 Task: Look for space in West Gulfport, United States from 26th August, 2023 to 10th September, 2023 for 6 adults, 2 children in price range Rs.10000 to Rs.15000. Place can be entire place or shared room with 6 bedrooms having 6 beds and 6 bathrooms. Property type can be house, flat, guest house. Amenities needed are: wifi, TV, free parkinig on premises, gym, breakfast. Booking option can be shelf check-in. Required host language is English.
Action: Mouse moved to (525, 140)
Screenshot: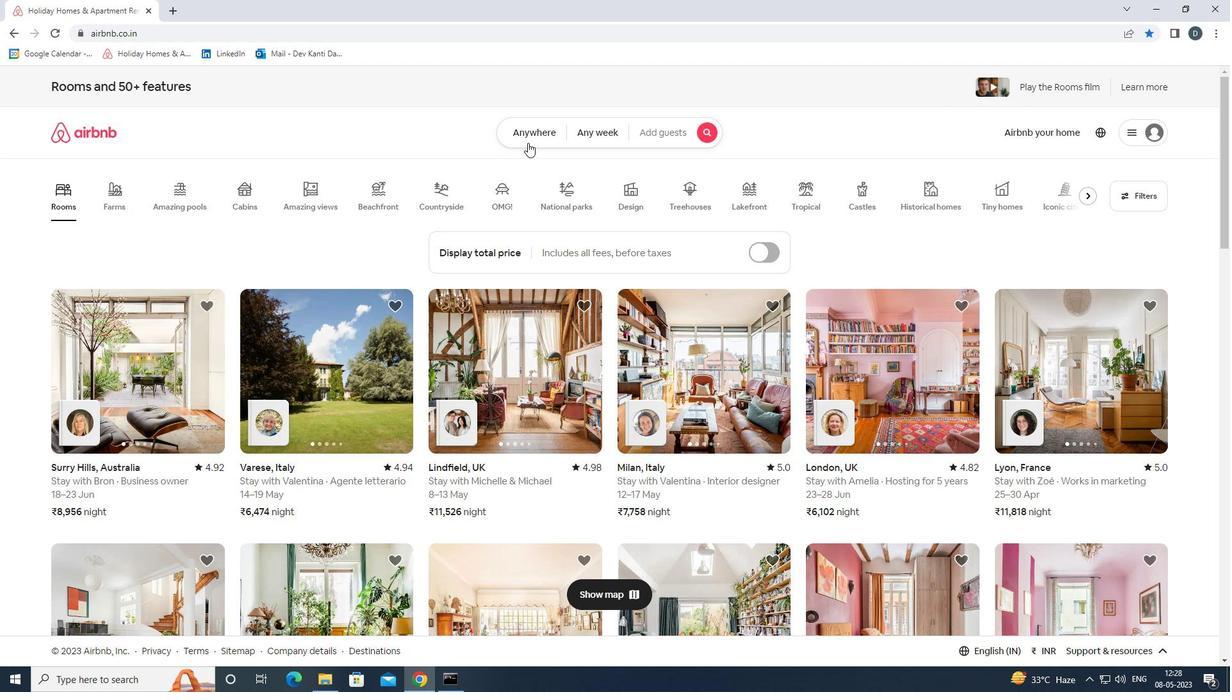 
Action: Mouse pressed left at (525, 140)
Screenshot: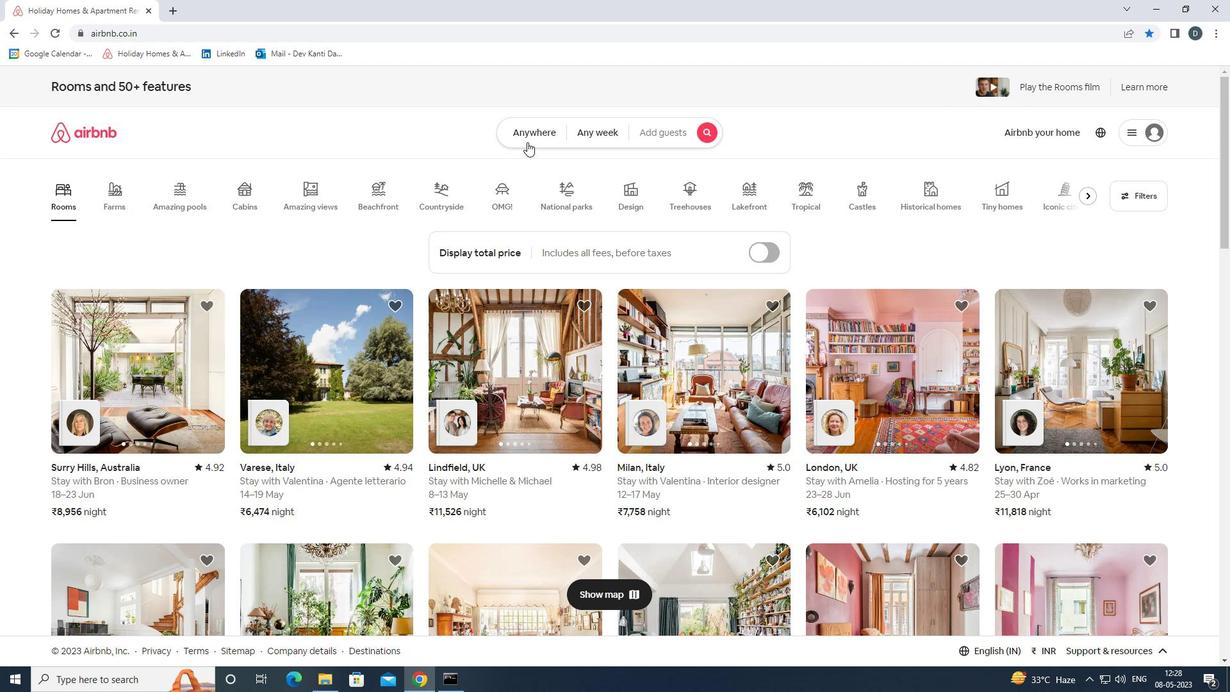 
Action: Mouse moved to (476, 188)
Screenshot: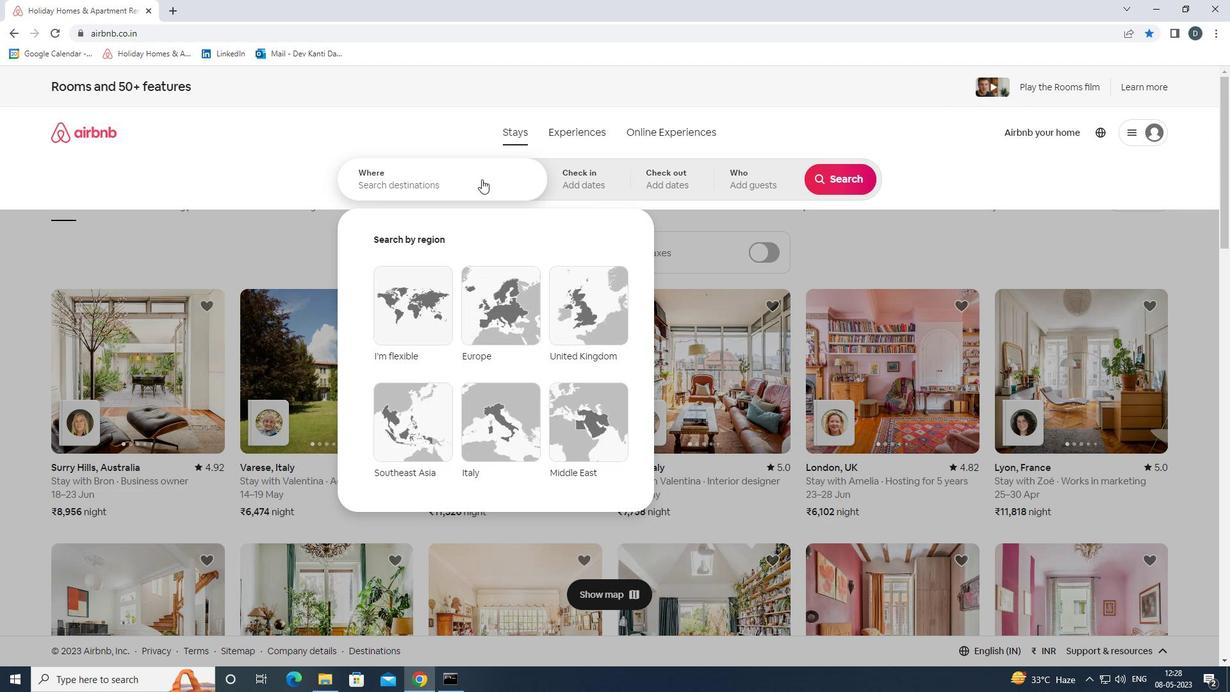 
Action: Mouse pressed left at (476, 188)
Screenshot: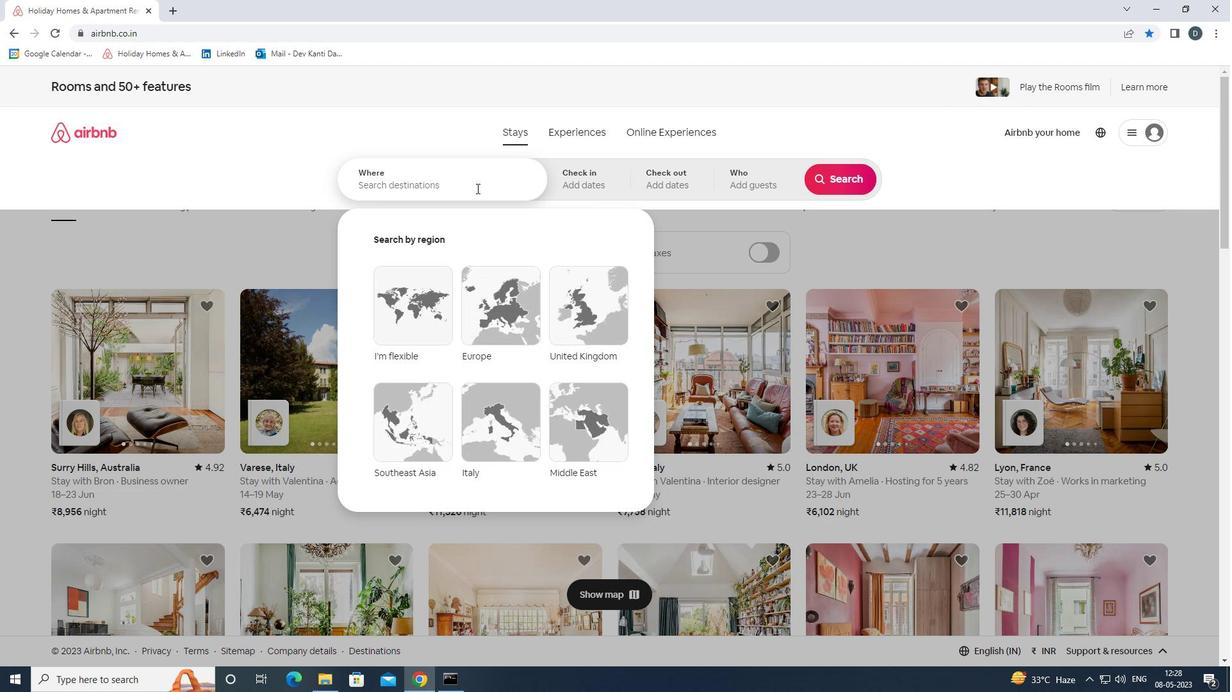 
Action: Key pressed <Key.shift><Key.shift><Key.shift><Key.shift><Key.shift><Key.shift><Key.shift><Key.shift><Key.shift><Key.shift><Key.shift><Key.shift><Key.shift><Key.shift><Key.shift><Key.shift><Key.shift><Key.shift><Key.shift><Key.shift><Key.shift><Key.shift><Key.shift><Key.shift><Key.shift><Key.shift>WEST<Key.space><Key.shift><Key.shift><Key.shift><Key.shift><Key.shift><Key.shift><Key.shift><Key.shift><Key.shift>GULFPORT,<Key.space><Key.shift><Key.shift><Key.shift><Key.shift><Key.shift><Key.shift><Key.shift><Key.shift>UNITED<Key.space><Key.shift>STATES<Key.enter>
Screenshot: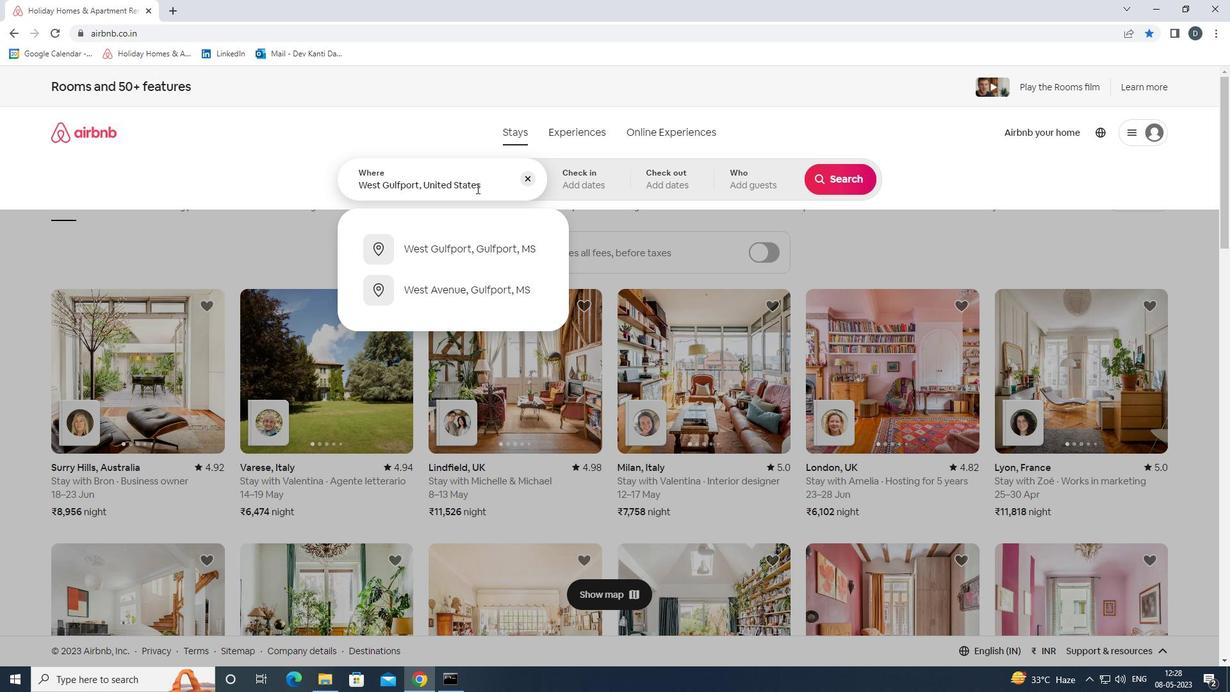 
Action: Mouse moved to (835, 288)
Screenshot: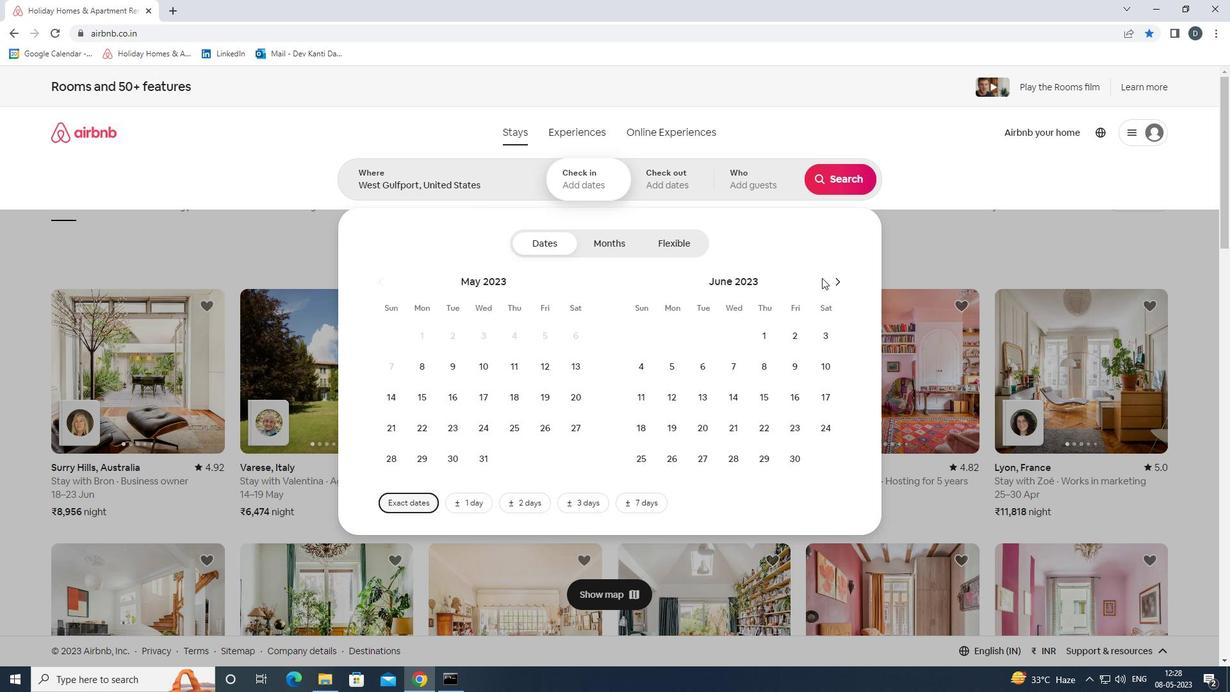 
Action: Mouse pressed left at (835, 288)
Screenshot: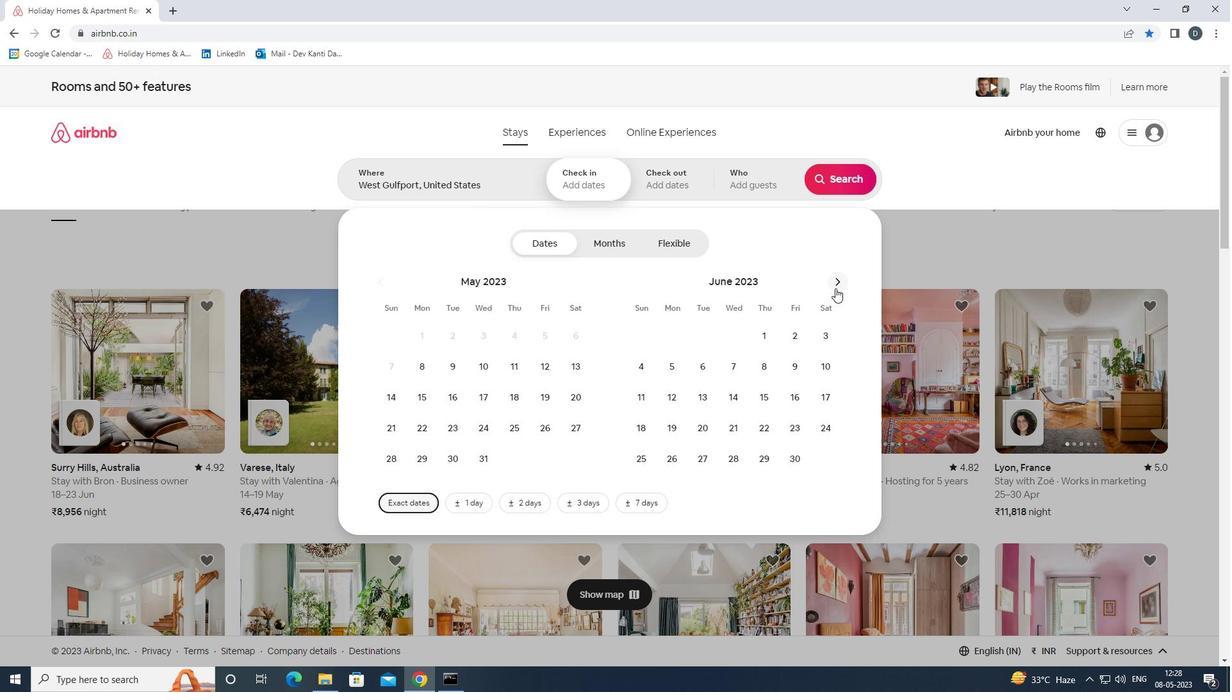 
Action: Mouse pressed left at (835, 288)
Screenshot: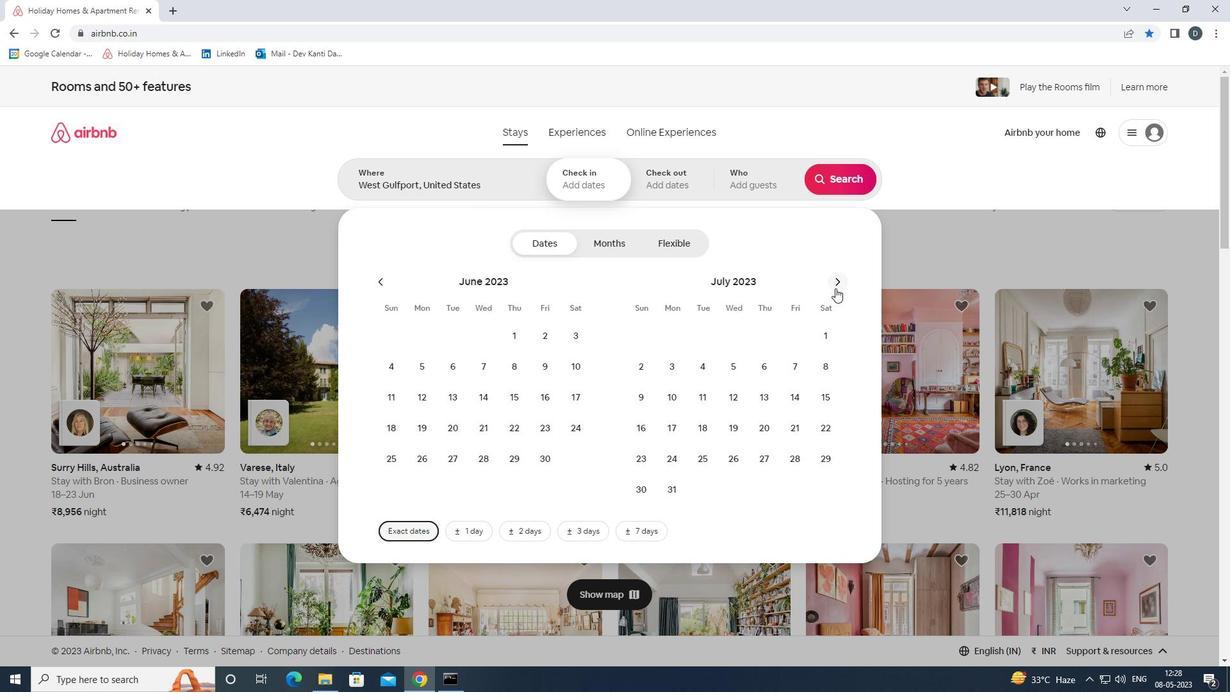 
Action: Mouse pressed left at (835, 288)
Screenshot: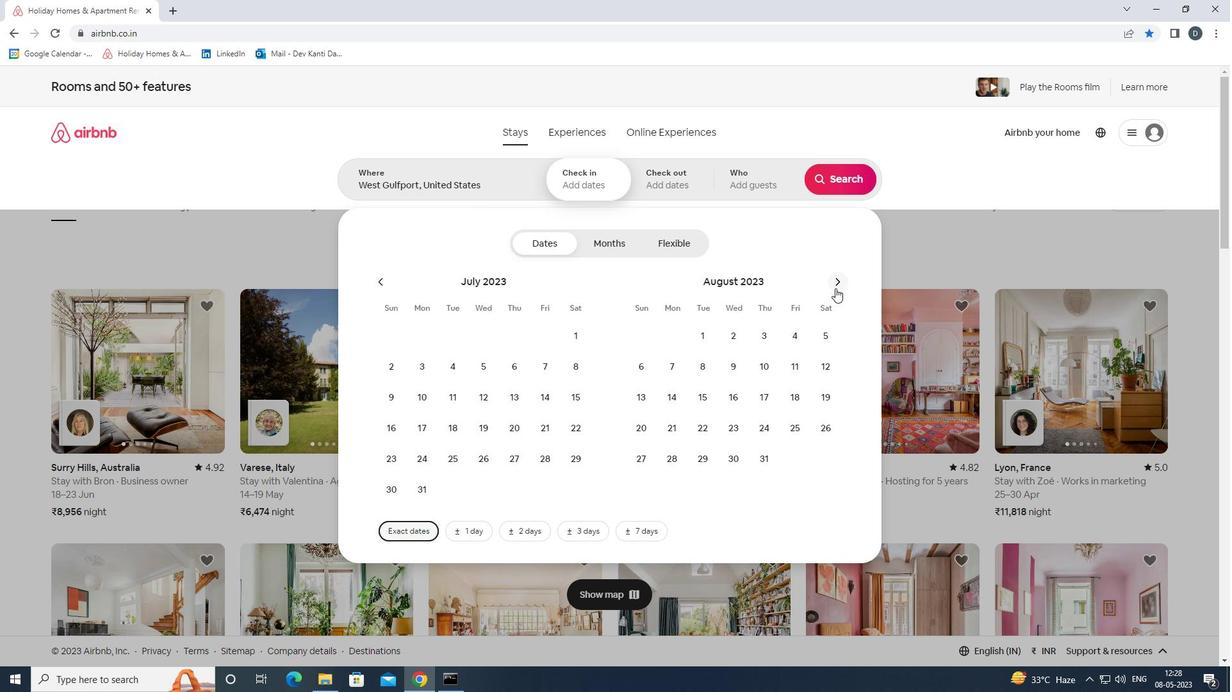
Action: Mouse moved to (575, 421)
Screenshot: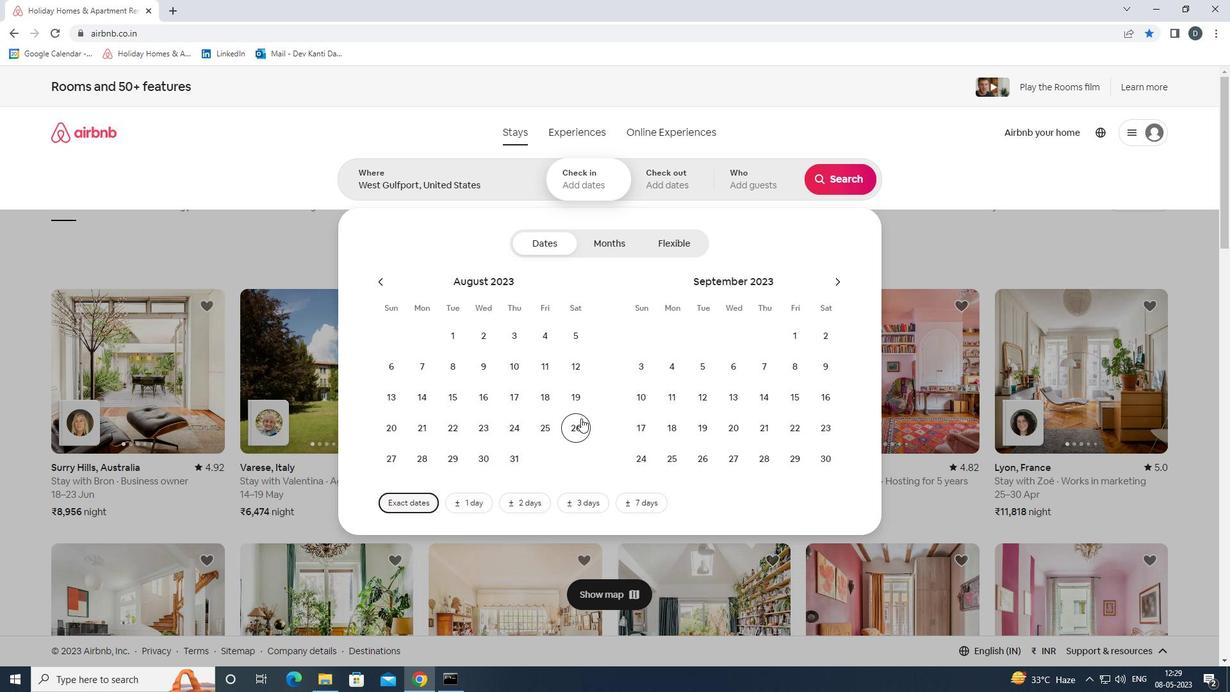 
Action: Mouse pressed left at (575, 421)
Screenshot: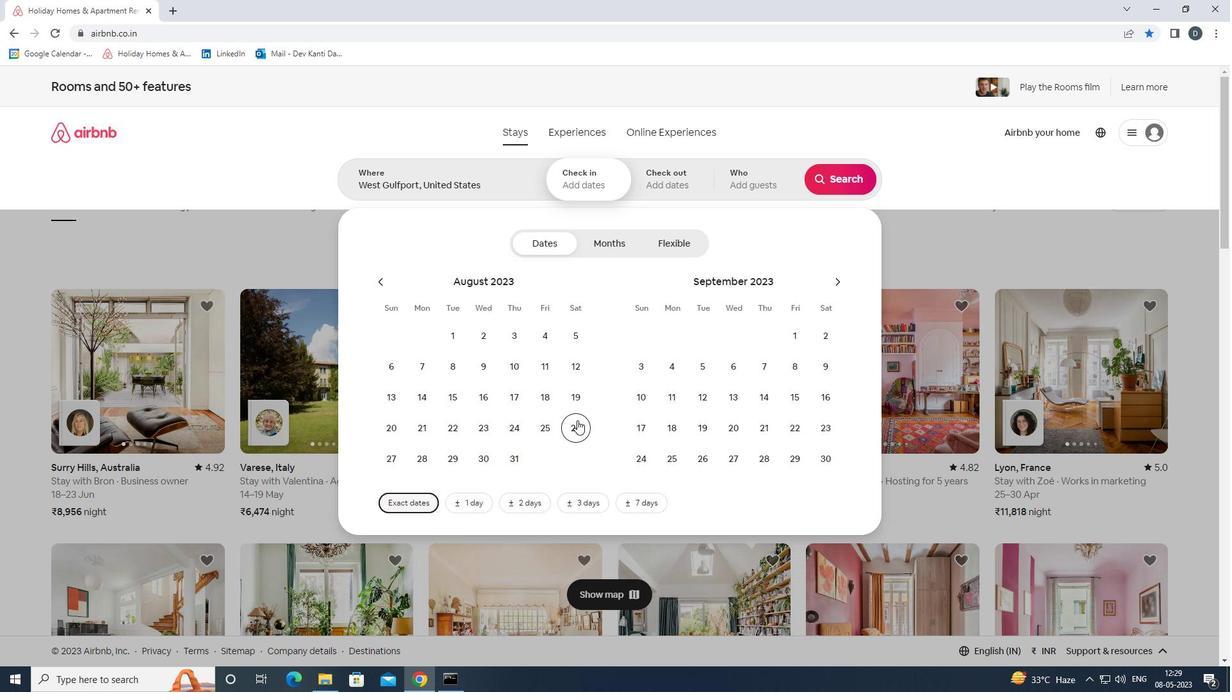 
Action: Mouse moved to (638, 394)
Screenshot: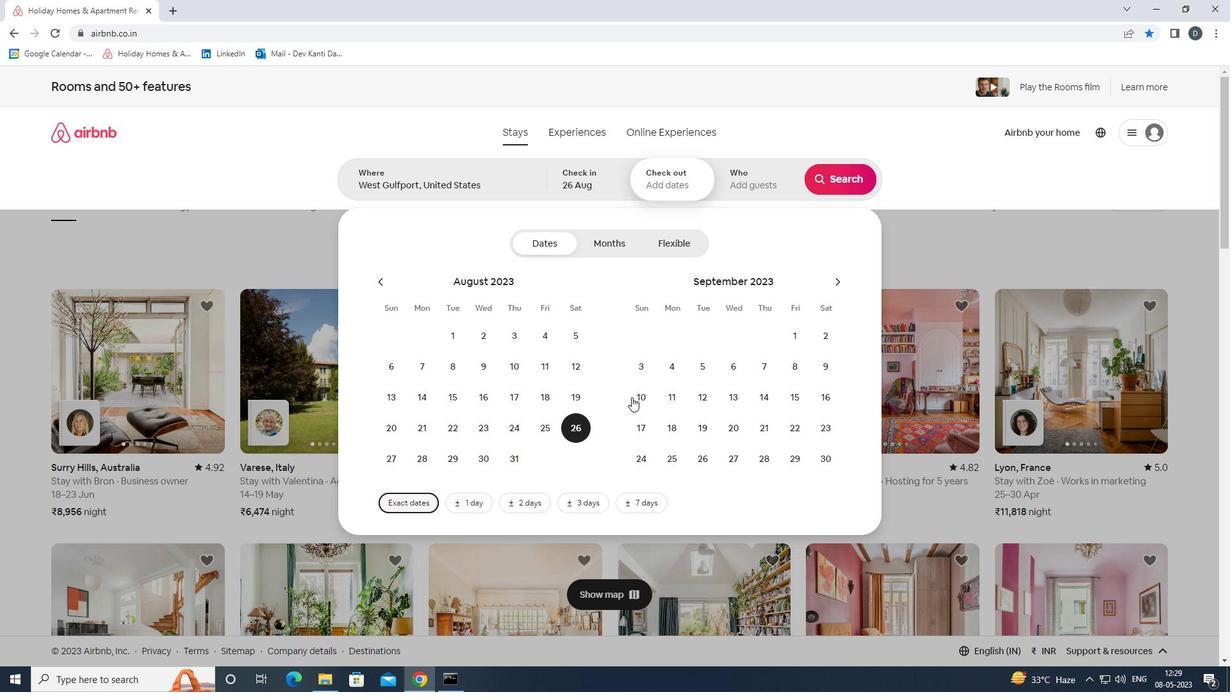 
Action: Mouse pressed left at (638, 394)
Screenshot: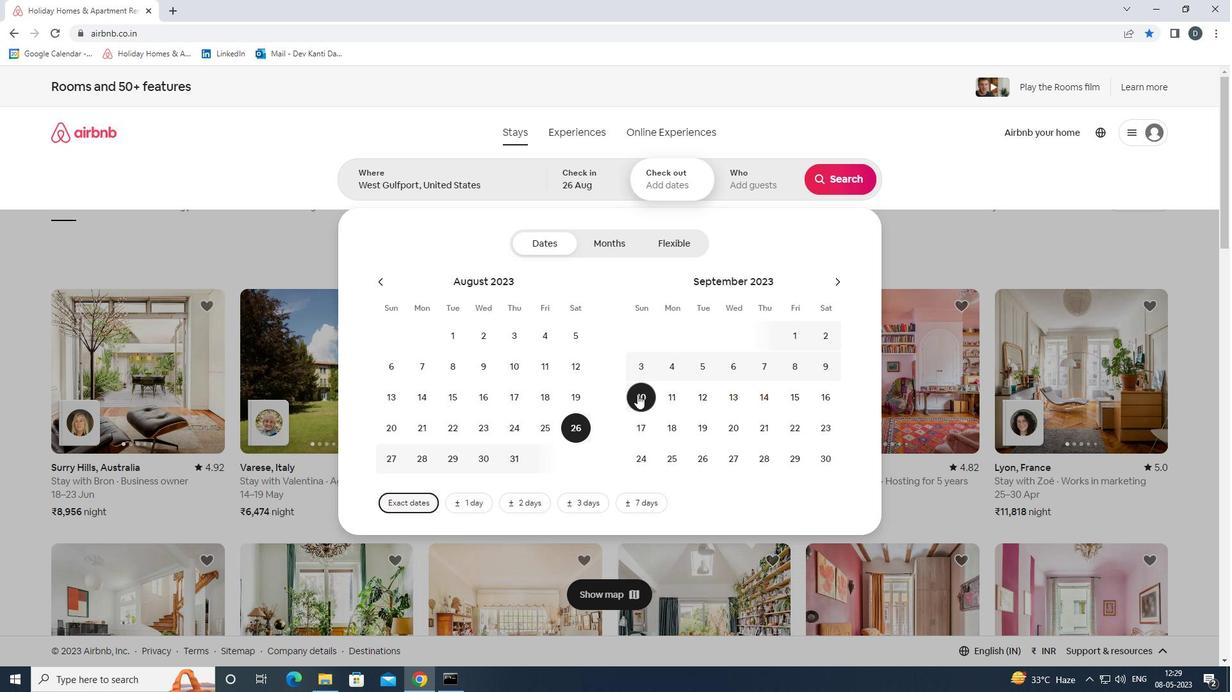 
Action: Mouse moved to (745, 185)
Screenshot: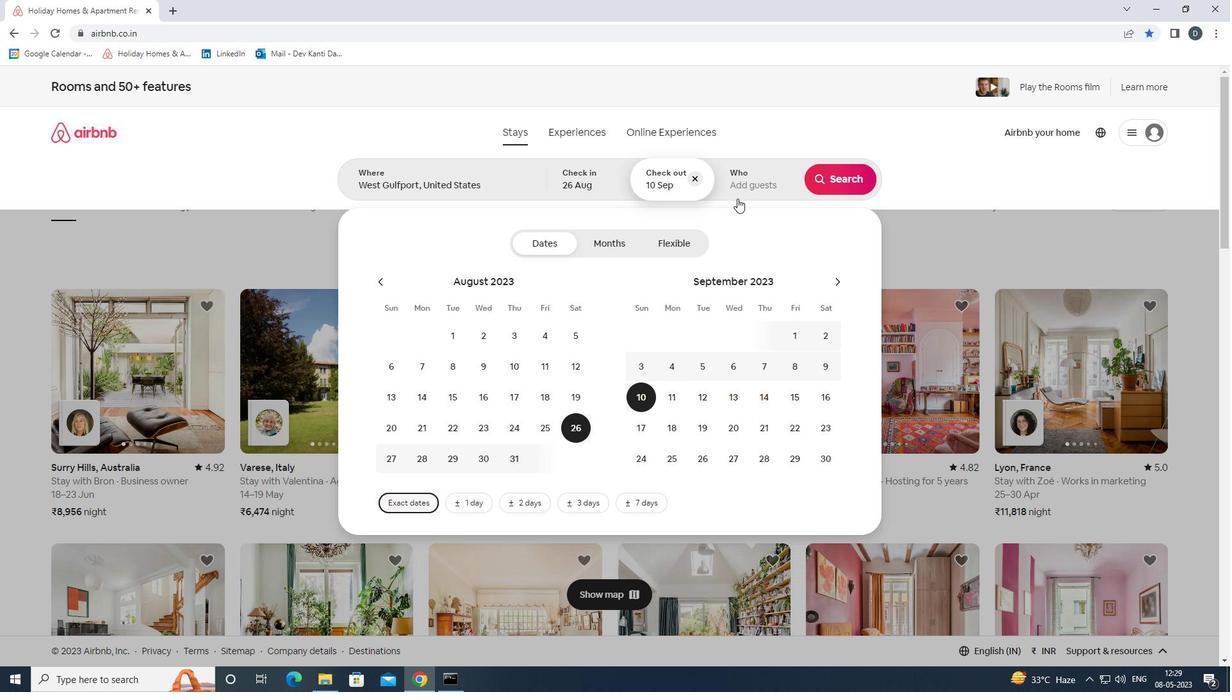 
Action: Mouse pressed left at (745, 185)
Screenshot: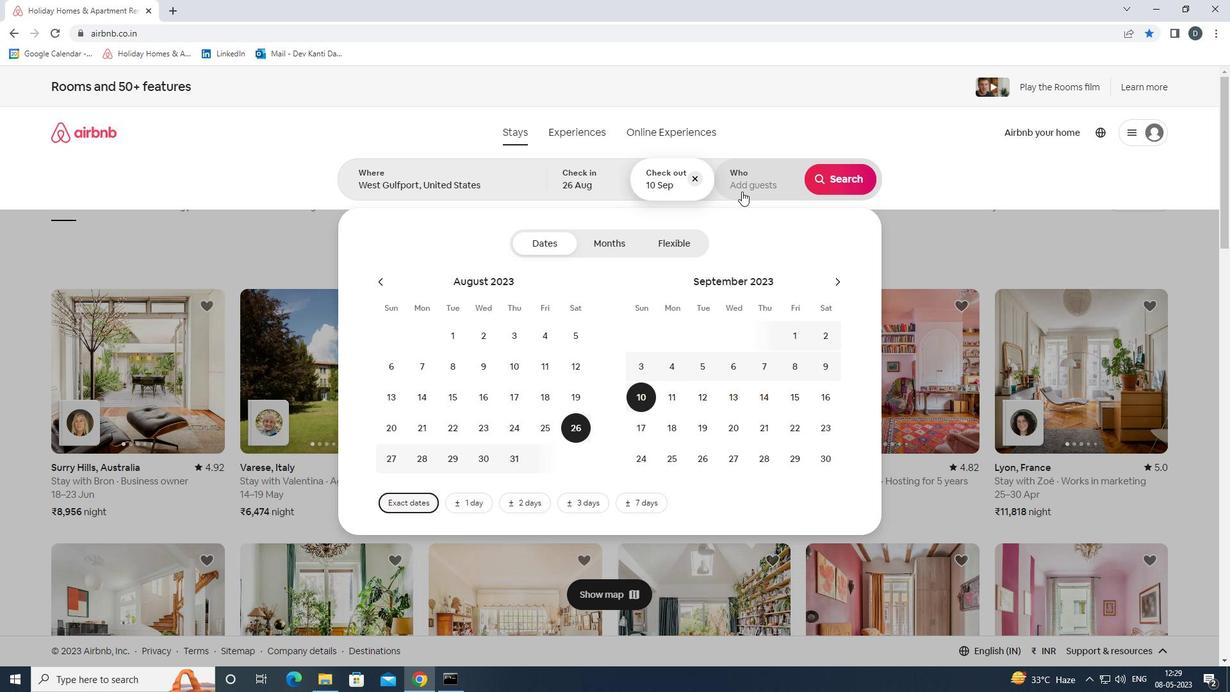
Action: Mouse moved to (842, 242)
Screenshot: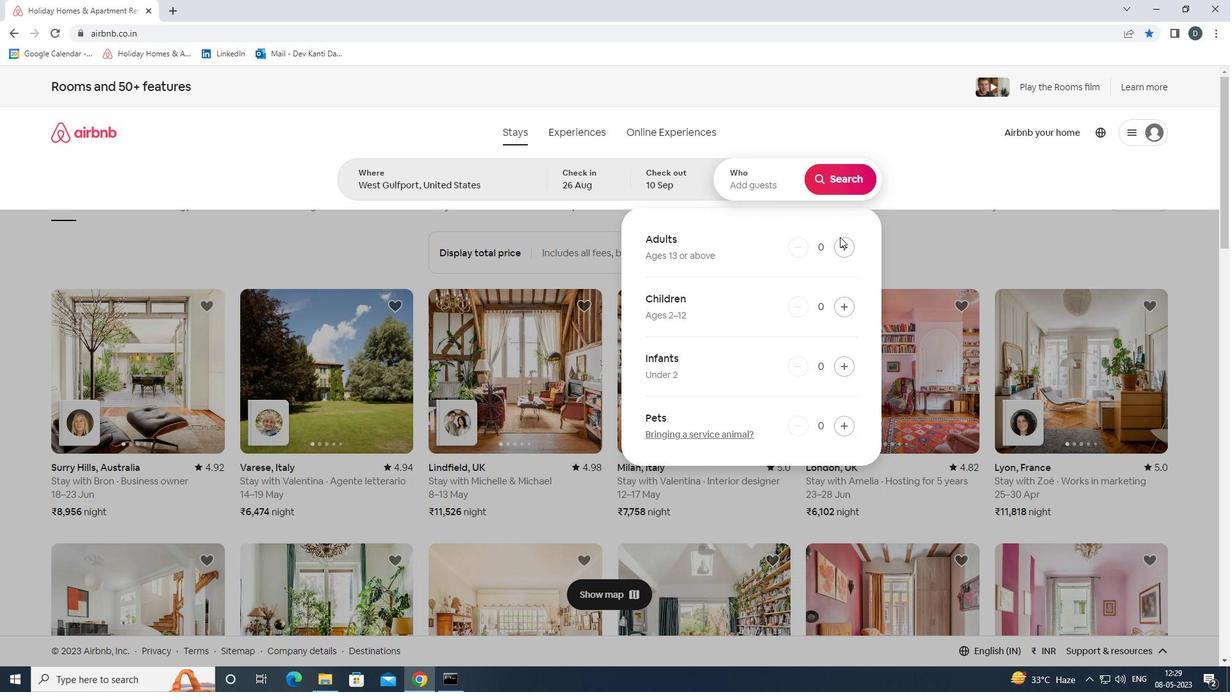 
Action: Mouse pressed left at (842, 242)
Screenshot: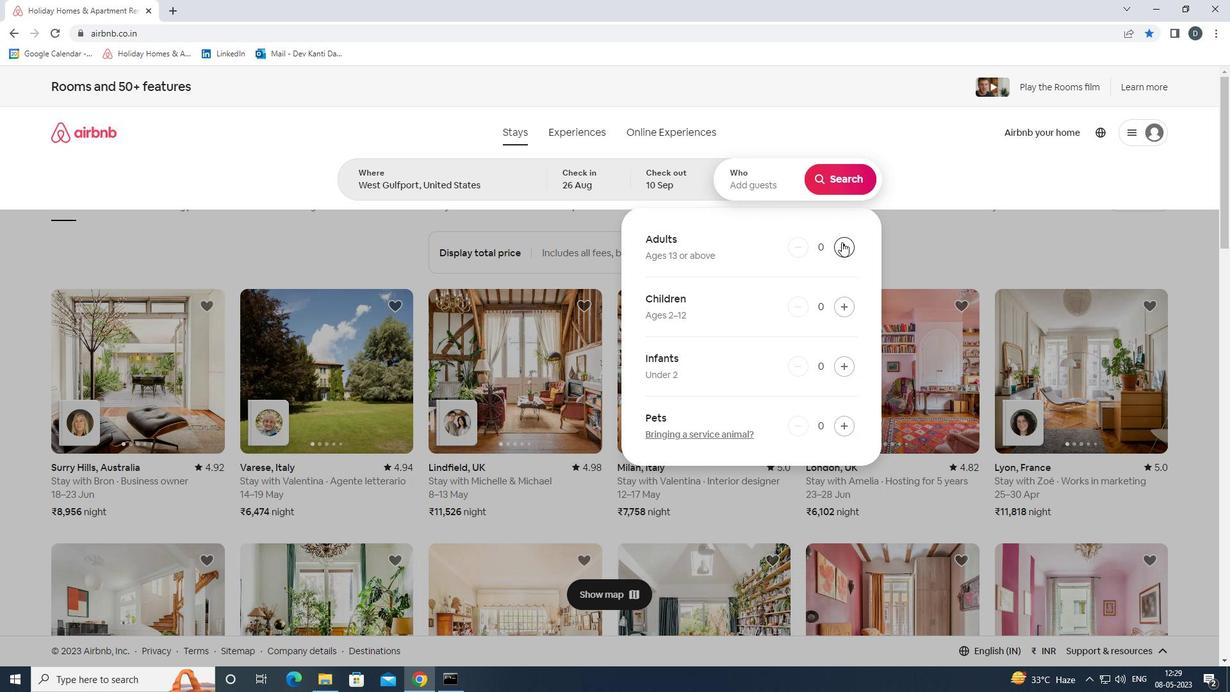
Action: Mouse pressed left at (842, 242)
Screenshot: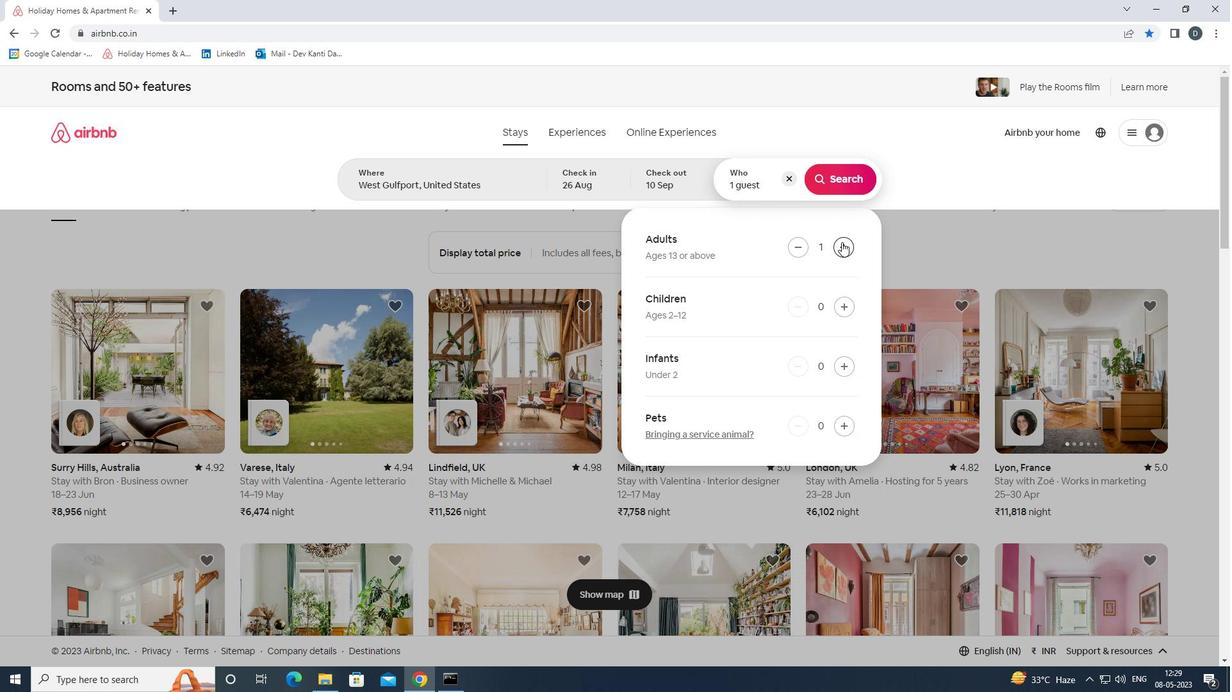 
Action: Mouse pressed left at (842, 242)
Screenshot: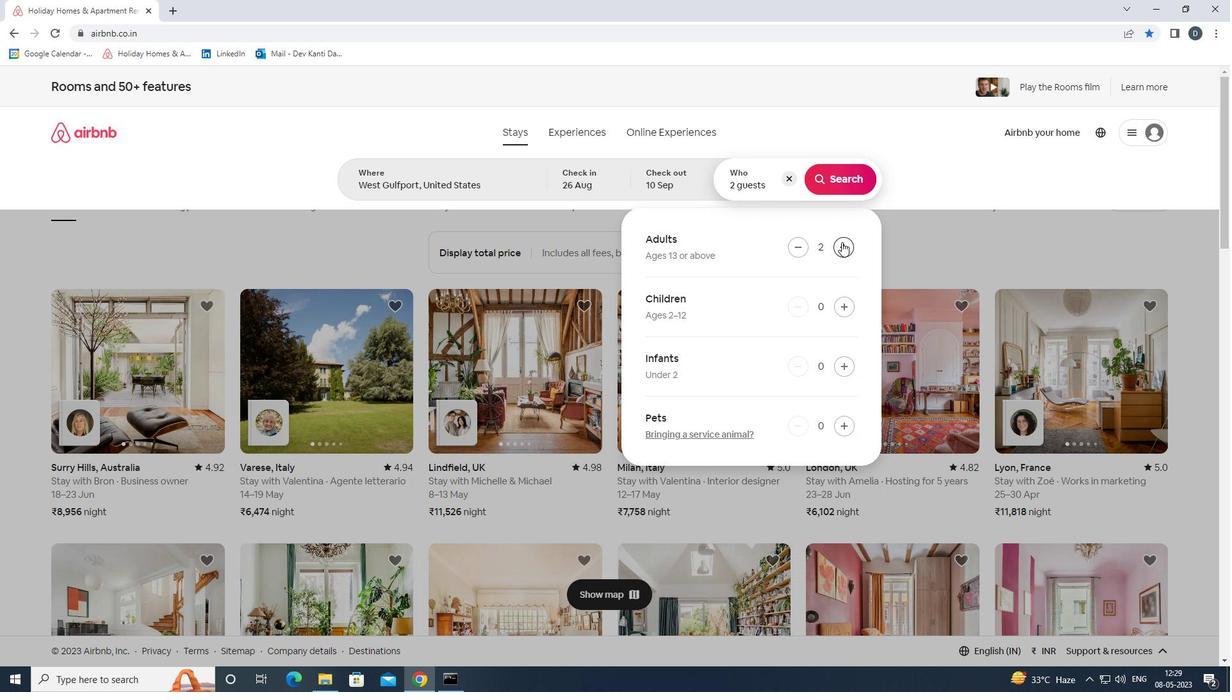 
Action: Mouse pressed left at (842, 242)
Screenshot: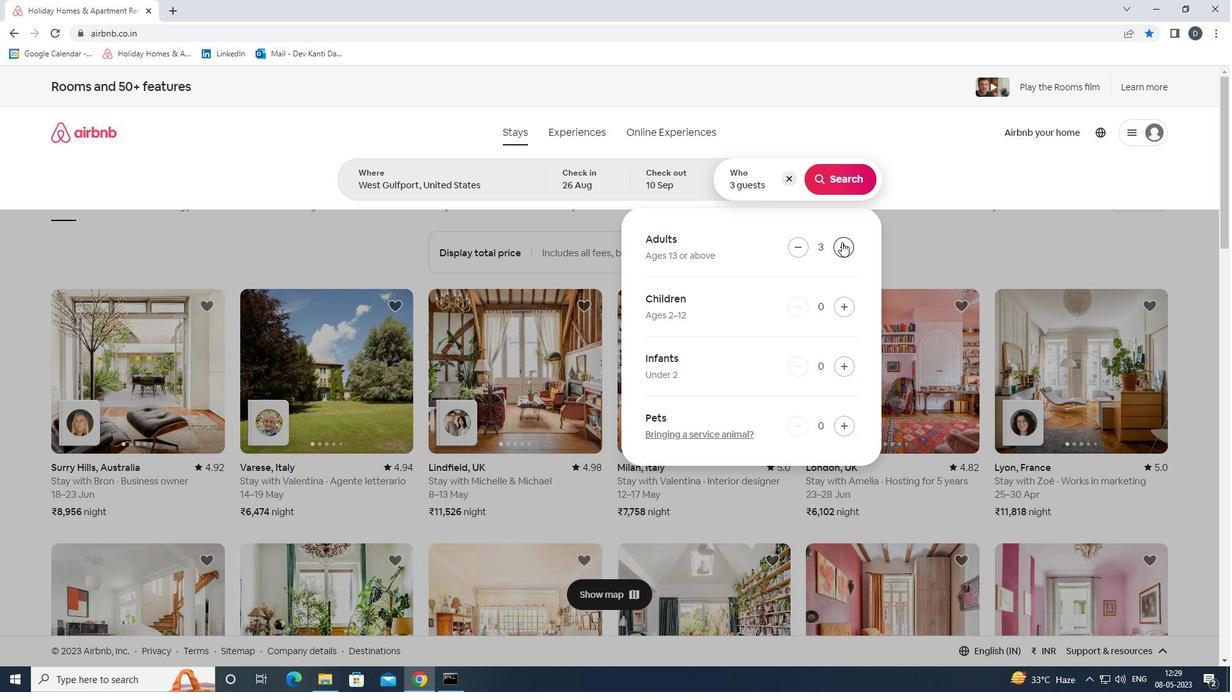 
Action: Mouse pressed left at (842, 242)
Screenshot: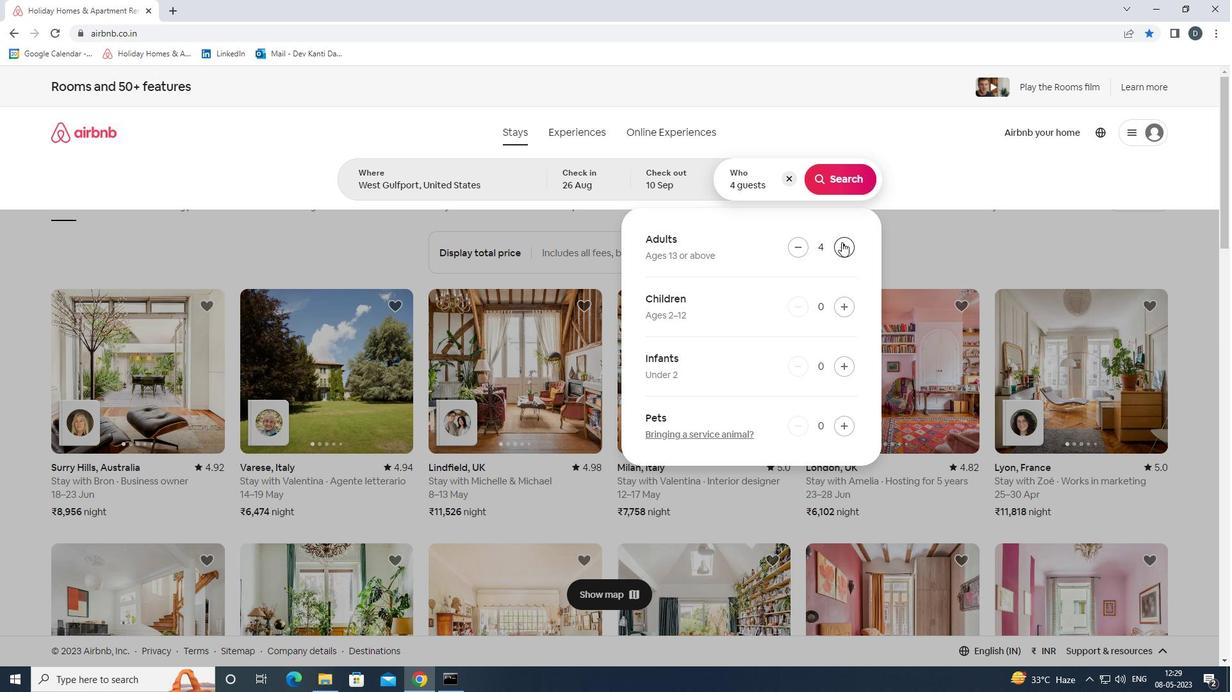 
Action: Mouse pressed left at (842, 242)
Screenshot: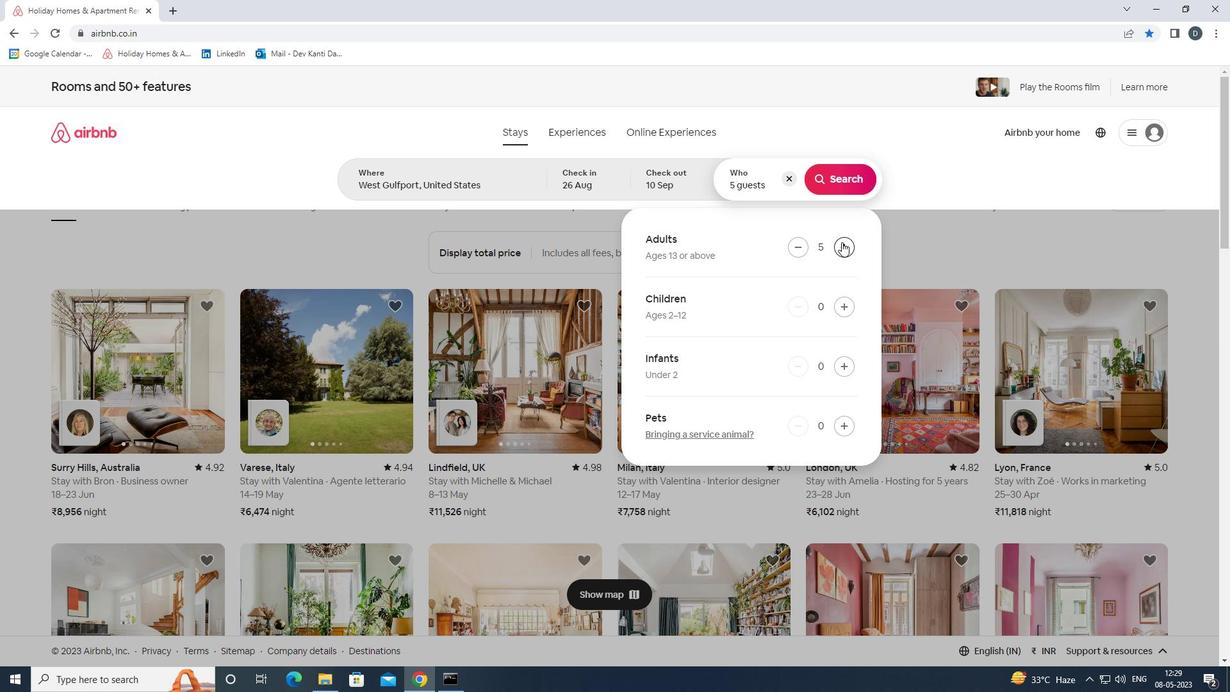 
Action: Mouse moved to (846, 299)
Screenshot: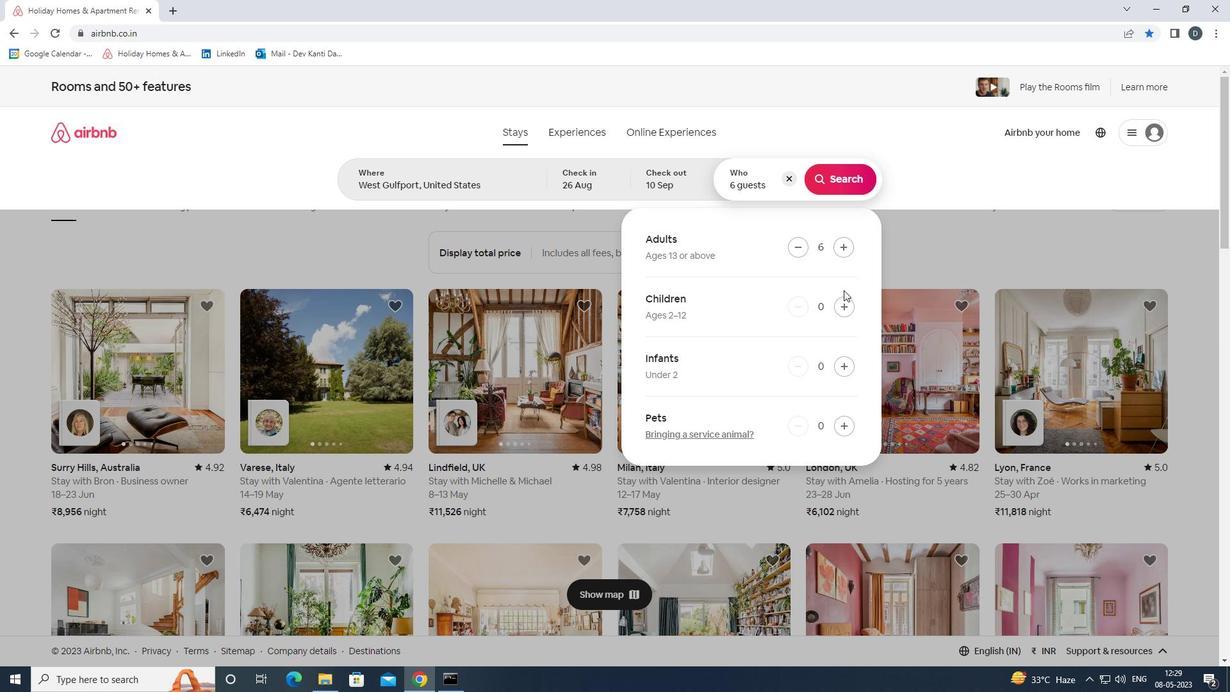 
Action: Mouse pressed left at (846, 299)
Screenshot: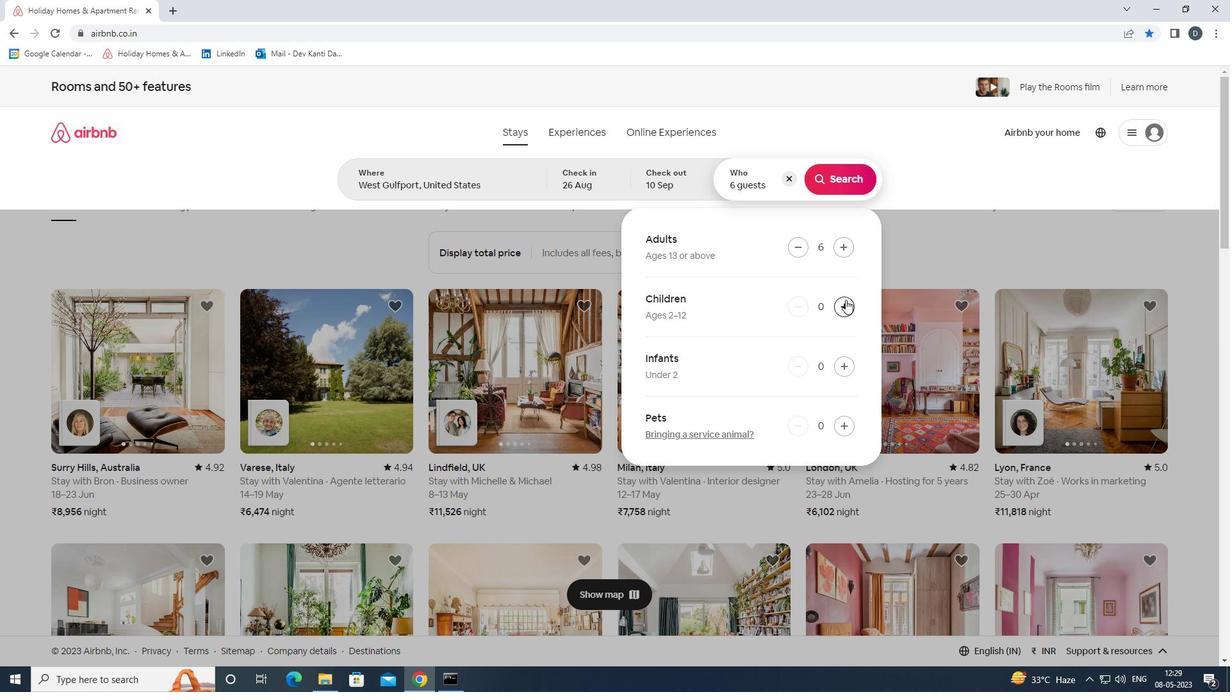
Action: Mouse pressed left at (846, 299)
Screenshot: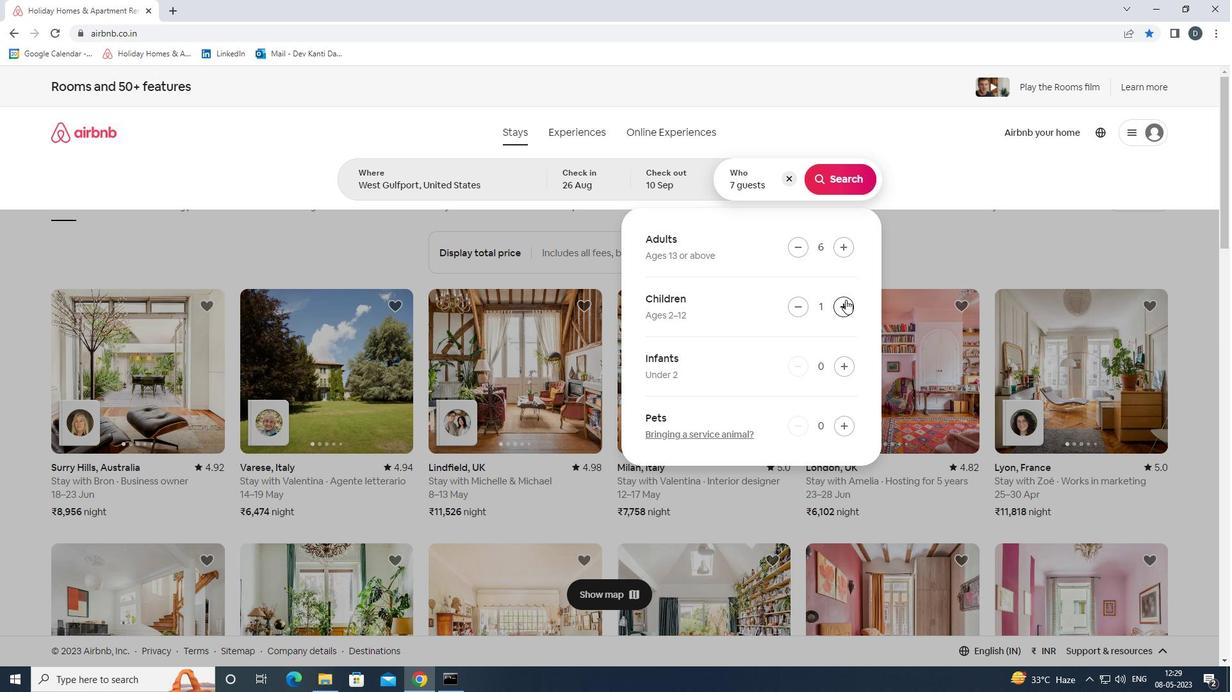 
Action: Mouse moved to (838, 182)
Screenshot: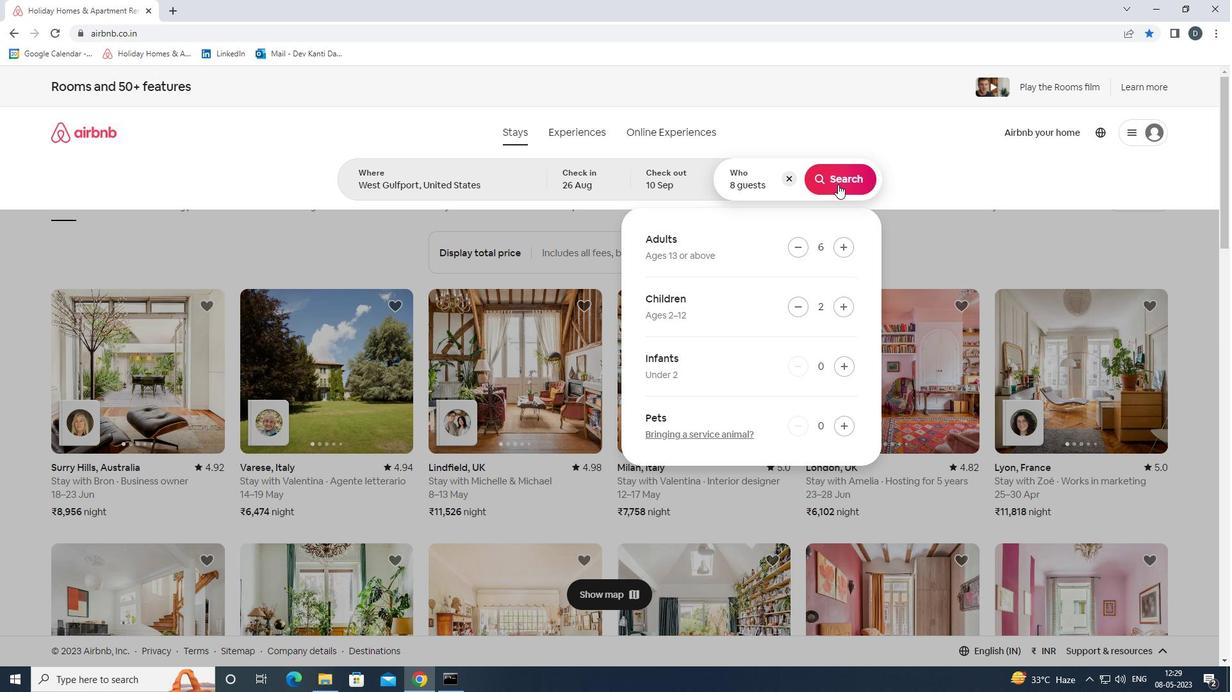 
Action: Mouse pressed left at (838, 182)
Screenshot: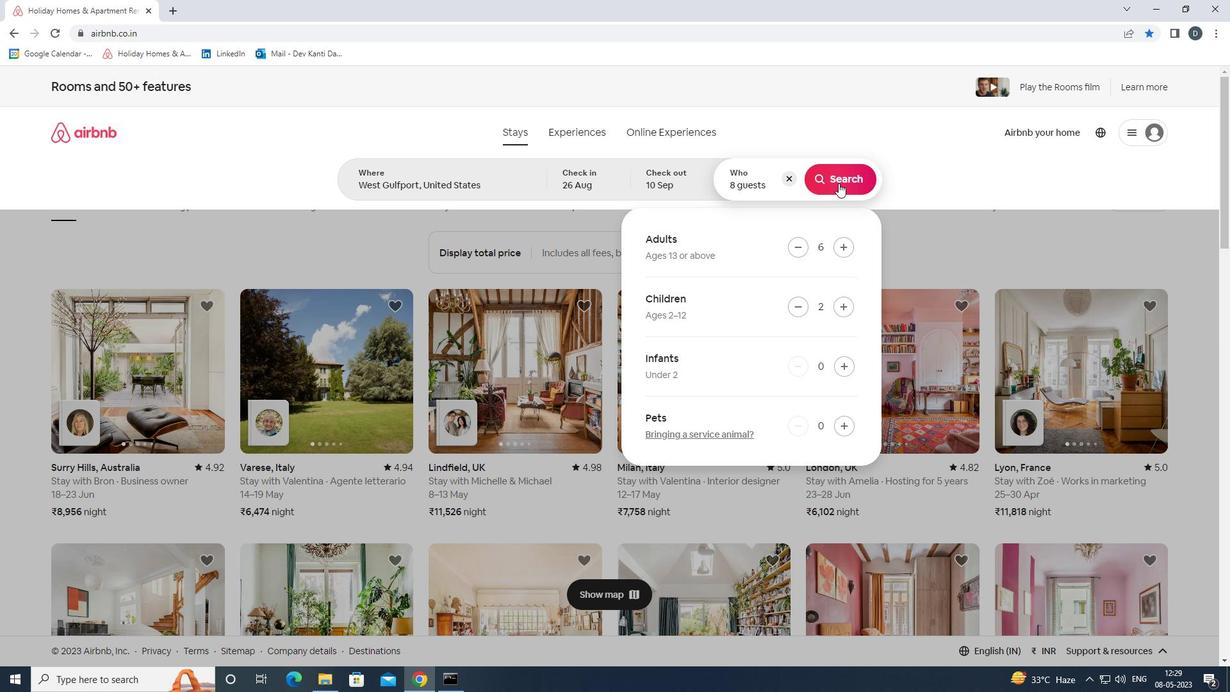 
Action: Mouse moved to (1167, 142)
Screenshot: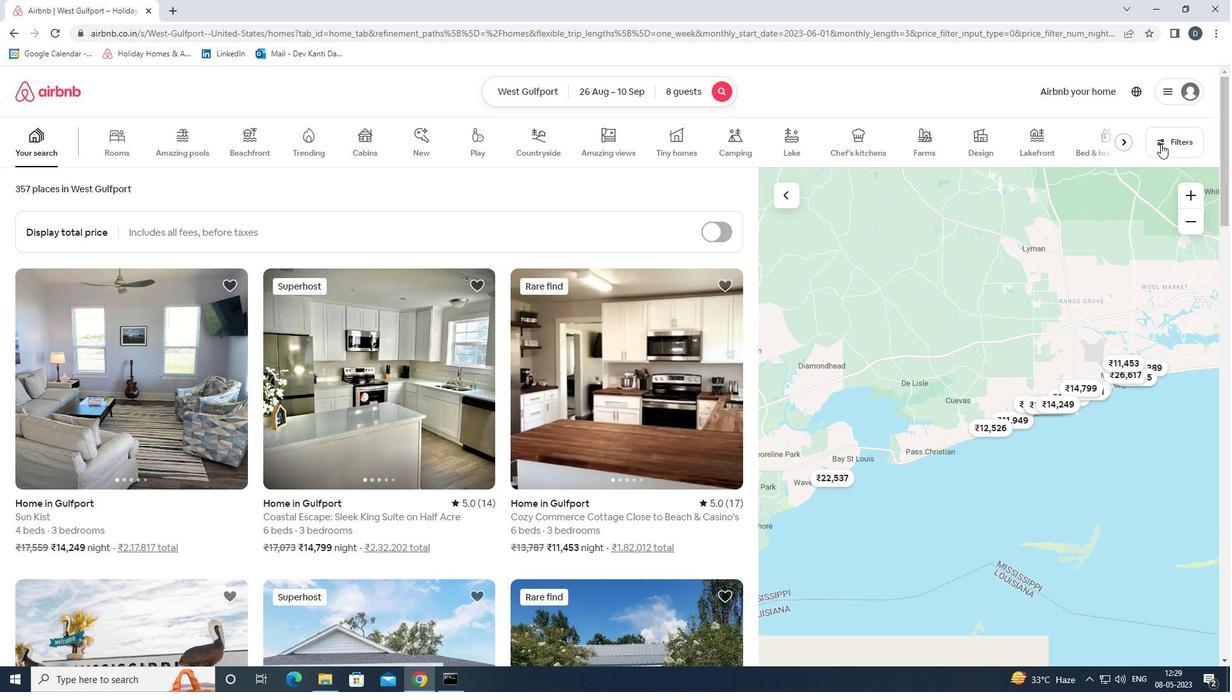 
Action: Mouse pressed left at (1167, 142)
Screenshot: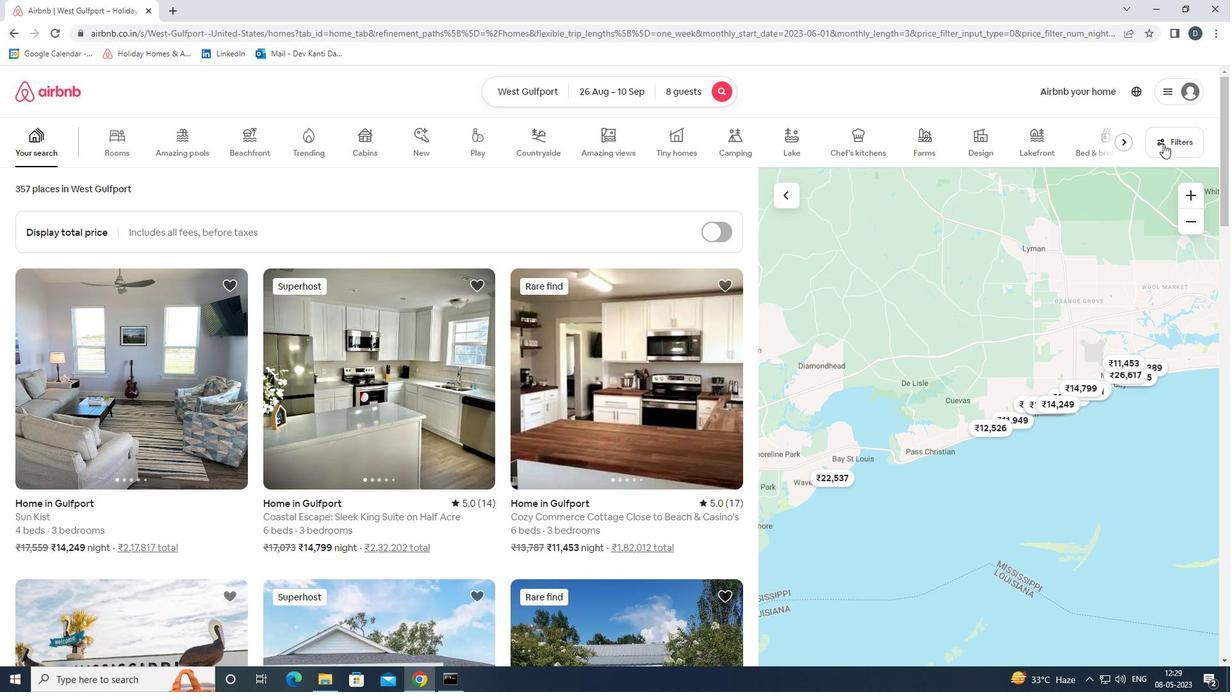 
Action: Mouse moved to (514, 458)
Screenshot: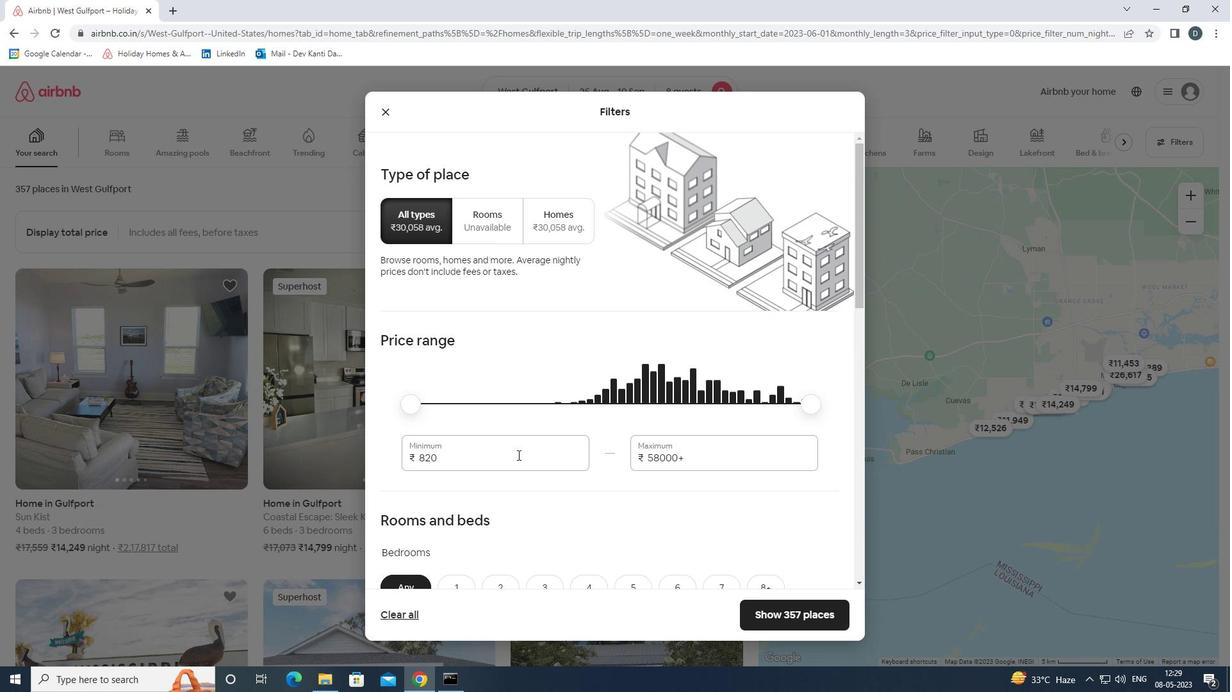
Action: Mouse pressed left at (514, 458)
Screenshot: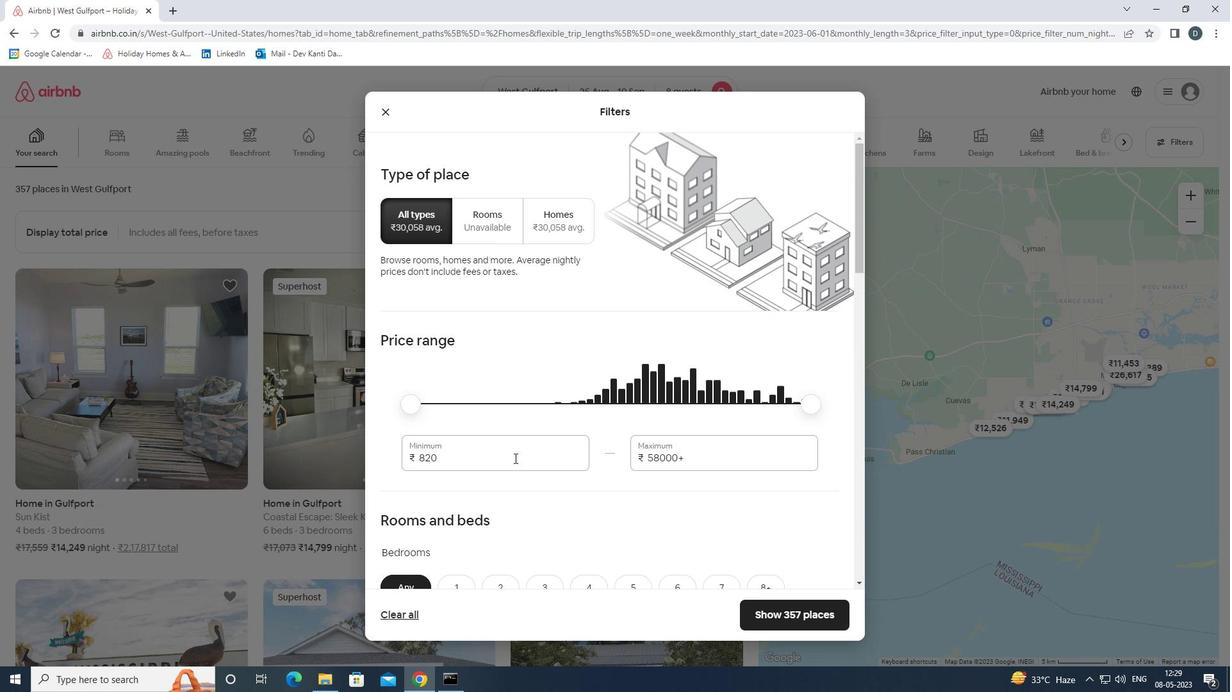 
Action: Mouse pressed left at (514, 458)
Screenshot: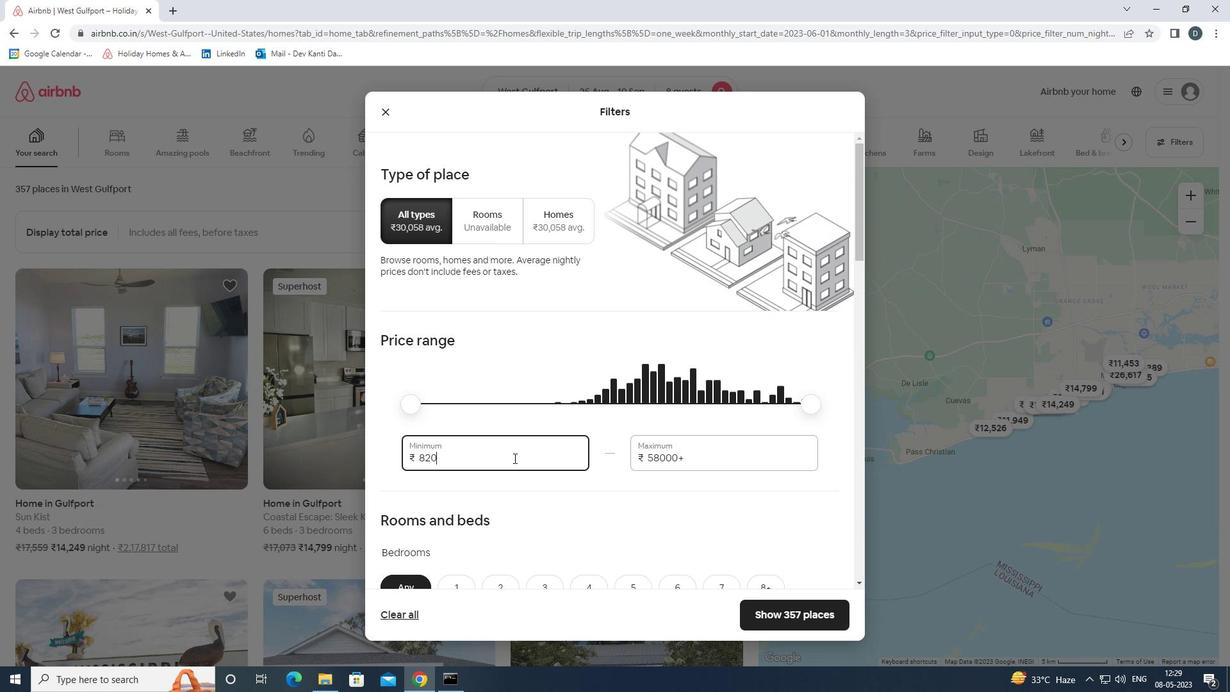 
Action: Mouse moved to (514, 457)
Screenshot: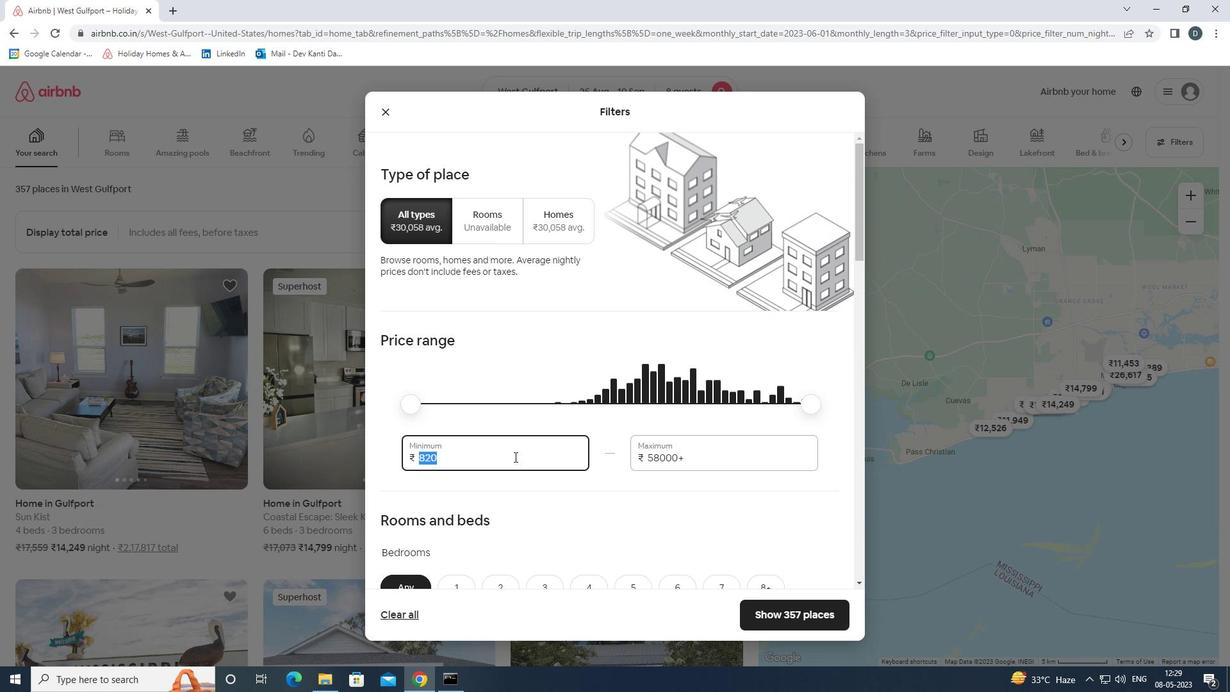 
Action: Key pressed 1
Screenshot: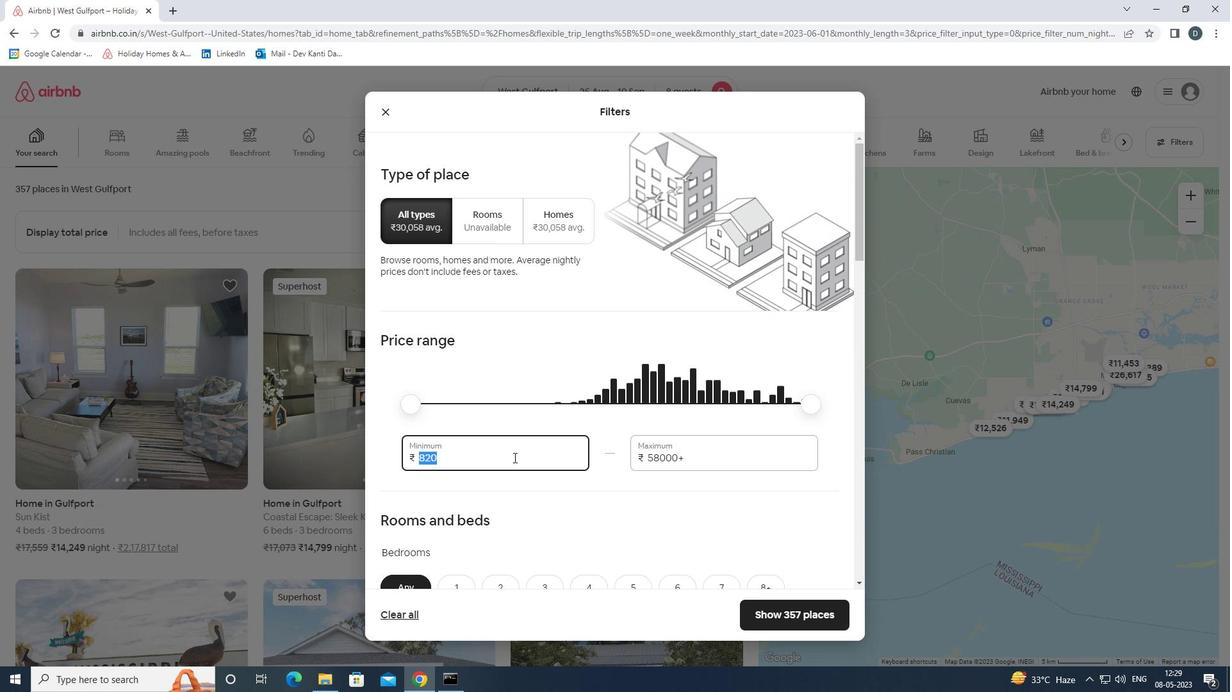 
Action: Mouse moved to (513, 458)
Screenshot: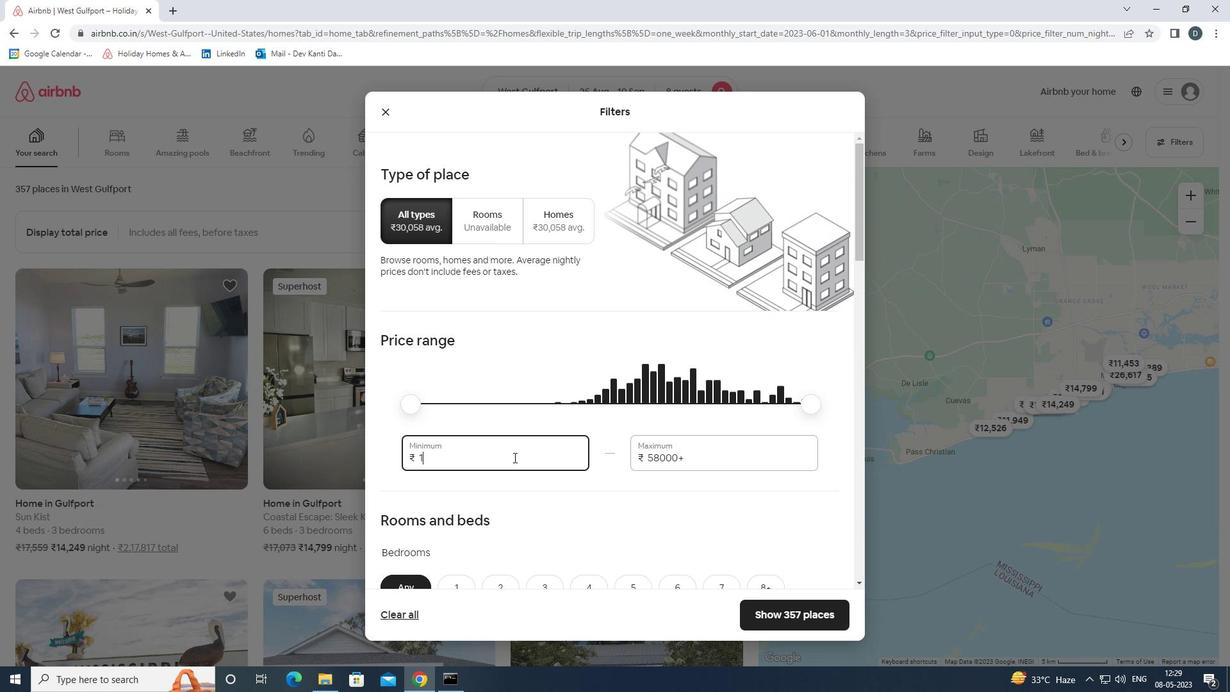 
Action: Key pressed 0000<Key.tab>15000
Screenshot: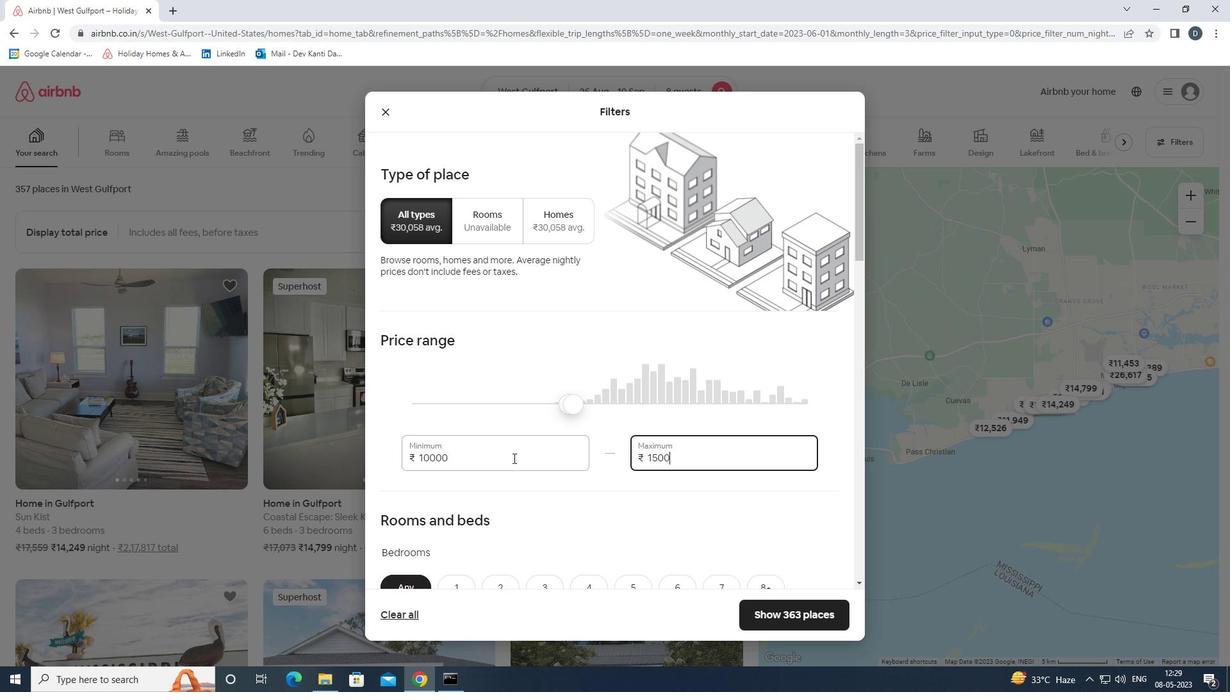 
Action: Mouse scrolled (513, 457) with delta (0, 0)
Screenshot: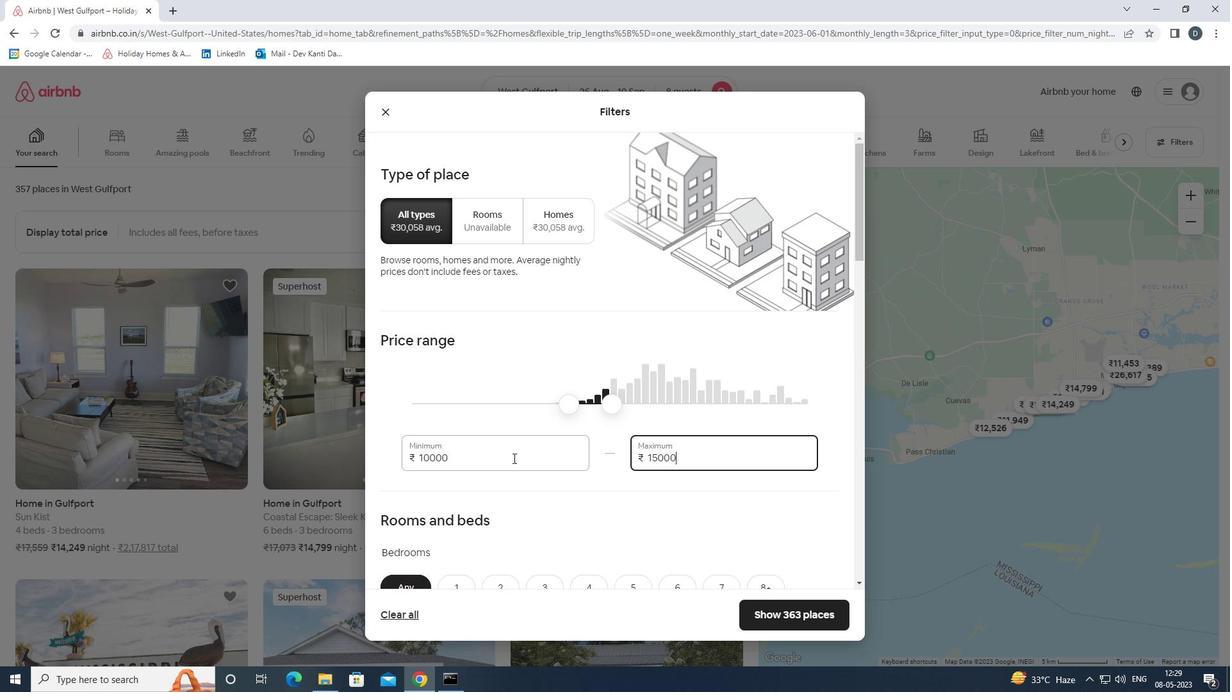 
Action: Mouse scrolled (513, 457) with delta (0, 0)
Screenshot: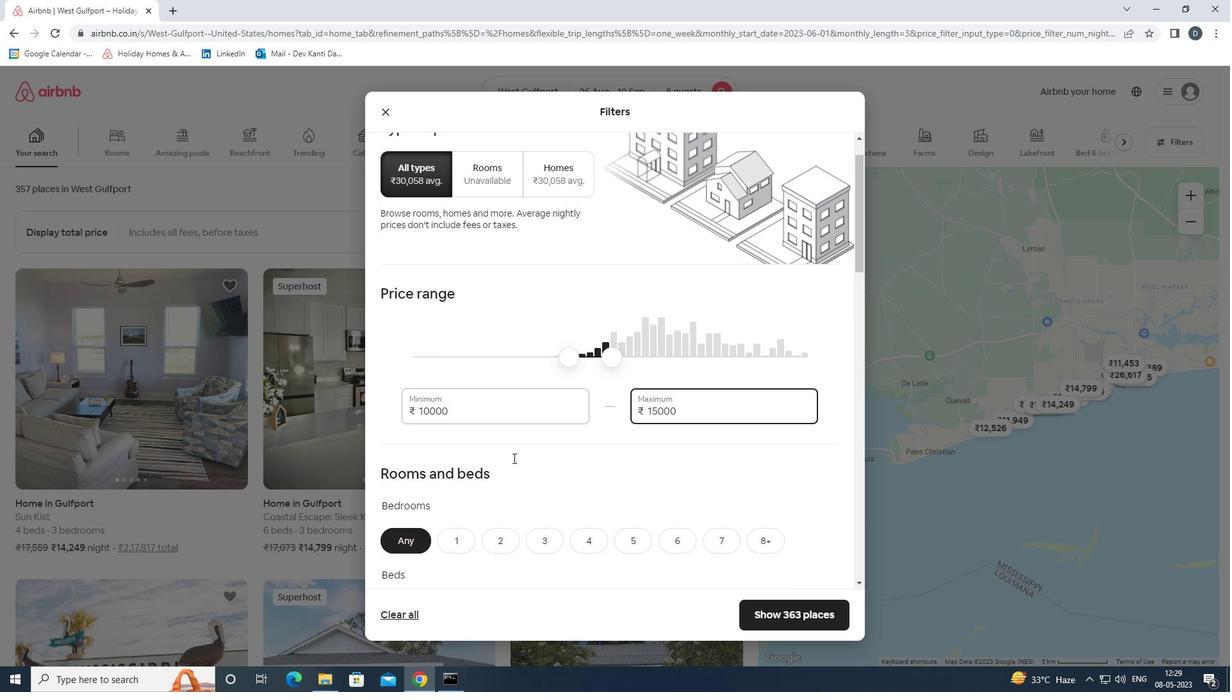 
Action: Mouse moved to (519, 457)
Screenshot: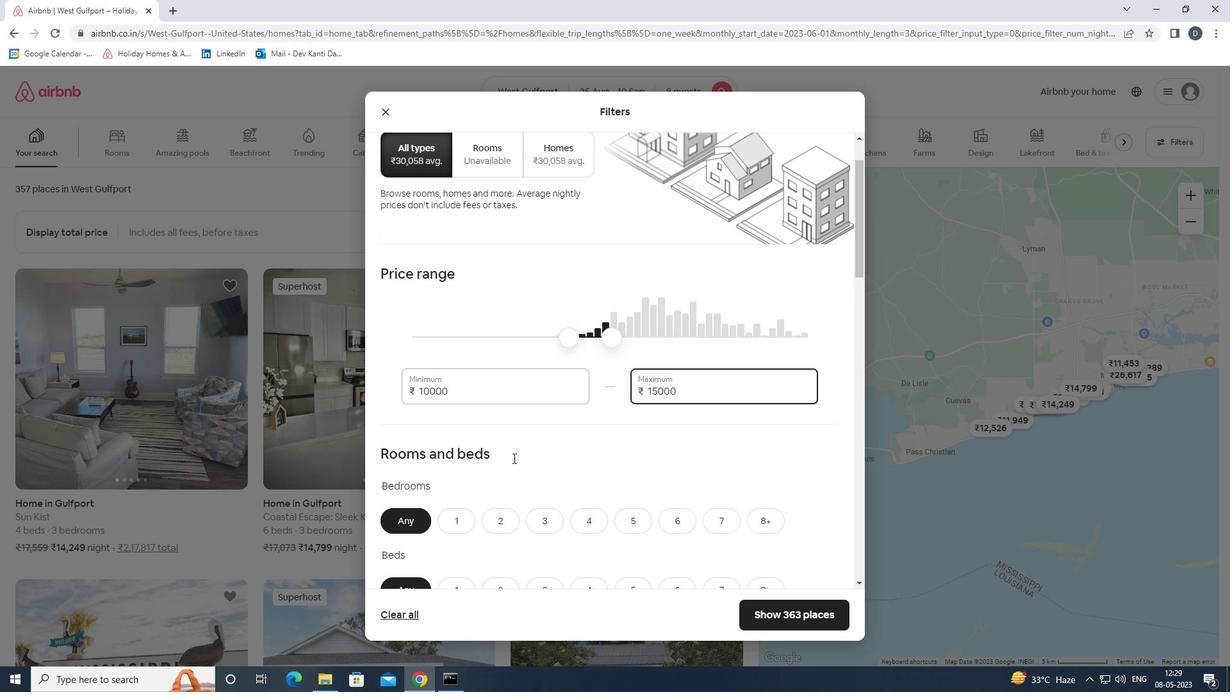 
Action: Mouse scrolled (519, 456) with delta (0, 0)
Screenshot: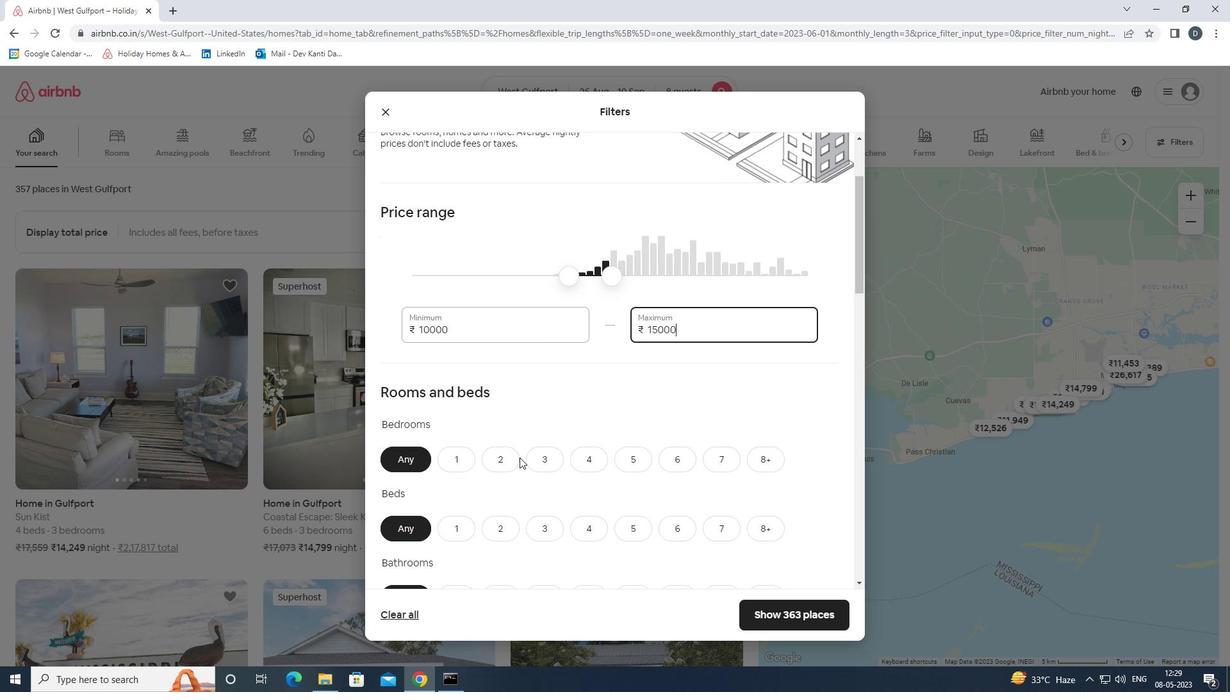 
Action: Mouse moved to (521, 458)
Screenshot: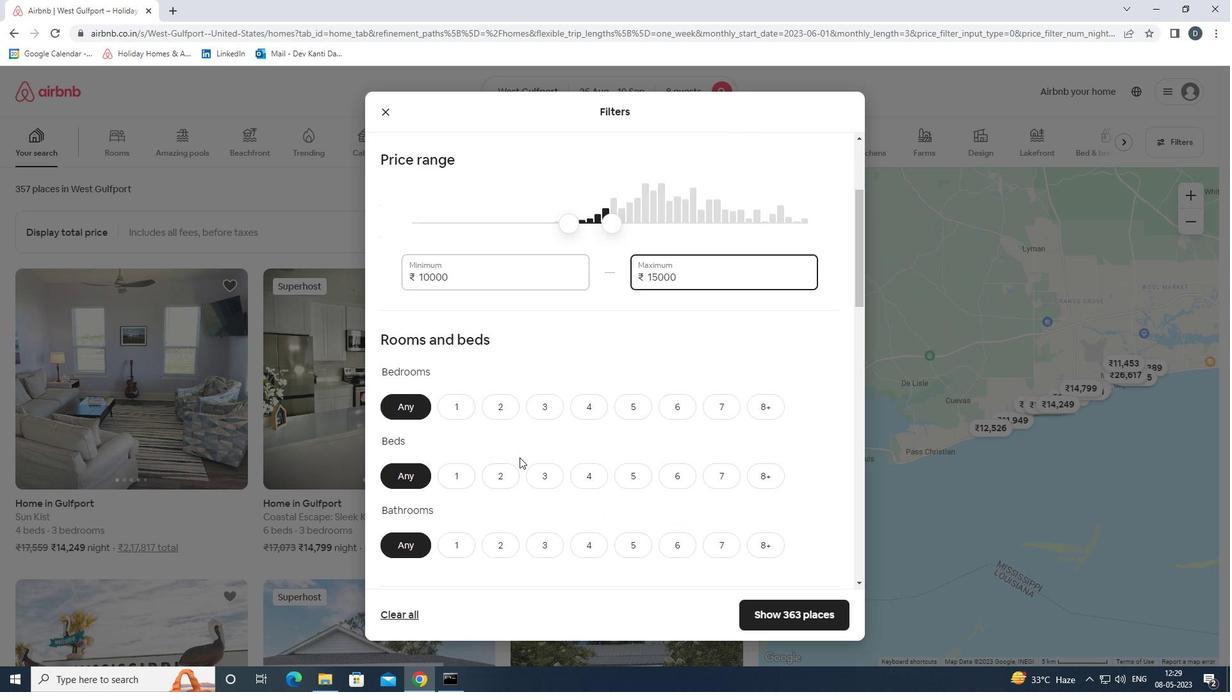 
Action: Mouse scrolled (521, 458) with delta (0, 0)
Screenshot: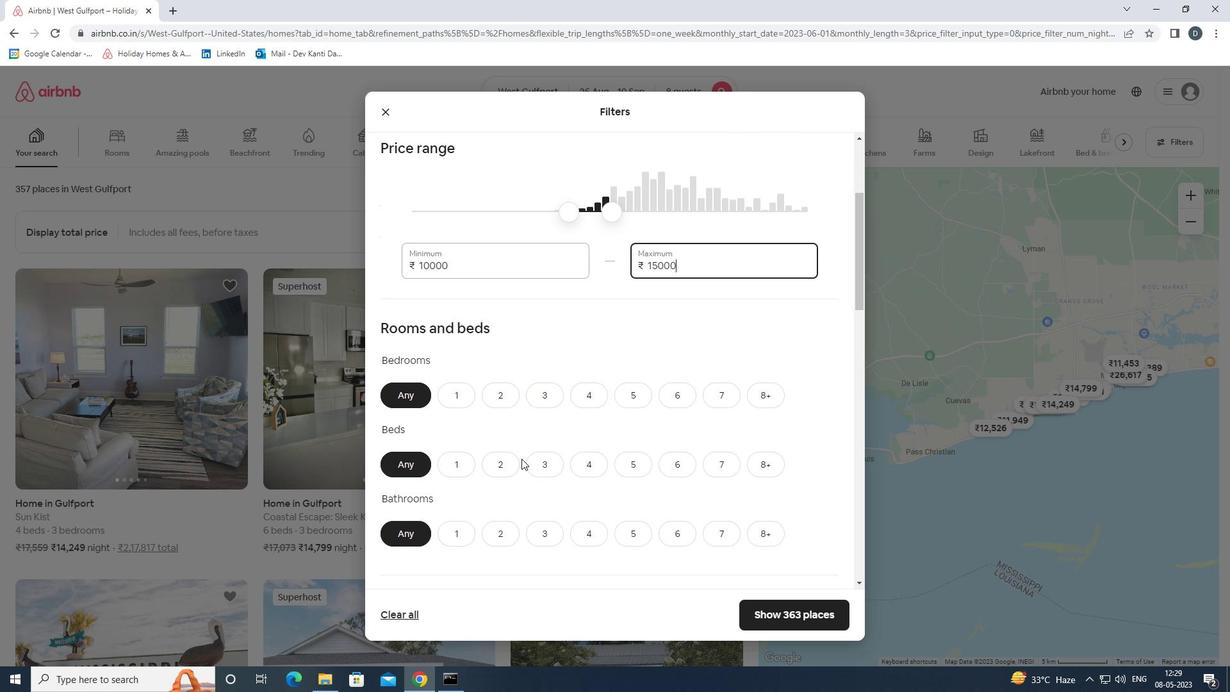 
Action: Mouse moved to (672, 338)
Screenshot: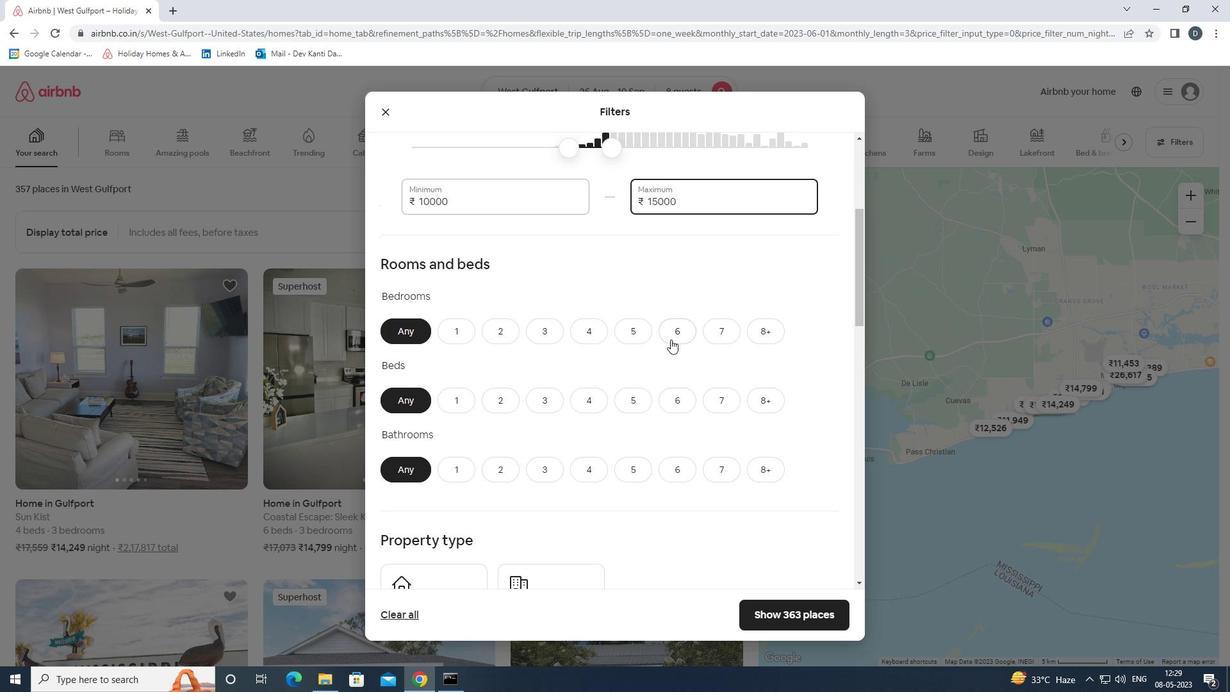 
Action: Mouse pressed left at (672, 338)
Screenshot: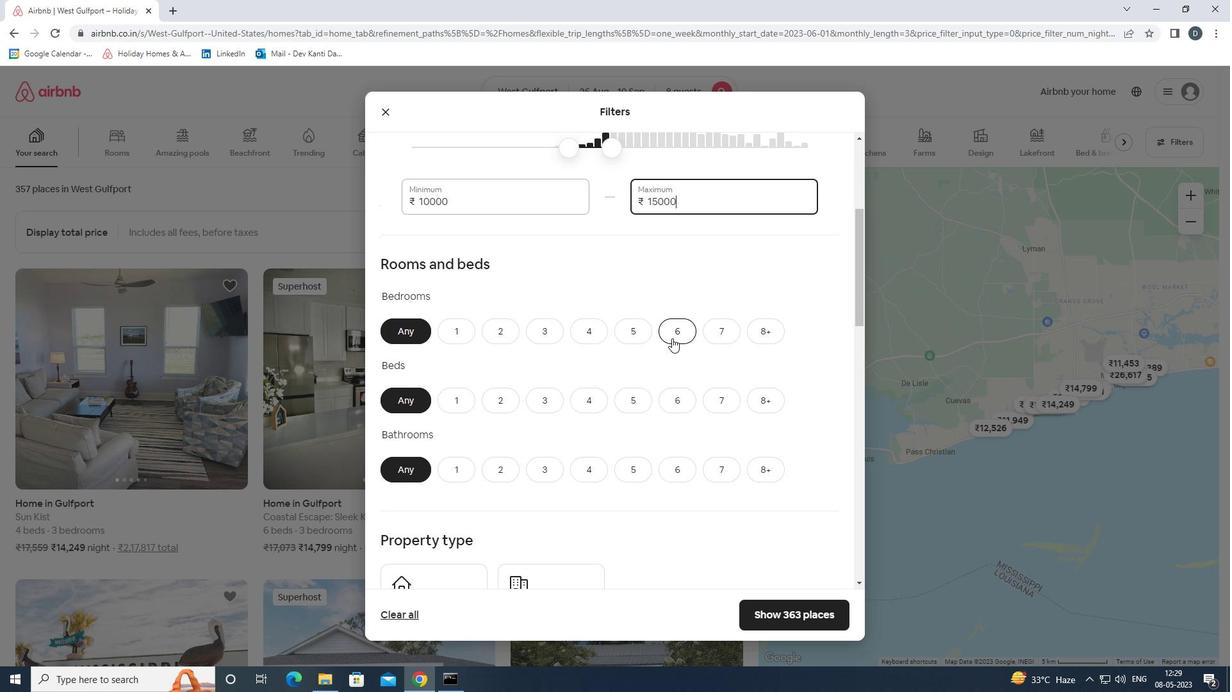 
Action: Mouse moved to (678, 394)
Screenshot: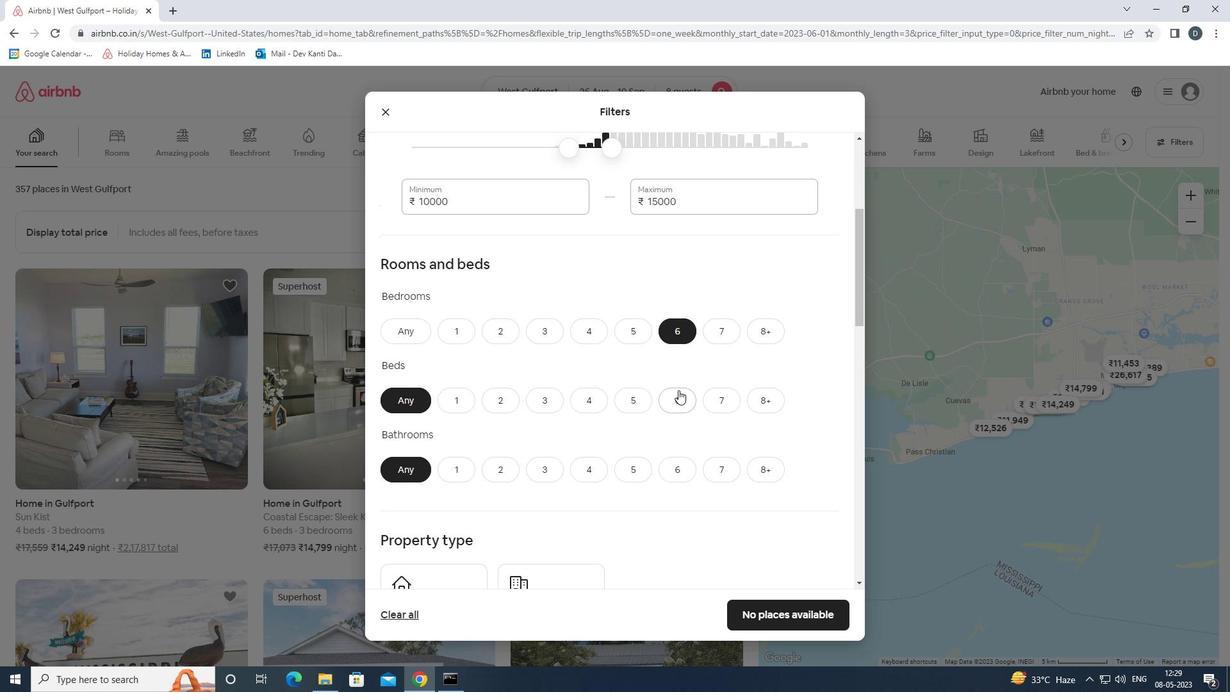 
Action: Mouse pressed left at (678, 394)
Screenshot: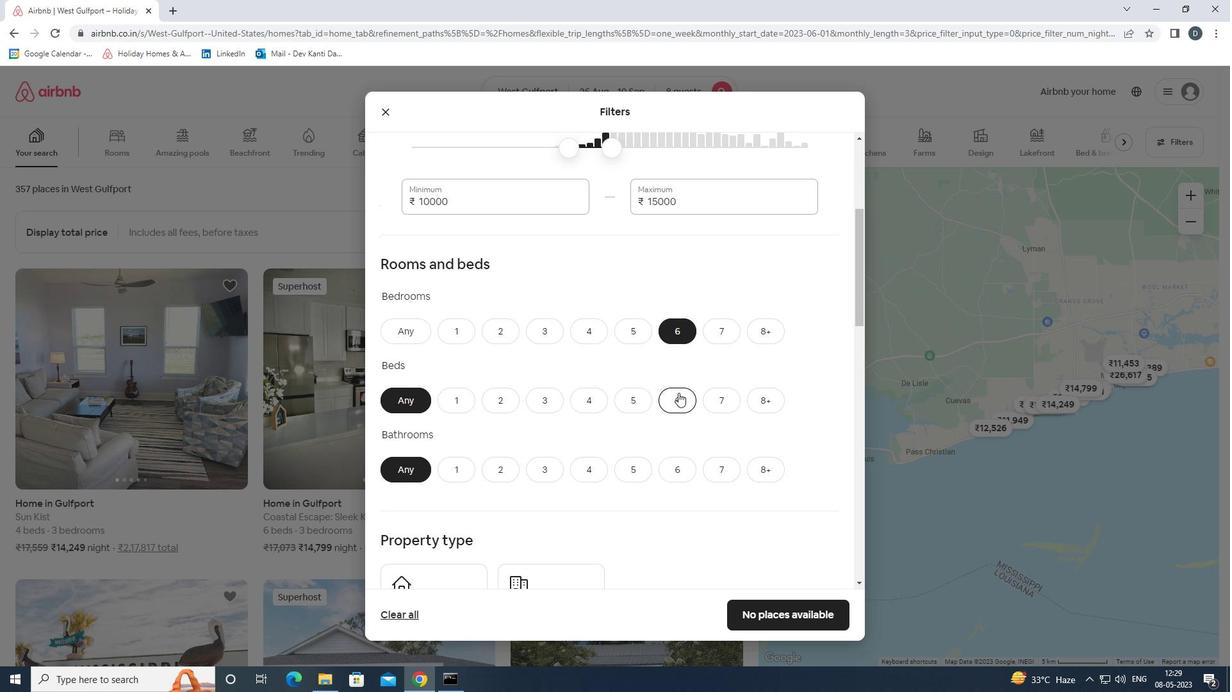 
Action: Mouse moved to (679, 462)
Screenshot: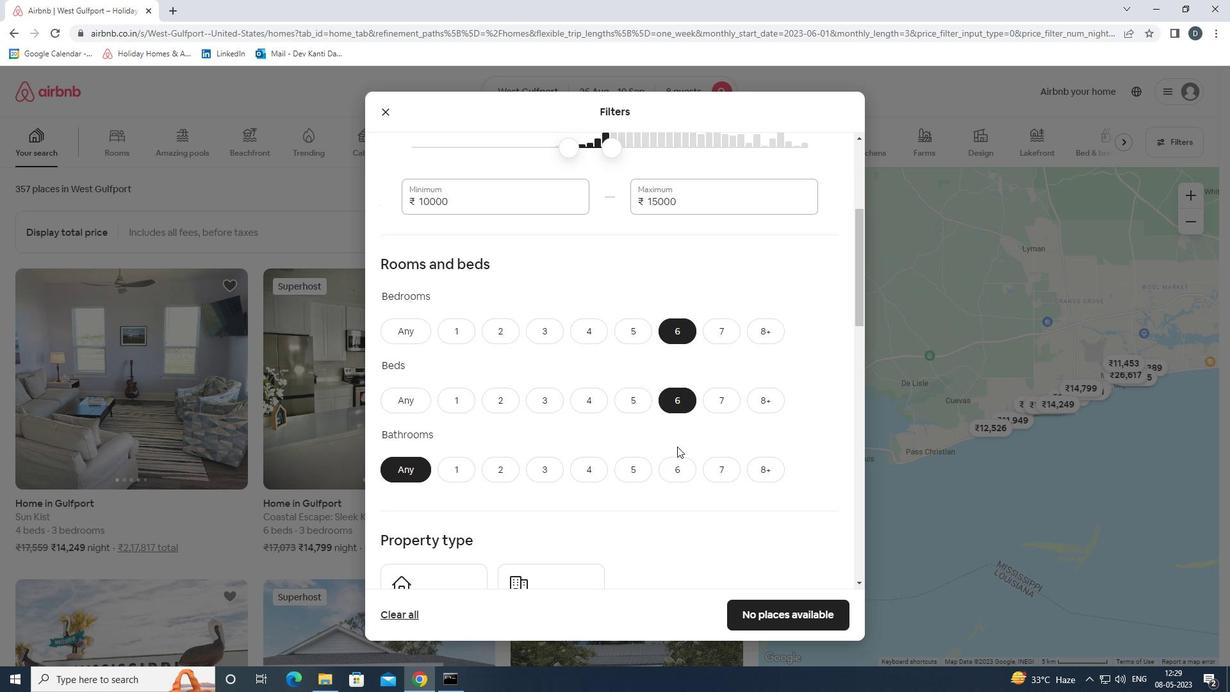 
Action: Mouse pressed left at (679, 462)
Screenshot: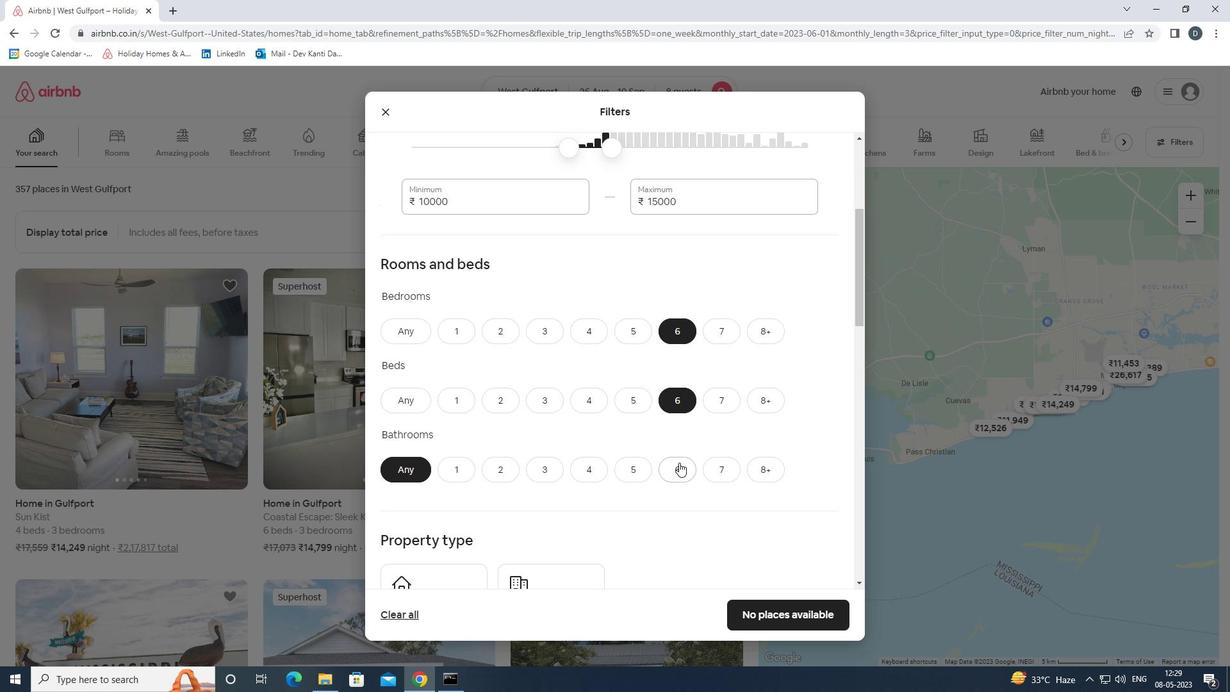 
Action: Mouse scrolled (679, 462) with delta (0, 0)
Screenshot: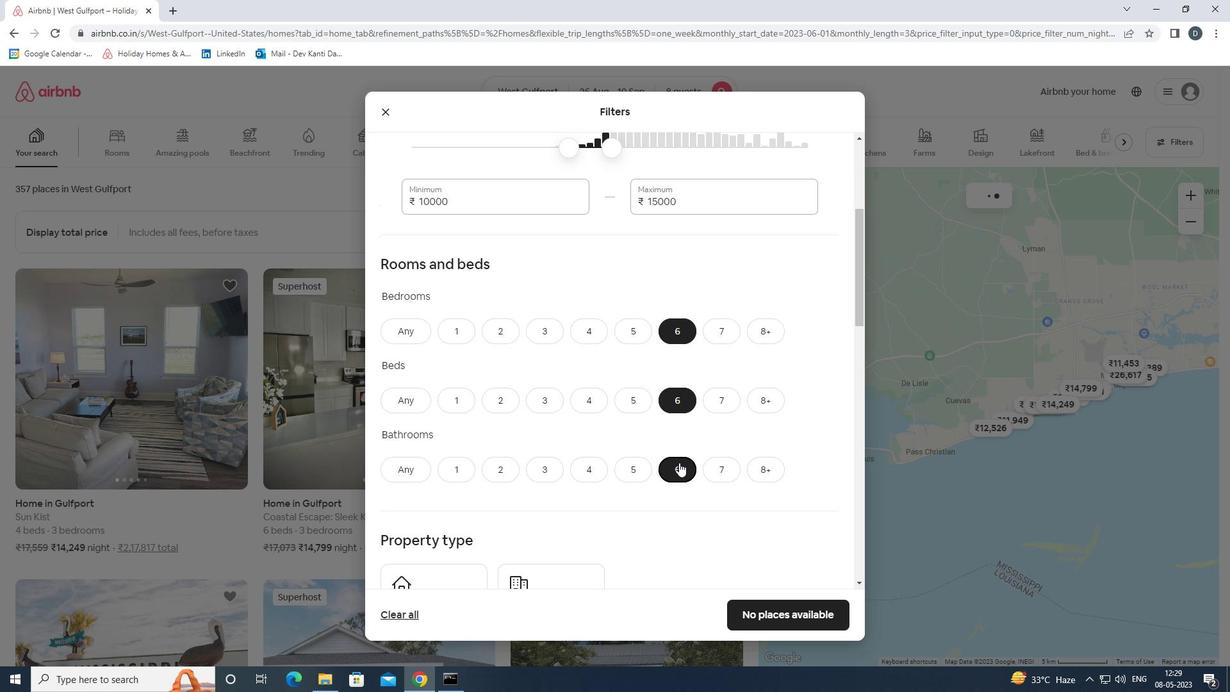 
Action: Mouse scrolled (679, 462) with delta (0, 0)
Screenshot: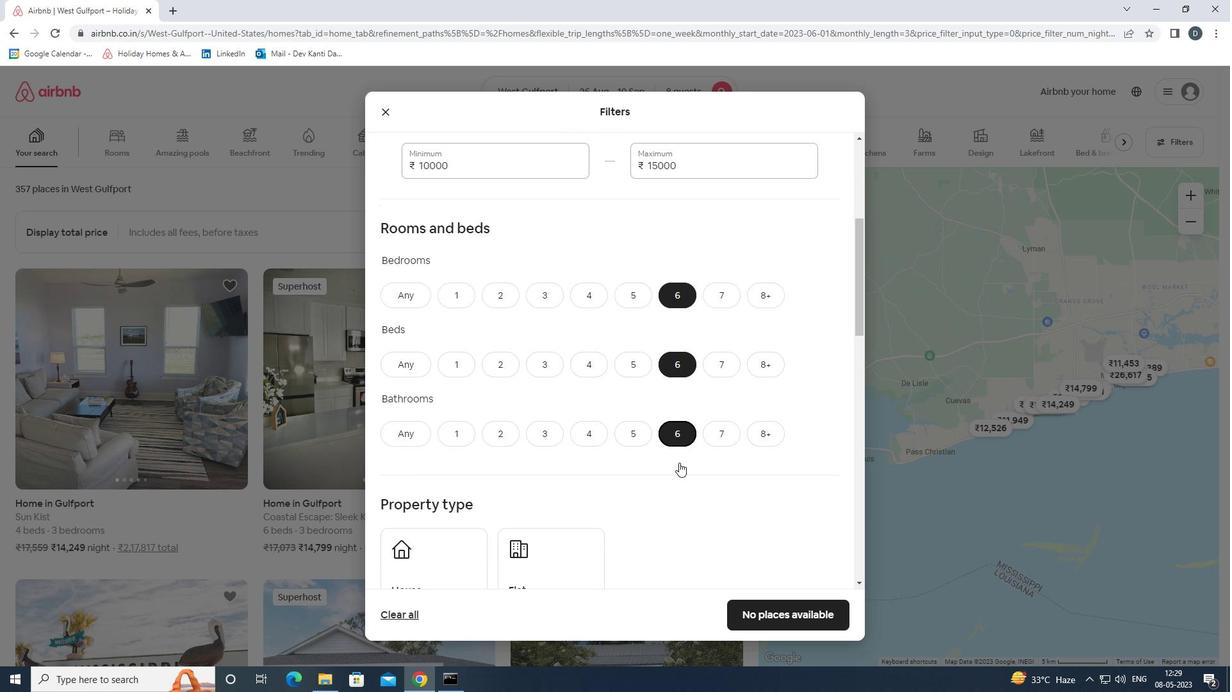 
Action: Mouse moved to (461, 467)
Screenshot: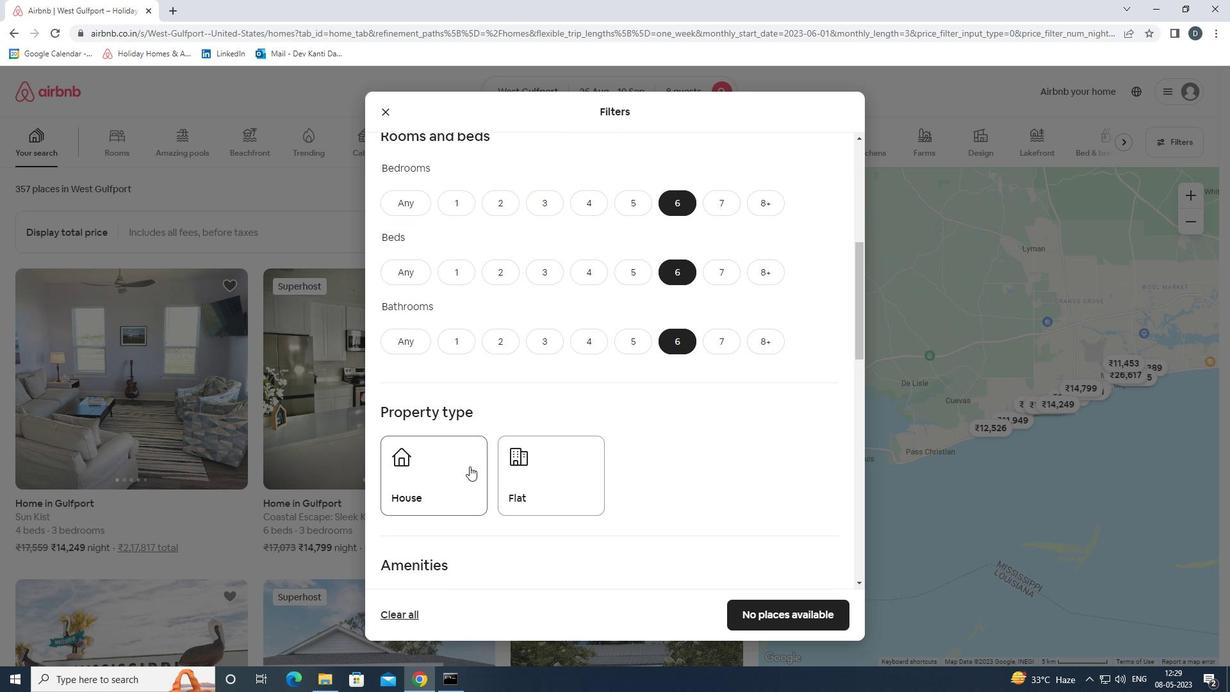 
Action: Mouse pressed left at (461, 467)
Screenshot: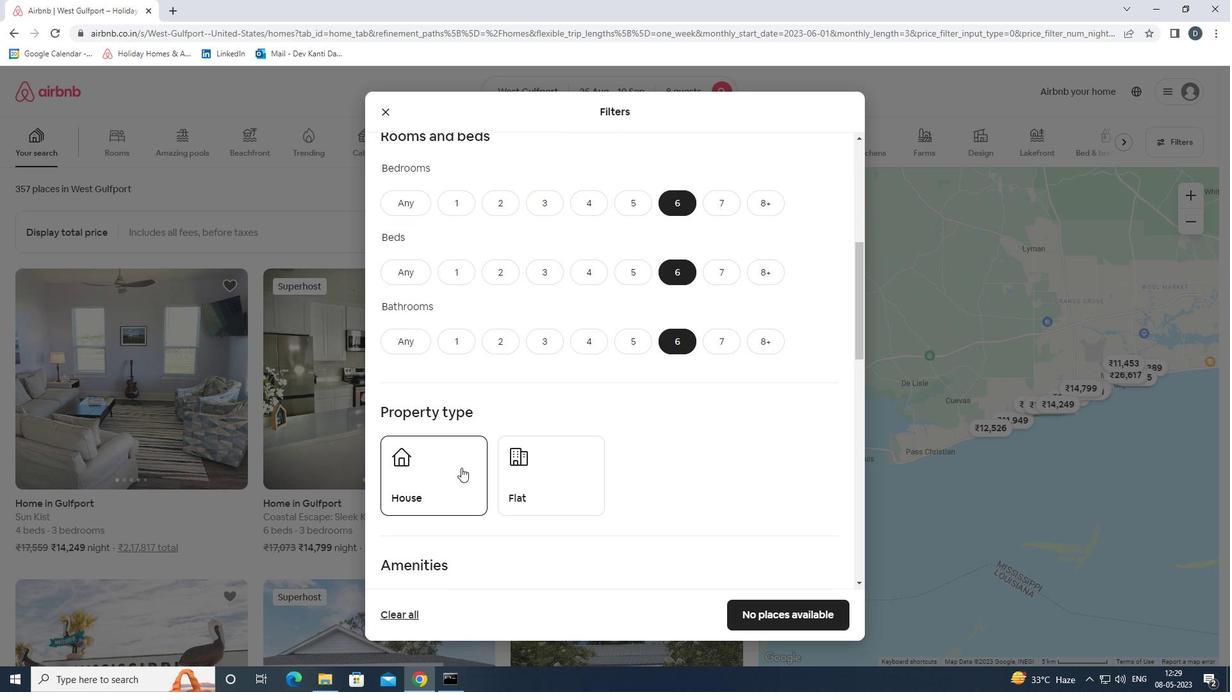 
Action: Mouse moved to (538, 467)
Screenshot: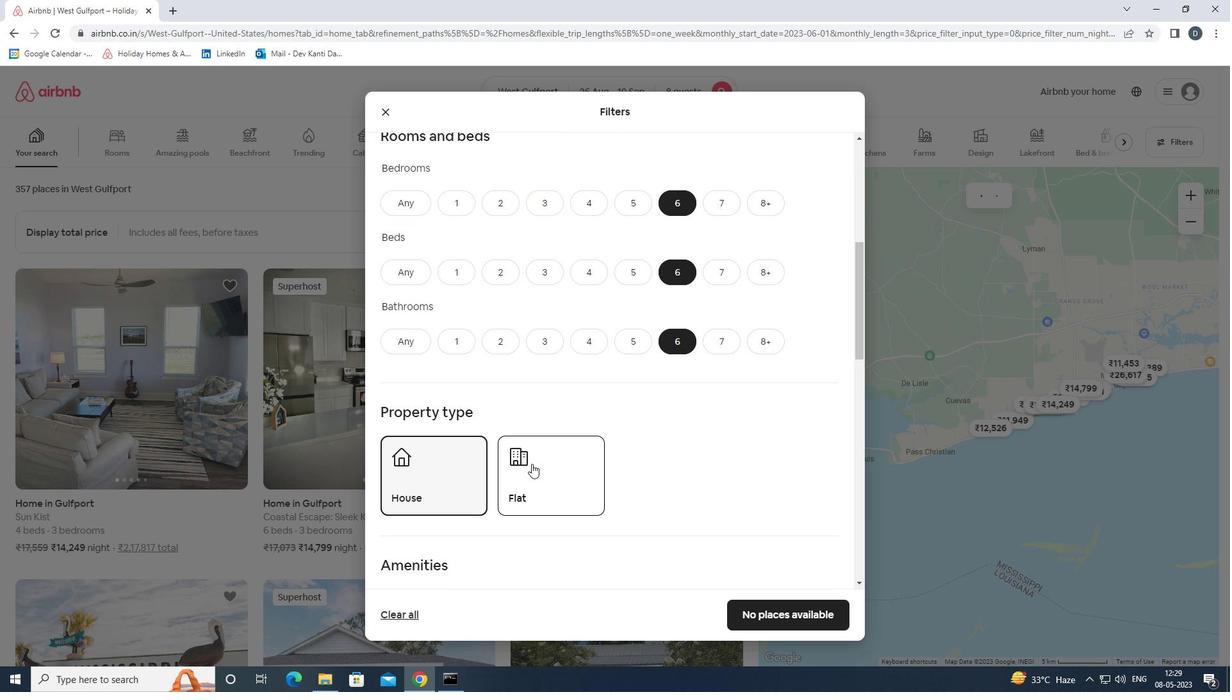 
Action: Mouse pressed left at (538, 467)
Screenshot: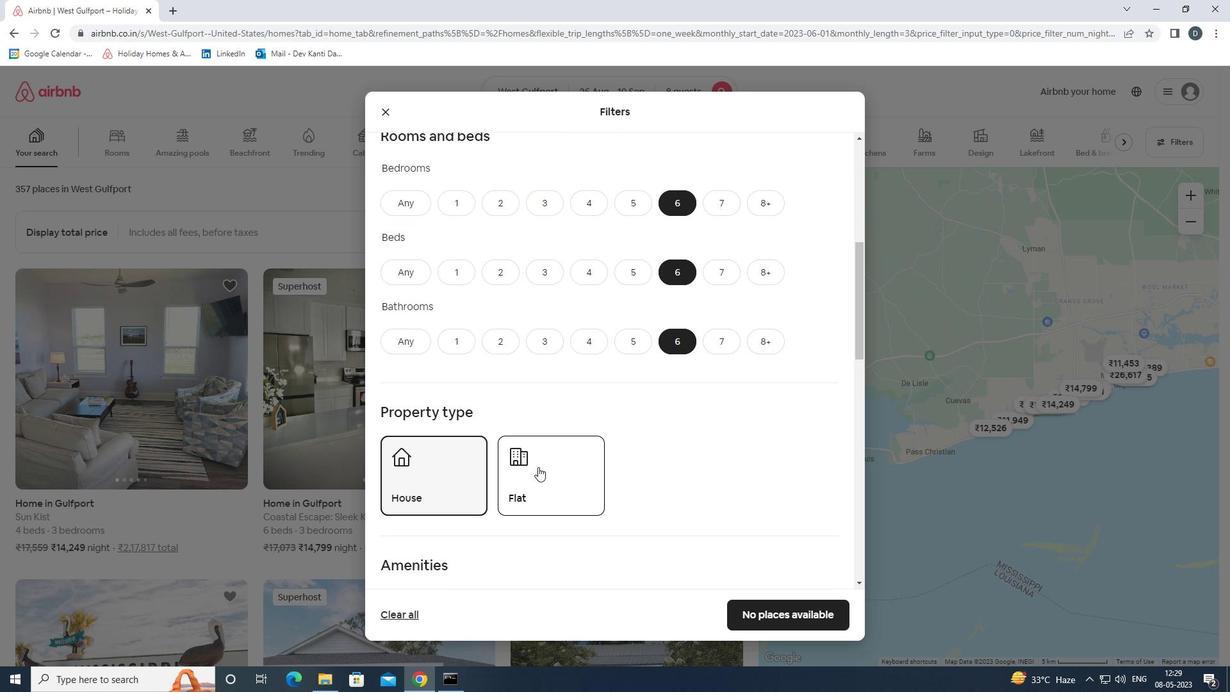 
Action: Mouse moved to (627, 465)
Screenshot: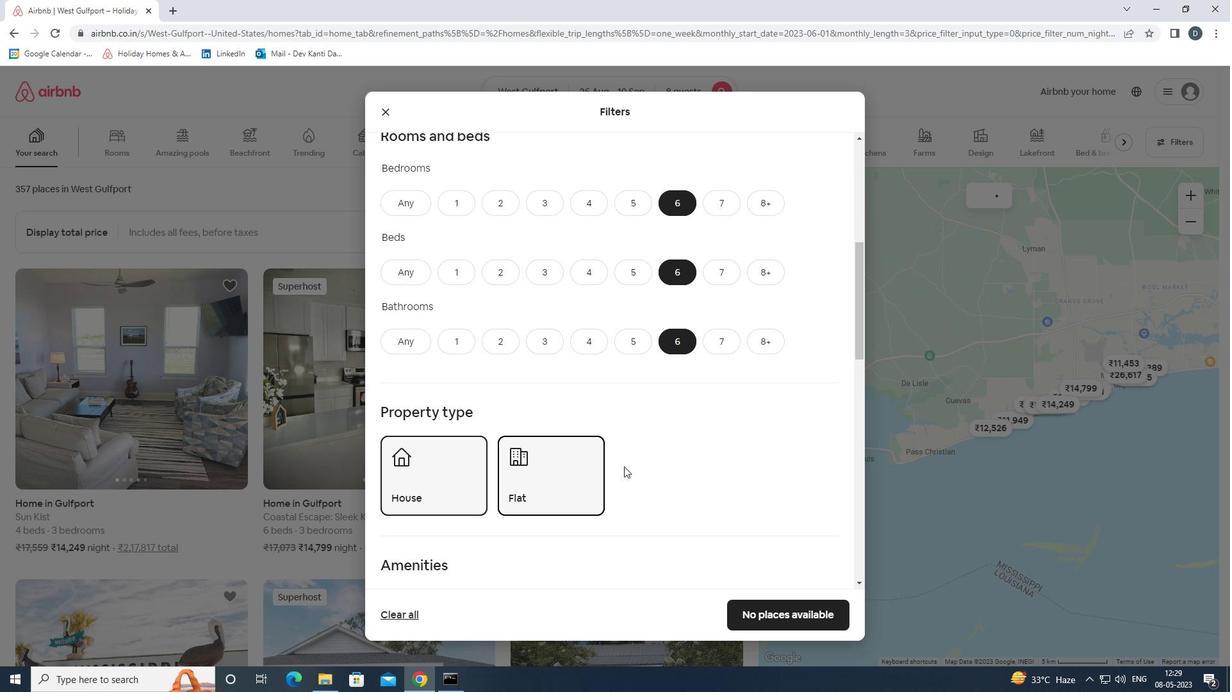 
Action: Mouse scrolled (627, 465) with delta (0, 0)
Screenshot: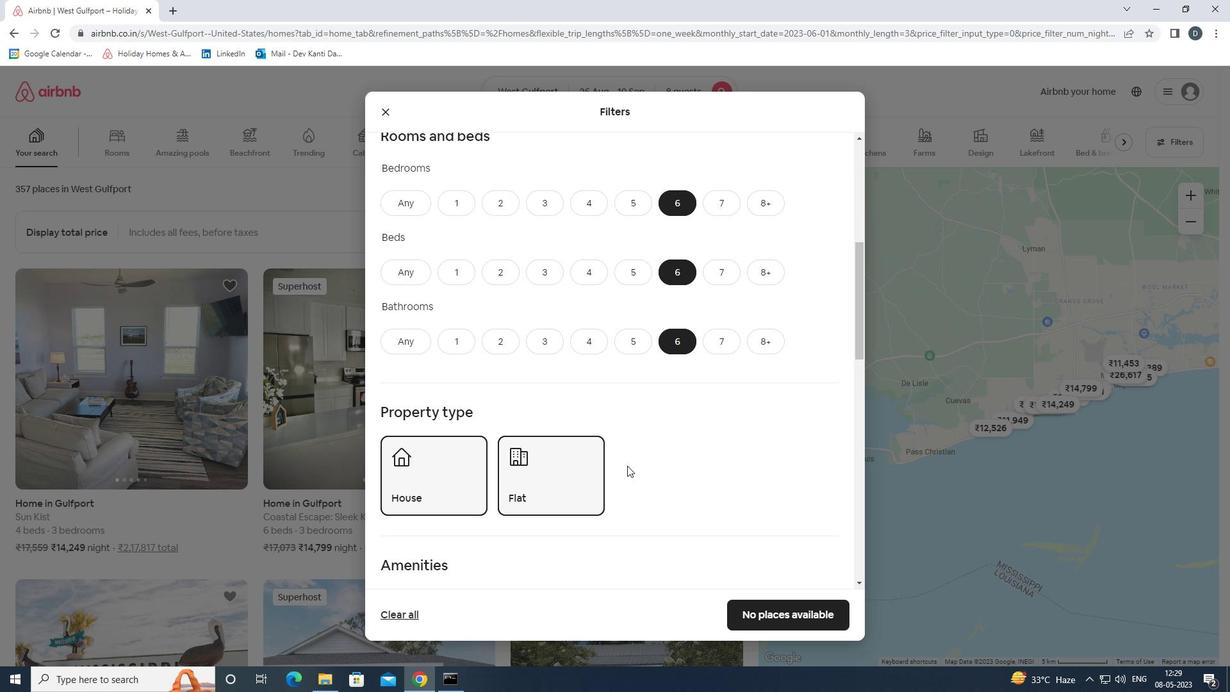 
Action: Mouse scrolled (627, 465) with delta (0, 0)
Screenshot: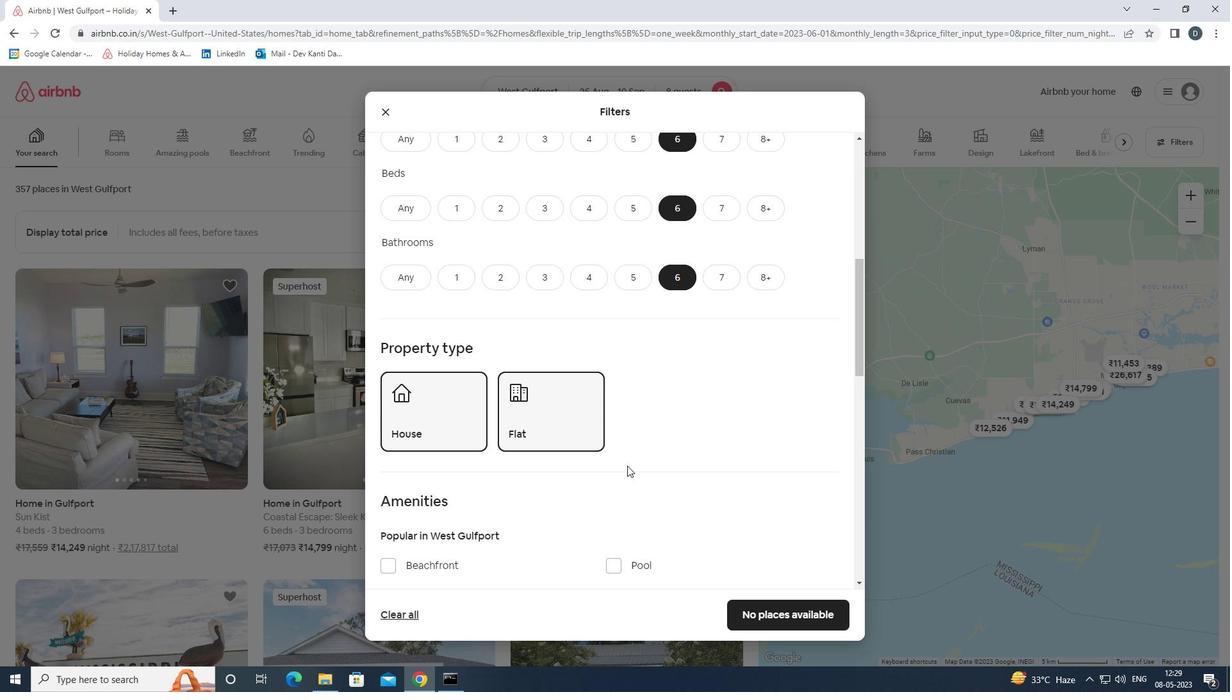 
Action: Mouse scrolled (627, 465) with delta (0, 0)
Screenshot: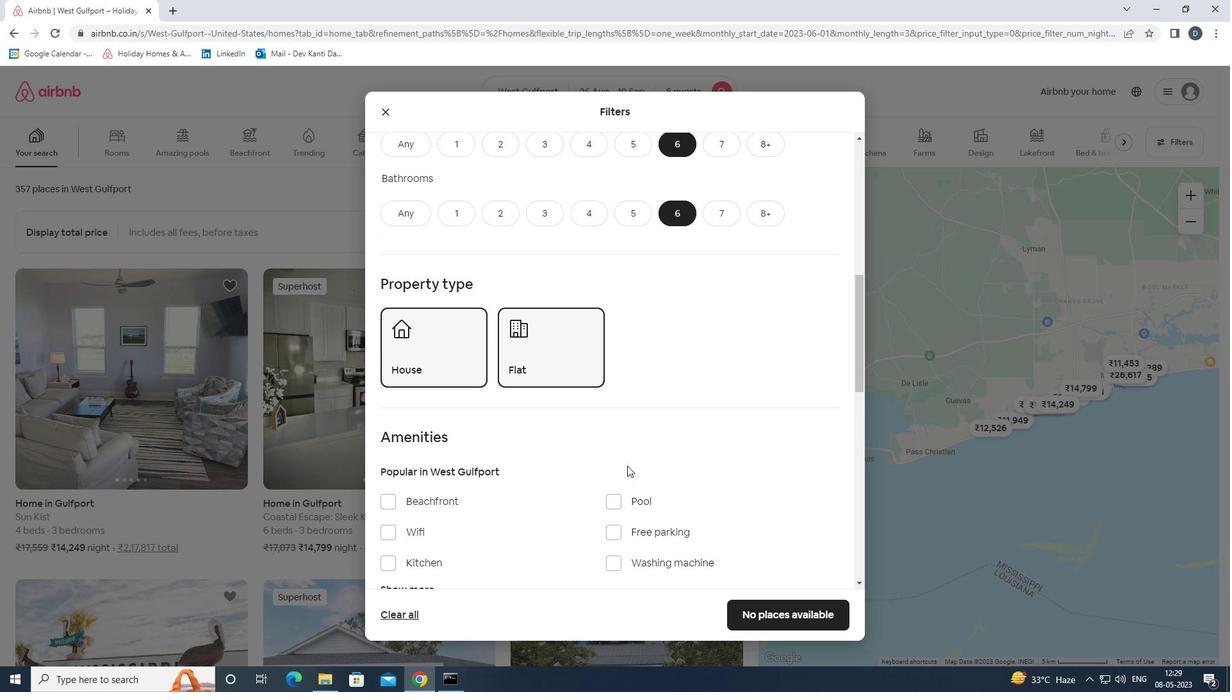
Action: Mouse moved to (622, 464)
Screenshot: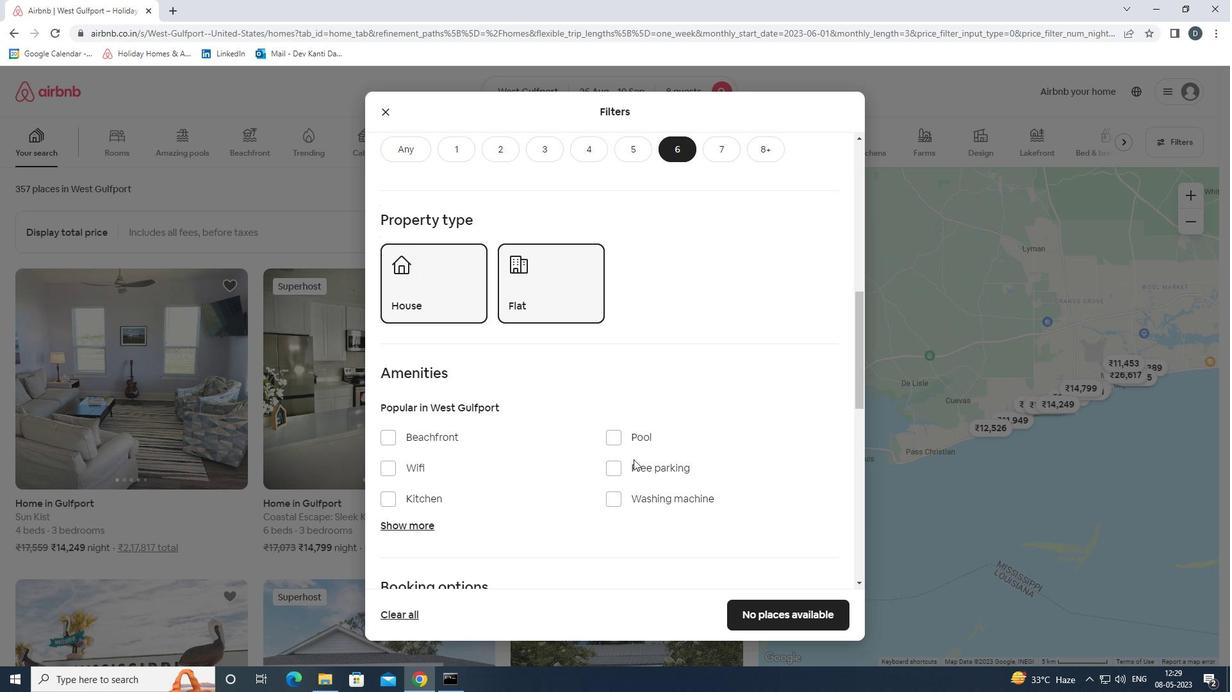 
Action: Mouse pressed left at (622, 464)
Screenshot: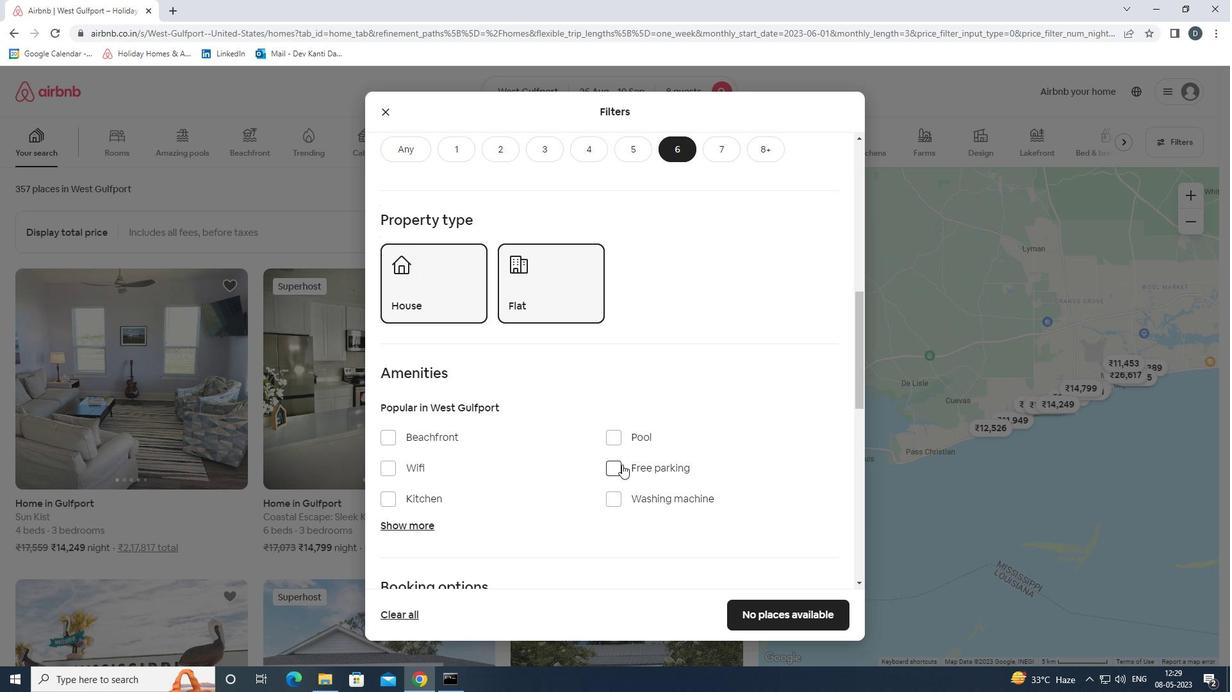 
Action: Mouse moved to (426, 464)
Screenshot: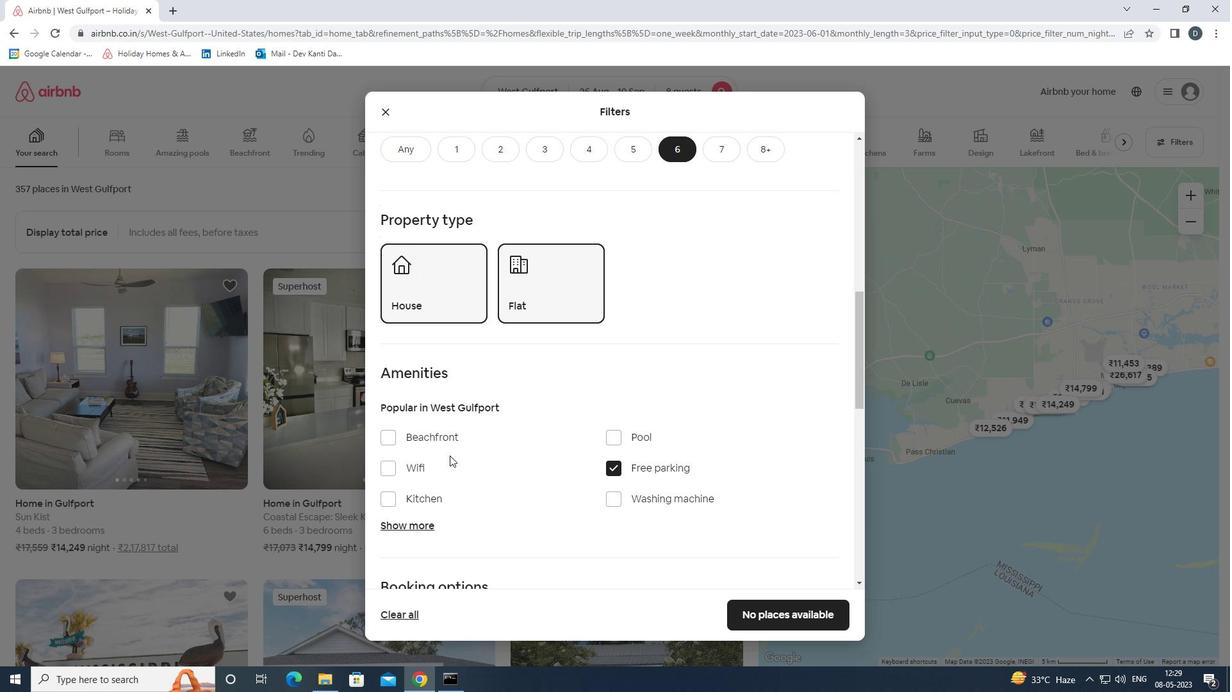 
Action: Mouse pressed left at (426, 464)
Screenshot: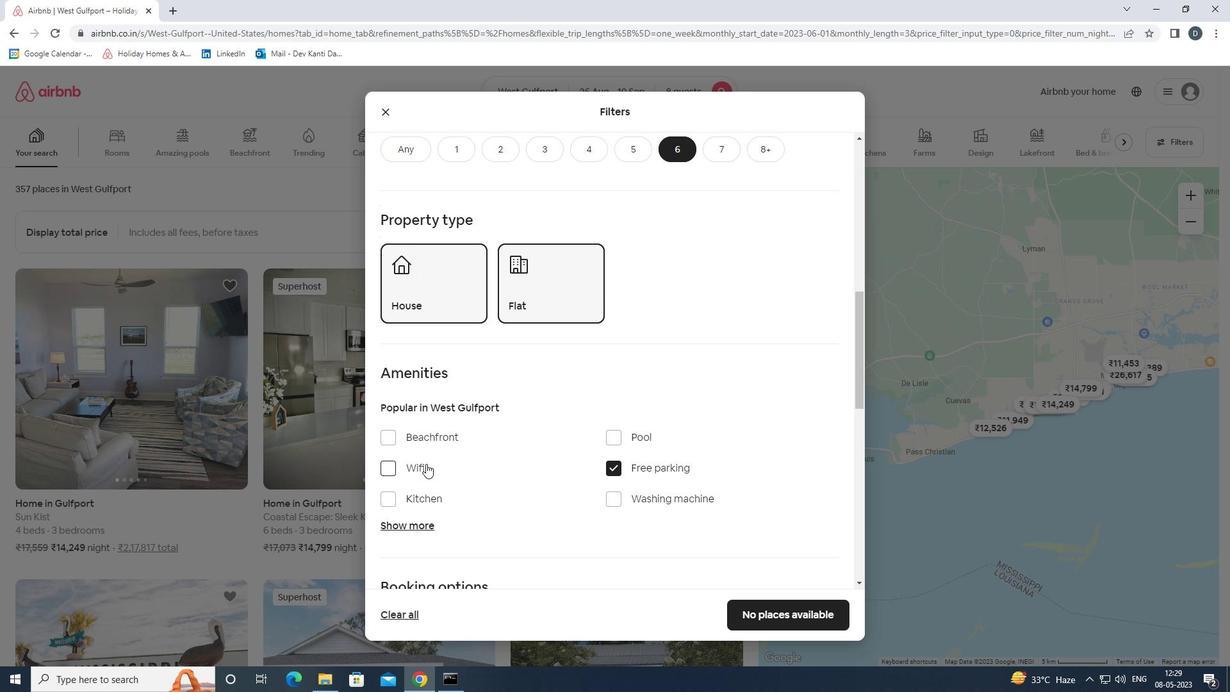 
Action: Mouse moved to (408, 524)
Screenshot: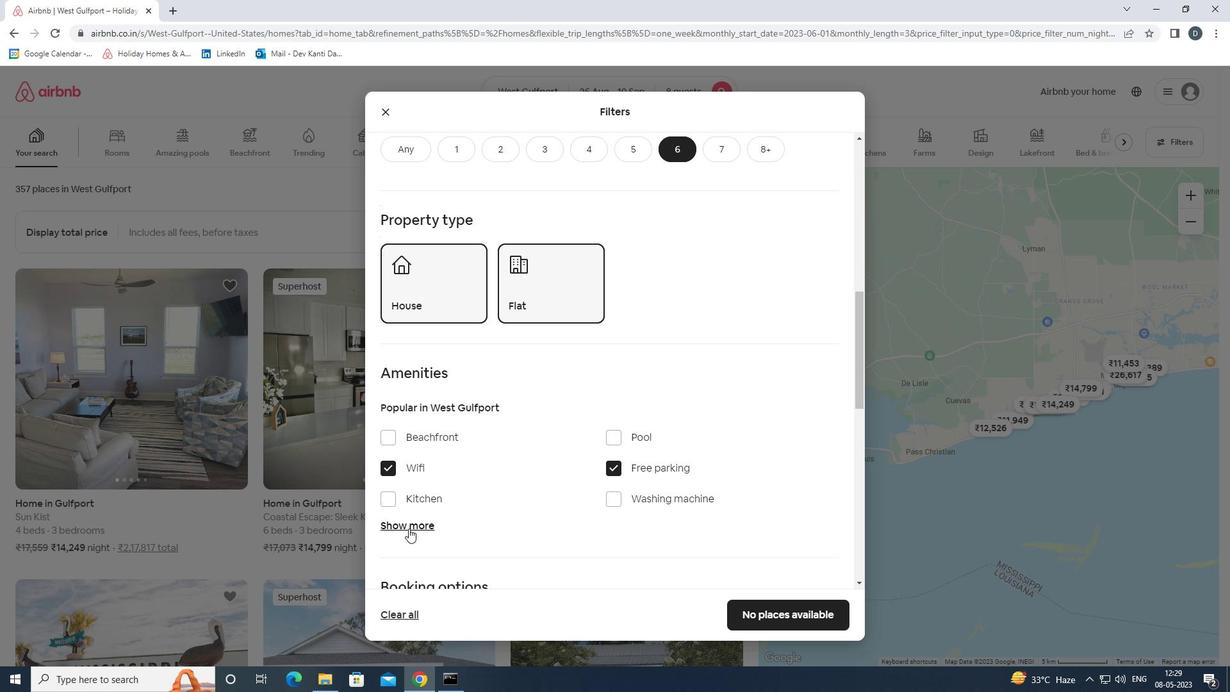 
Action: Mouse pressed left at (408, 524)
Screenshot: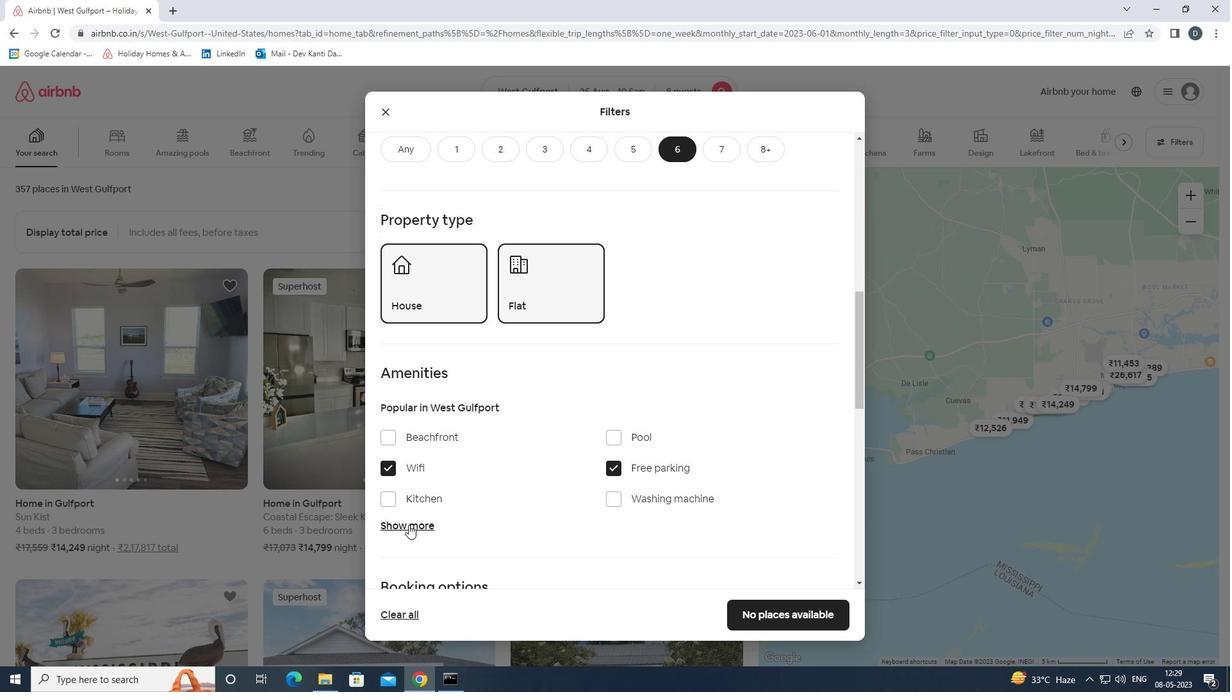 
Action: Mouse moved to (445, 513)
Screenshot: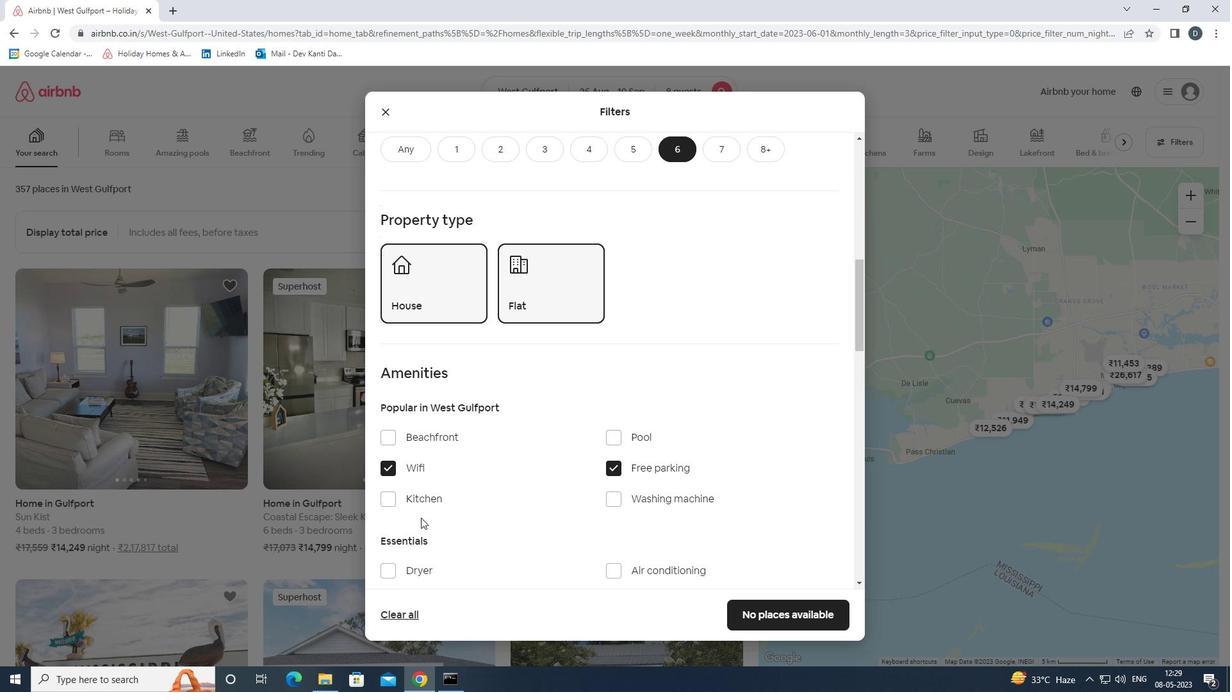 
Action: Mouse scrolled (445, 512) with delta (0, 0)
Screenshot: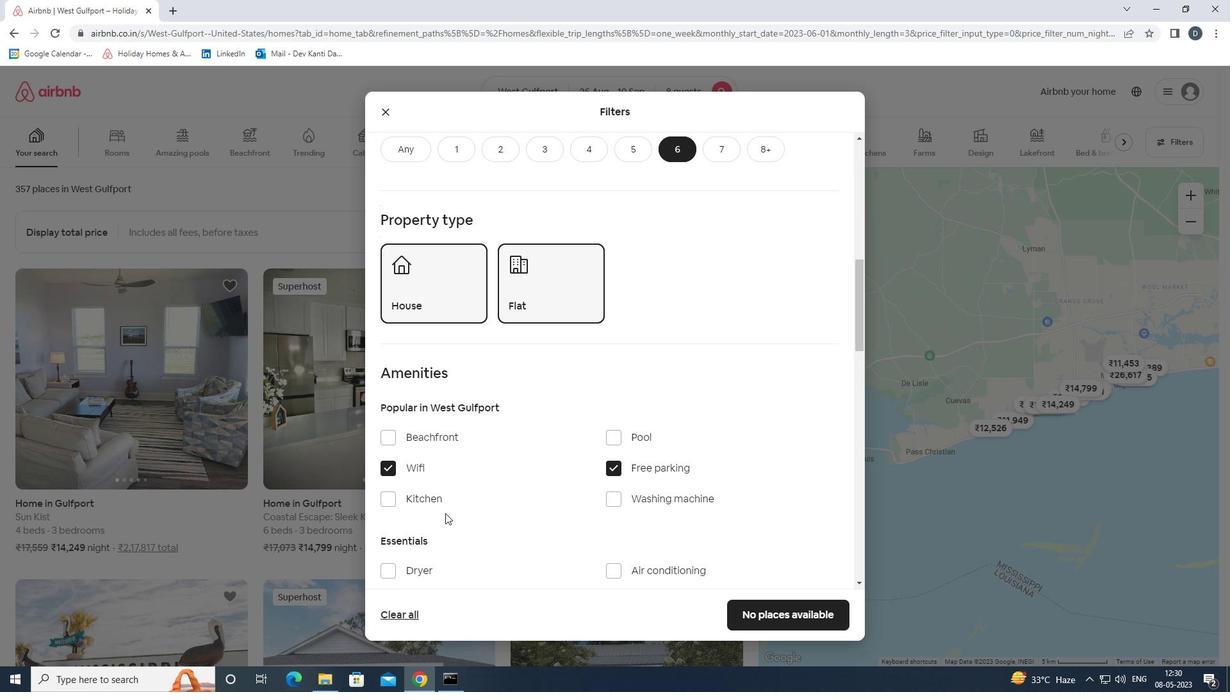 
Action: Mouse moved to (444, 513)
Screenshot: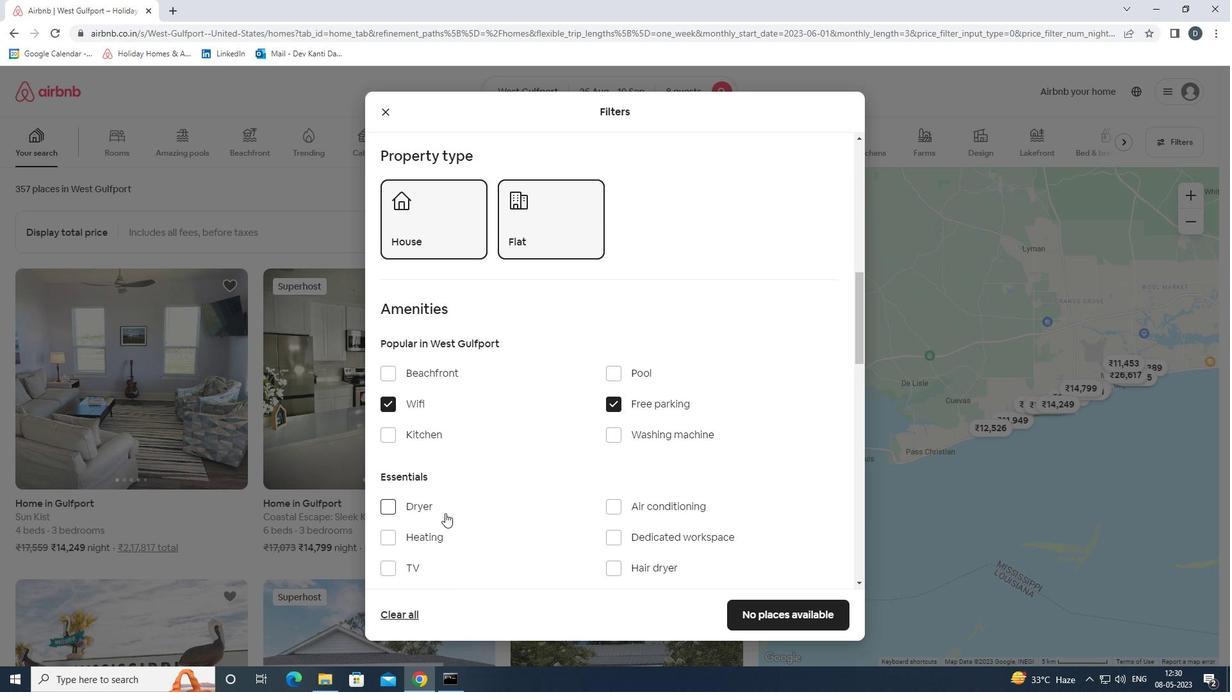 
Action: Mouse scrolled (444, 512) with delta (0, 0)
Screenshot: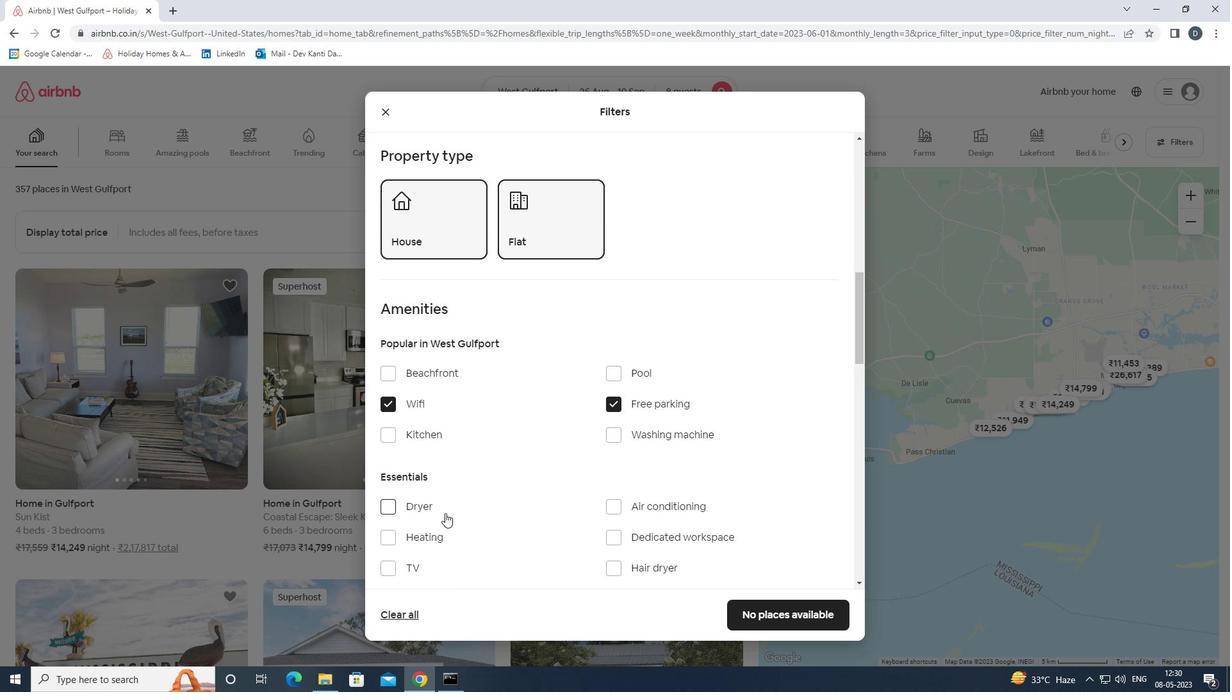 
Action: Mouse moved to (401, 501)
Screenshot: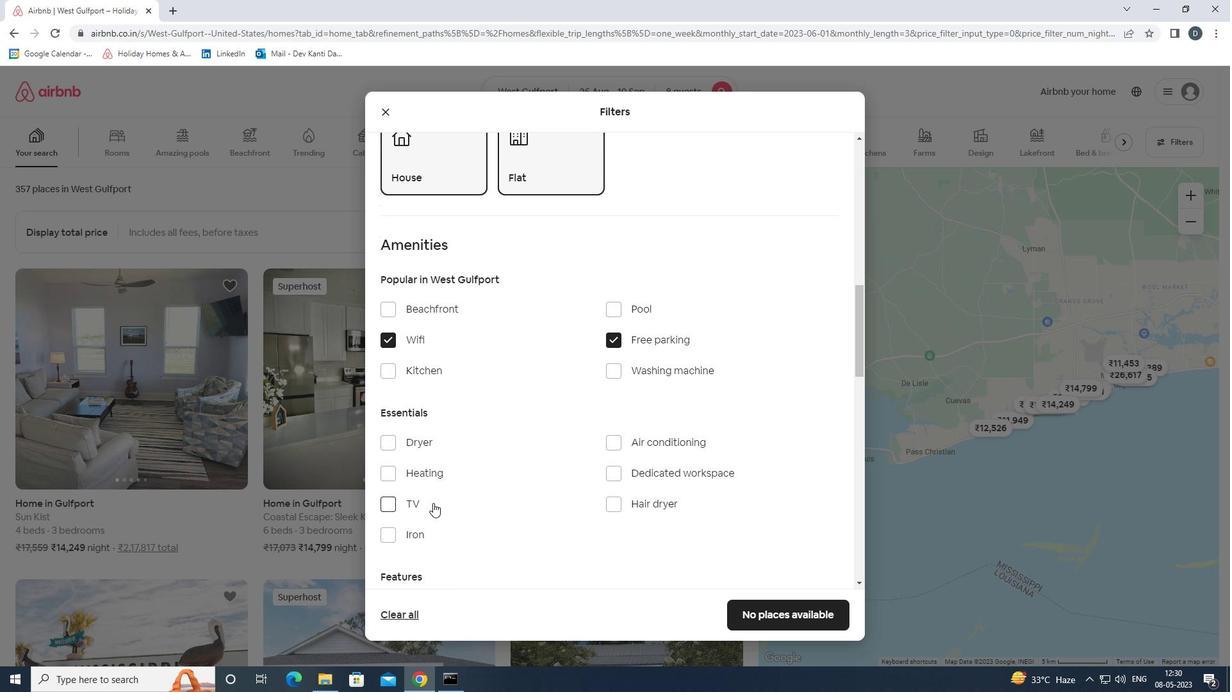 
Action: Mouse pressed left at (401, 501)
Screenshot: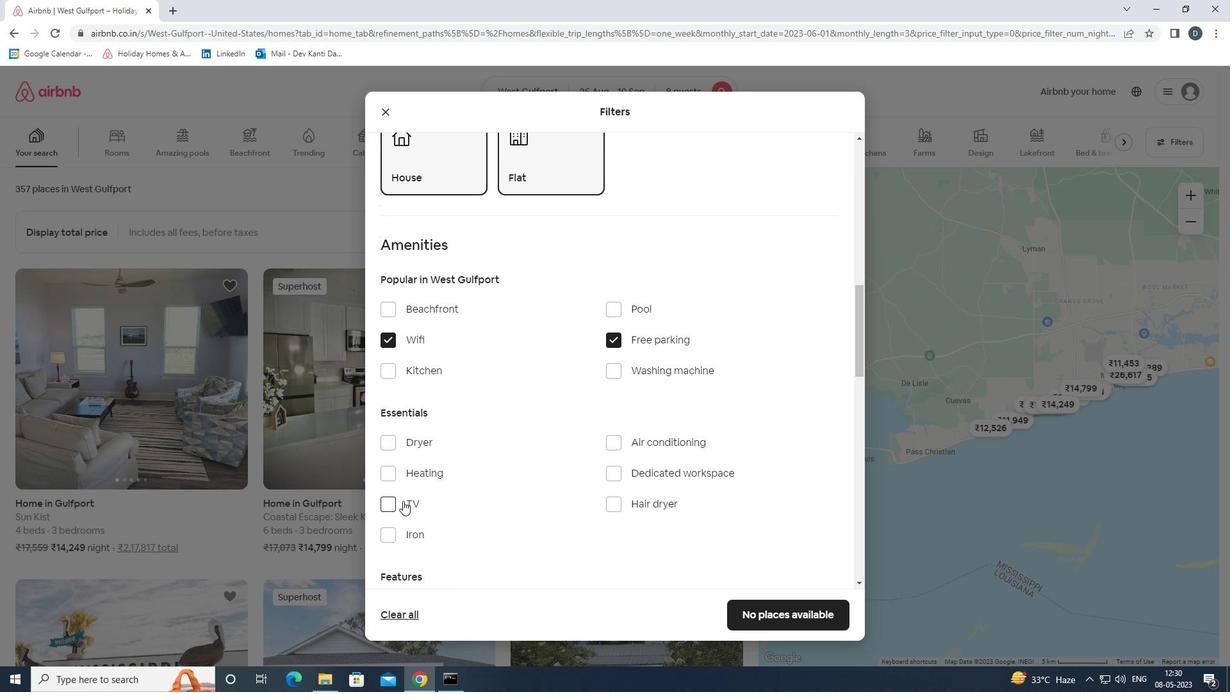 
Action: Mouse moved to (392, 502)
Screenshot: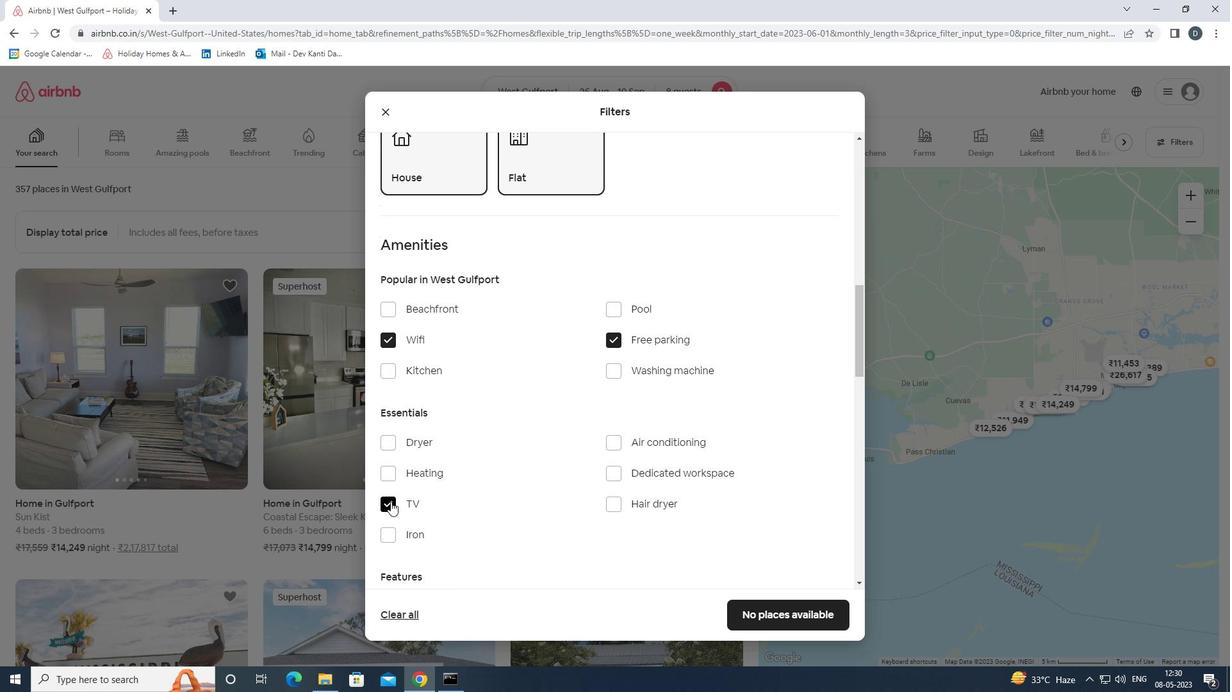 
Action: Mouse scrolled (392, 501) with delta (0, 0)
Screenshot: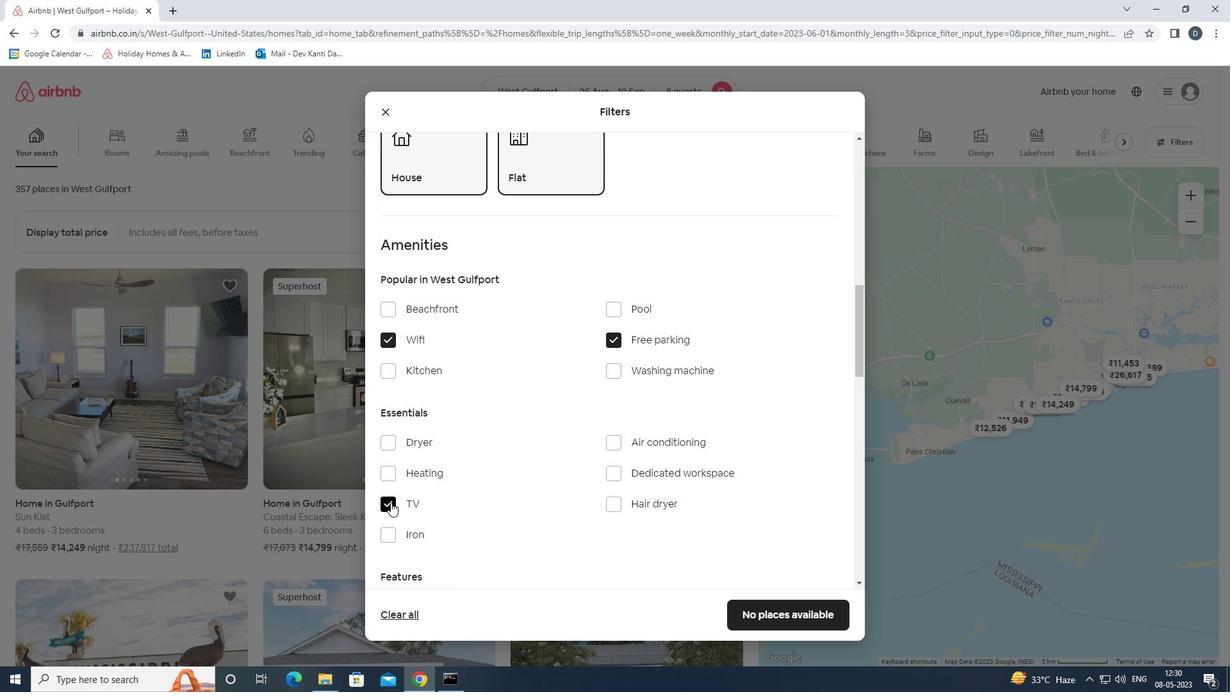 
Action: Mouse moved to (478, 503)
Screenshot: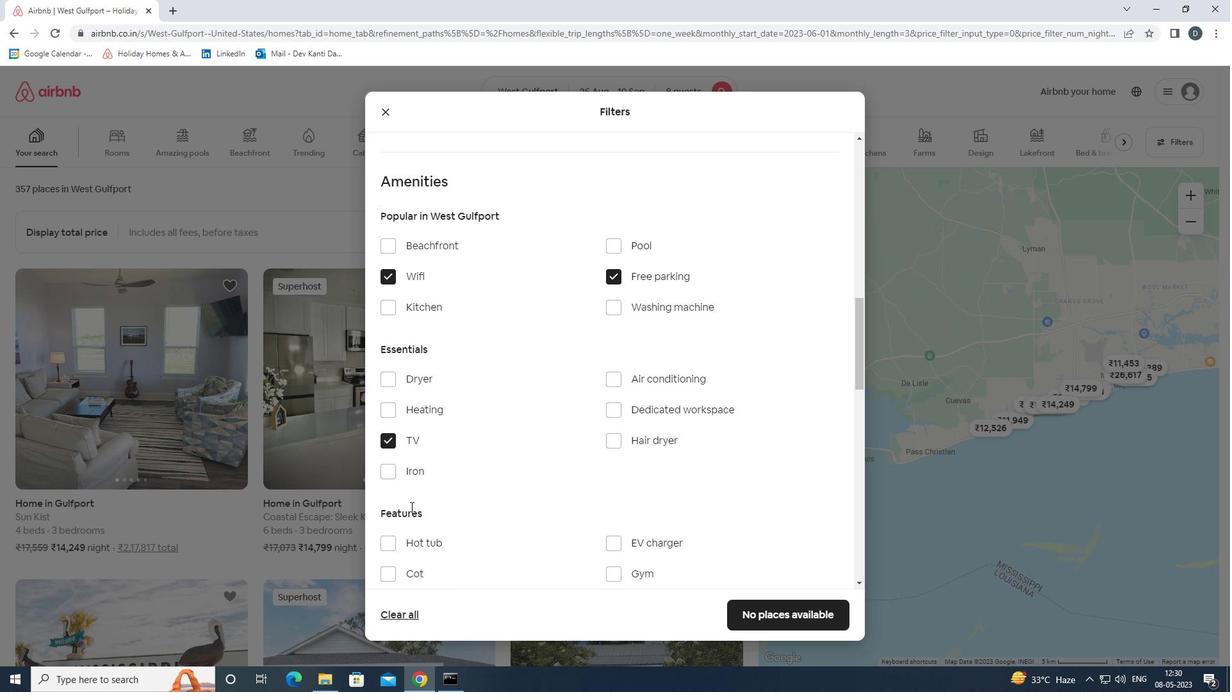 
Action: Mouse scrolled (478, 502) with delta (0, 0)
Screenshot: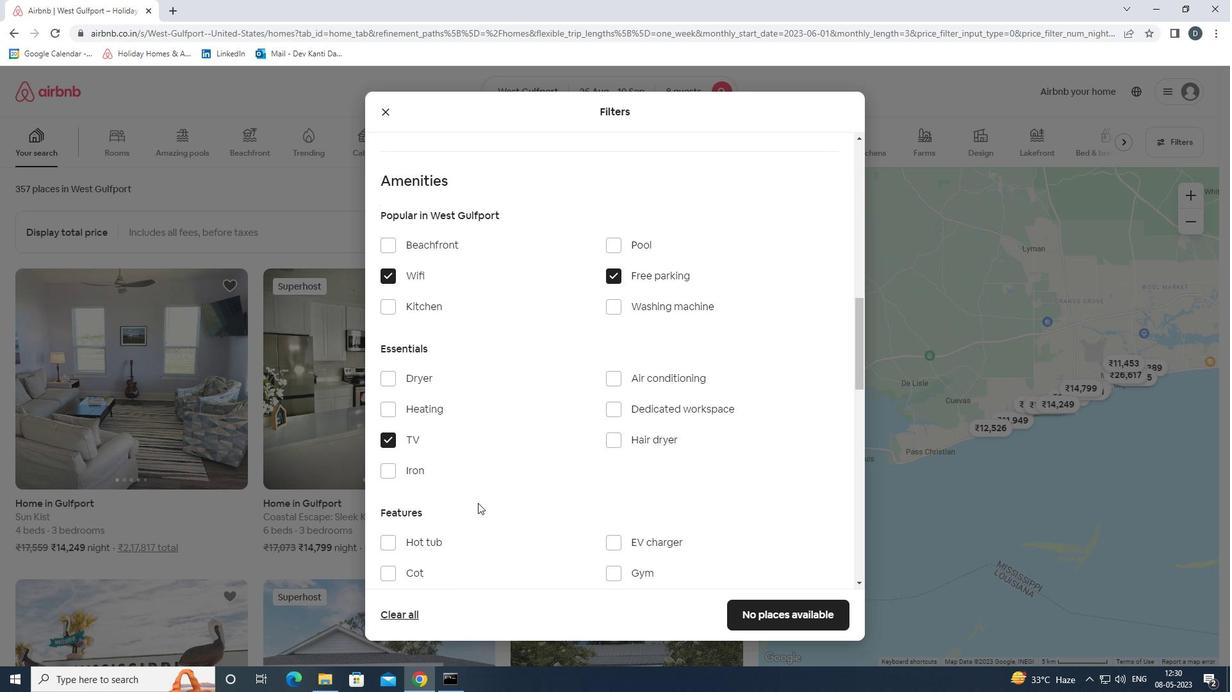 
Action: Mouse moved to (491, 515)
Screenshot: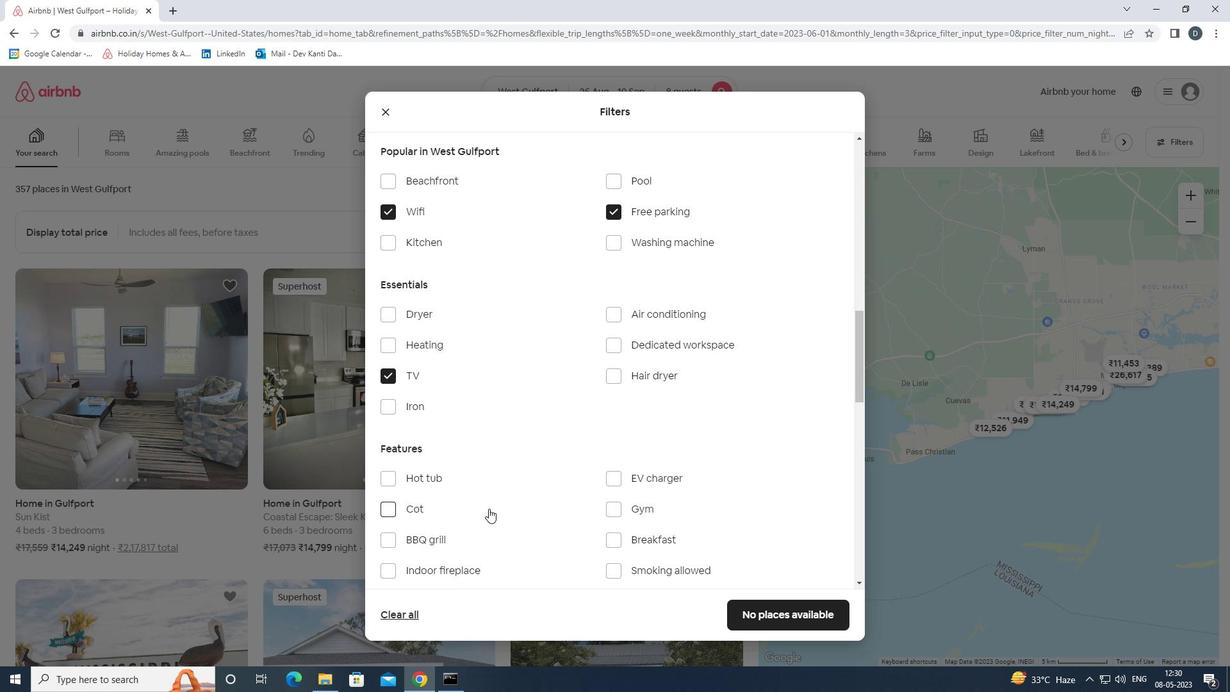 
Action: Mouse scrolled (491, 514) with delta (0, 0)
Screenshot: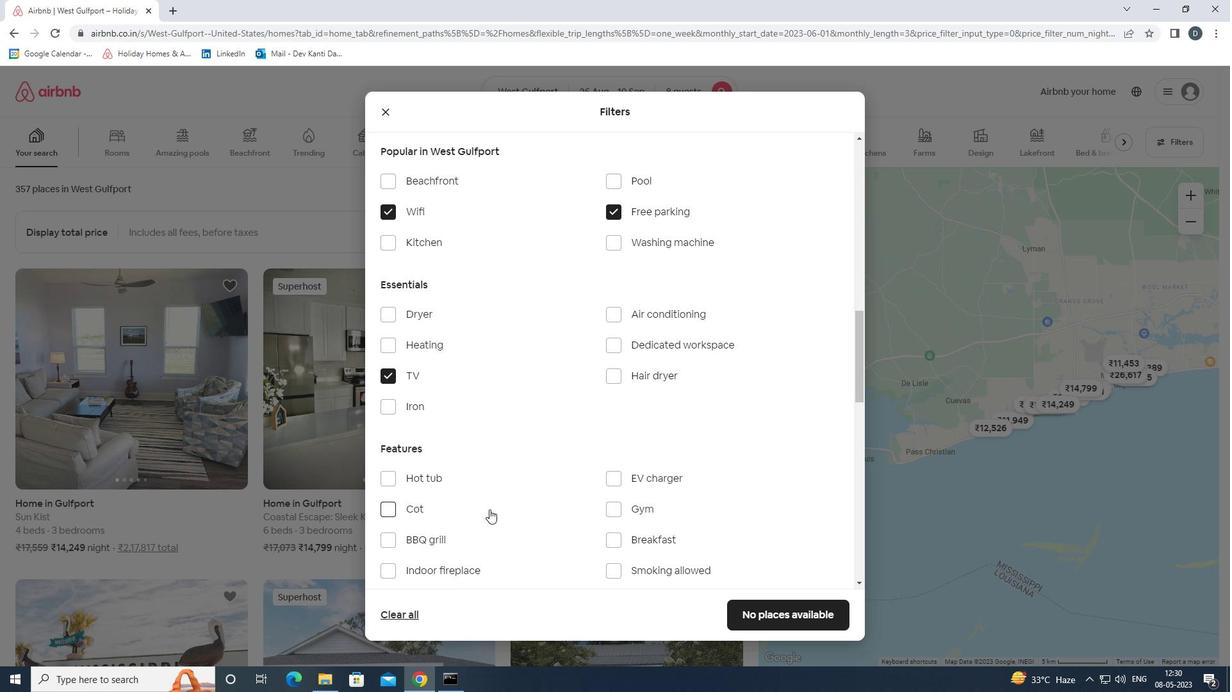 
Action: Mouse moved to (640, 449)
Screenshot: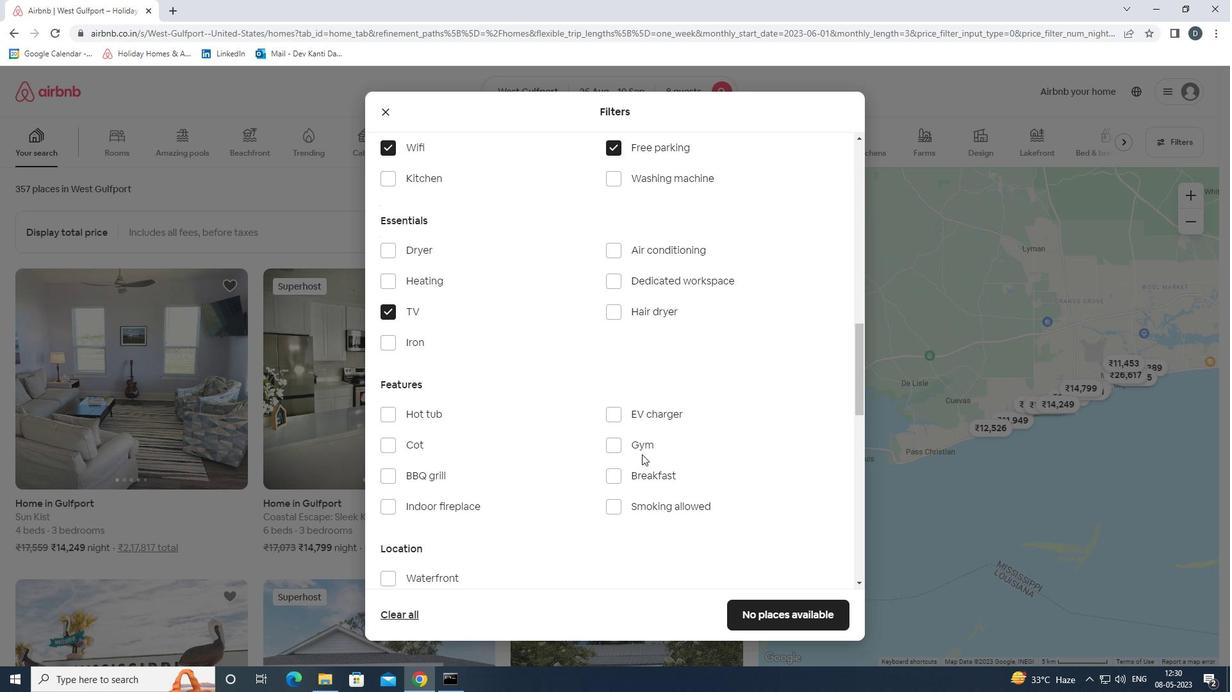 
Action: Mouse pressed left at (640, 449)
Screenshot: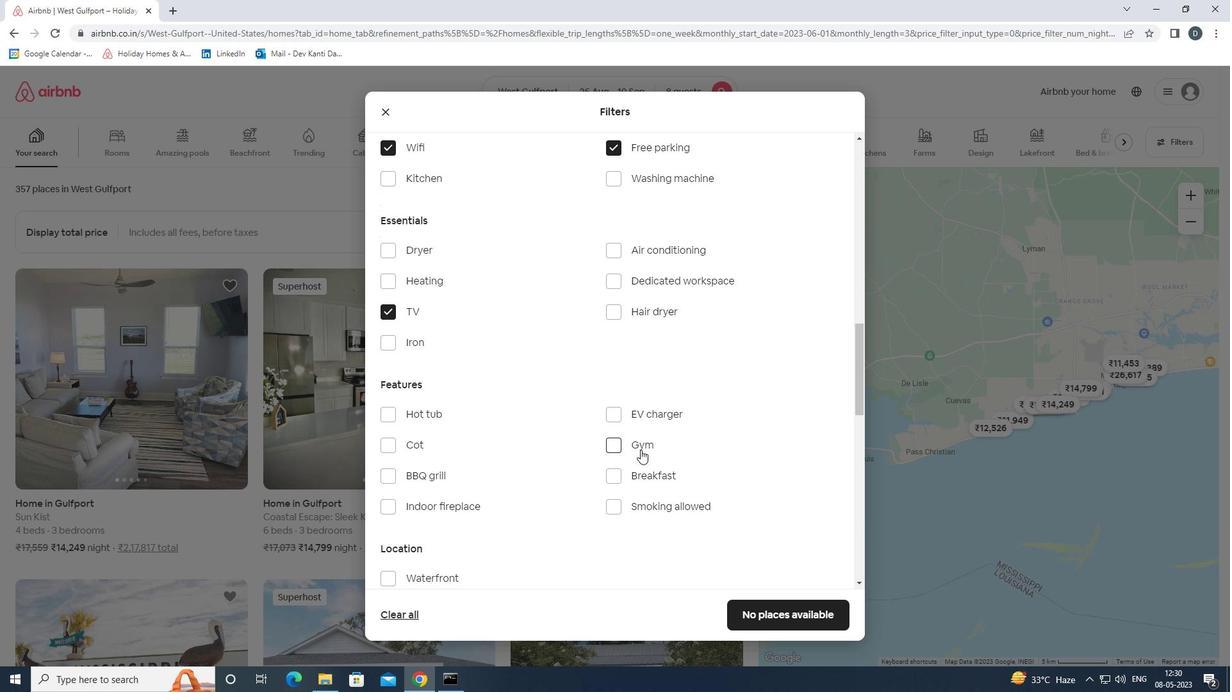 
Action: Mouse moved to (636, 472)
Screenshot: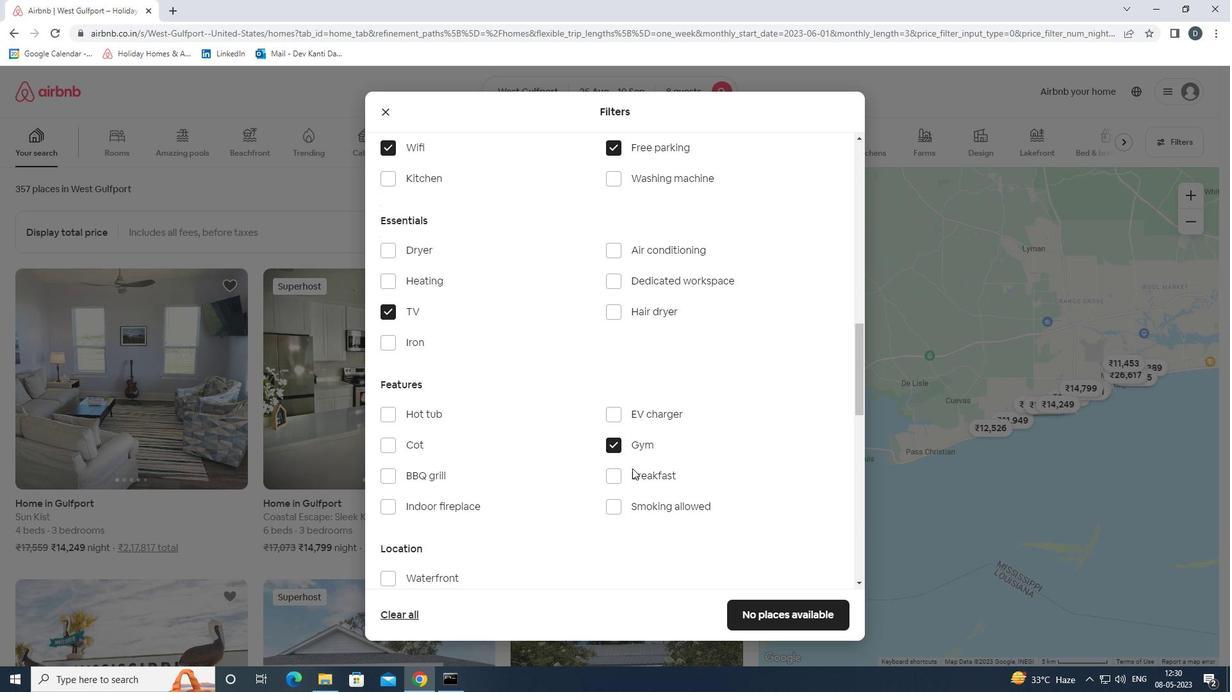 
Action: Mouse pressed left at (636, 472)
Screenshot: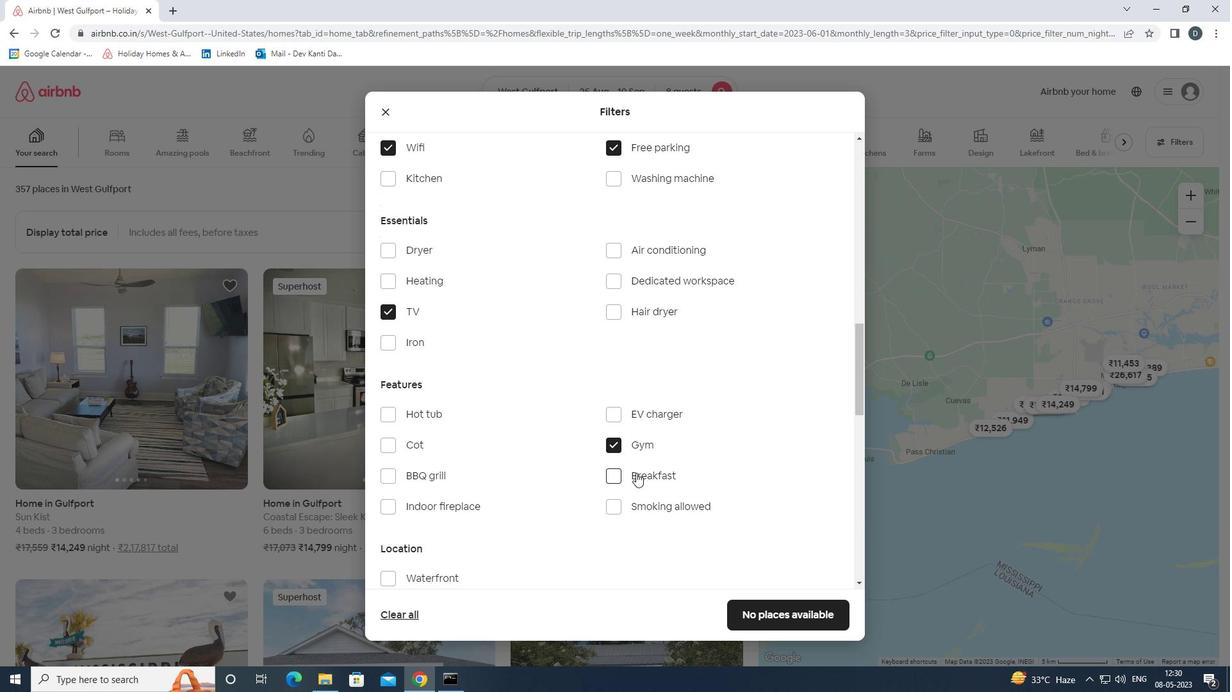 
Action: Mouse scrolled (636, 472) with delta (0, 0)
Screenshot: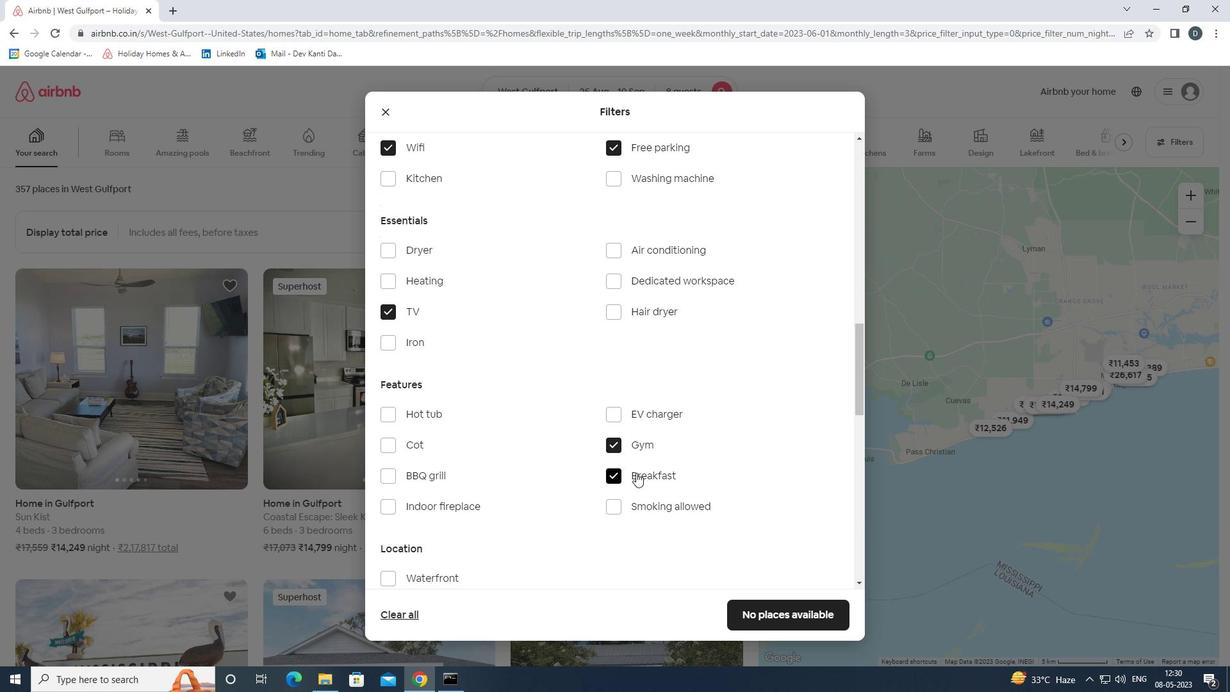 
Action: Mouse moved to (637, 472)
Screenshot: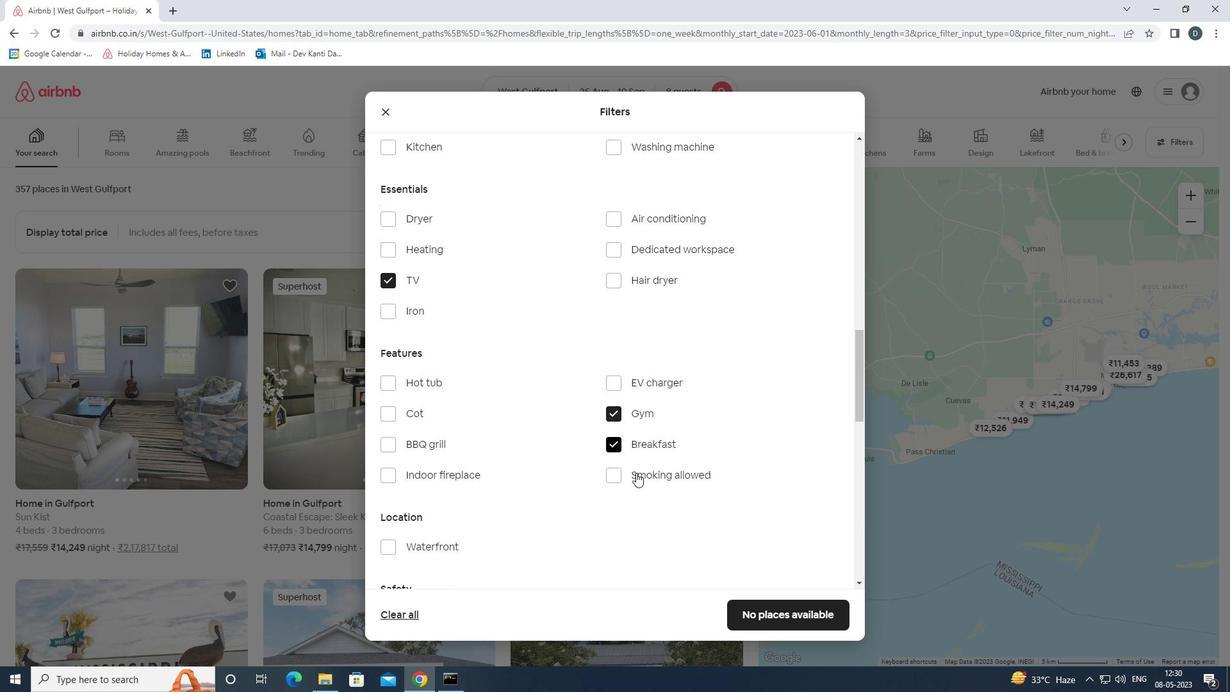 
Action: Mouse scrolled (637, 472) with delta (0, 0)
Screenshot: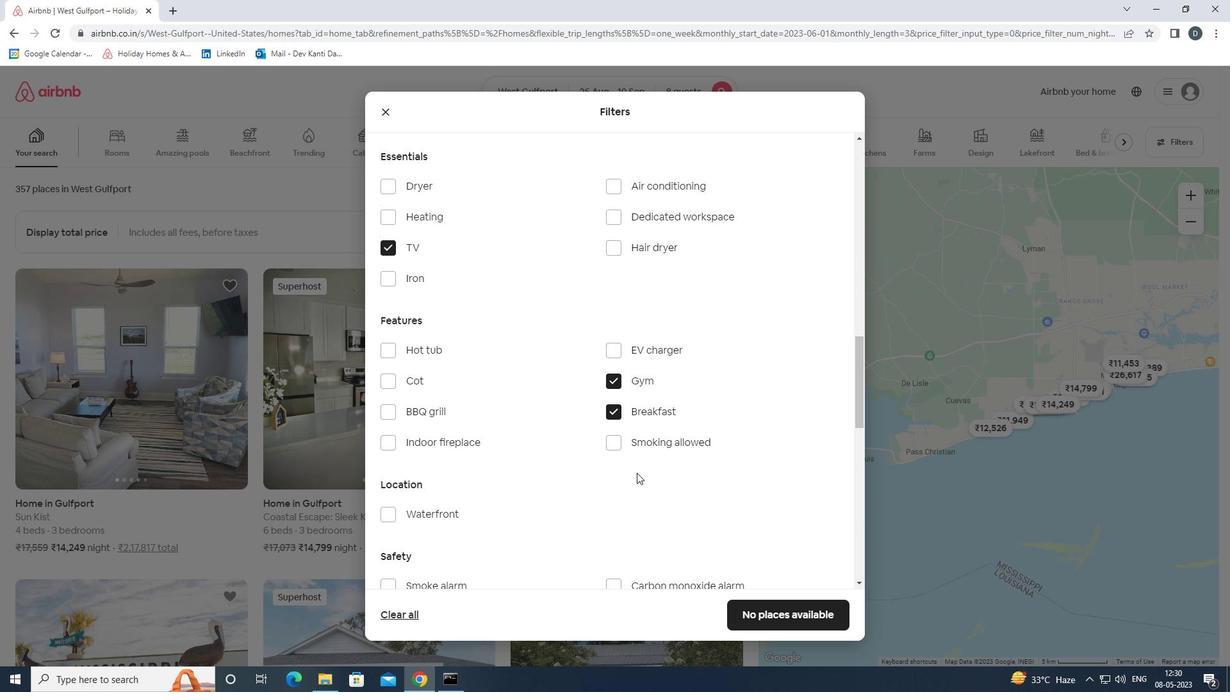 
Action: Mouse moved to (638, 469)
Screenshot: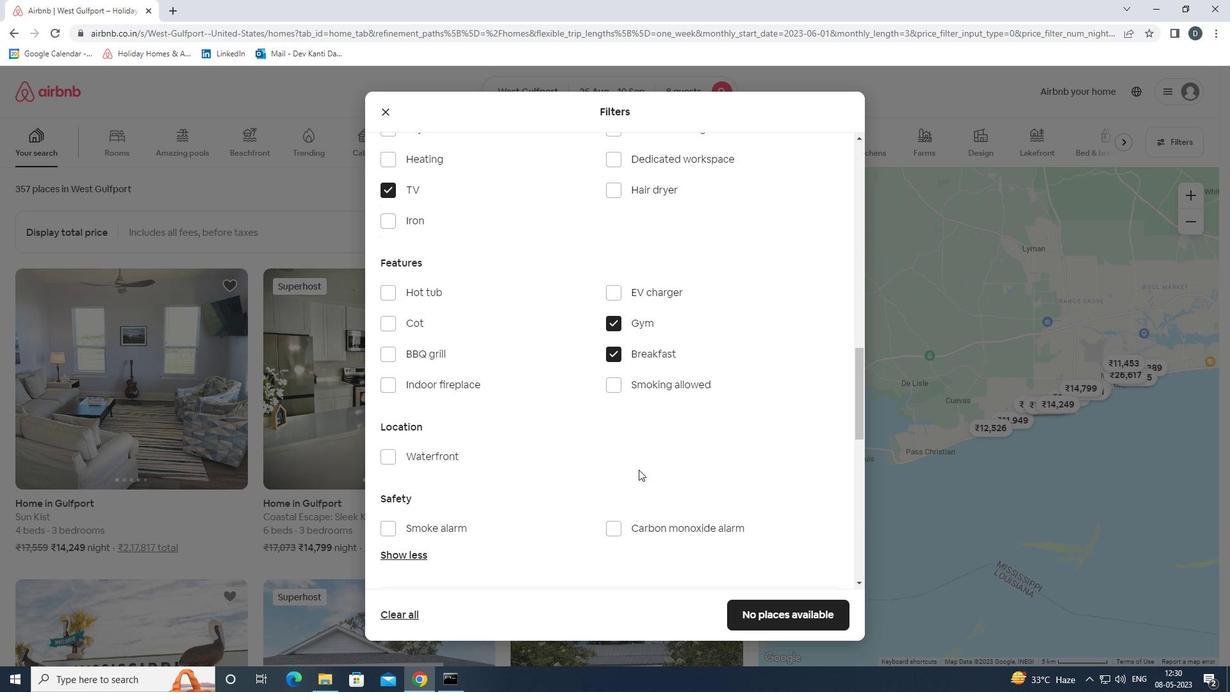 
Action: Mouse scrolled (638, 468) with delta (0, 0)
Screenshot: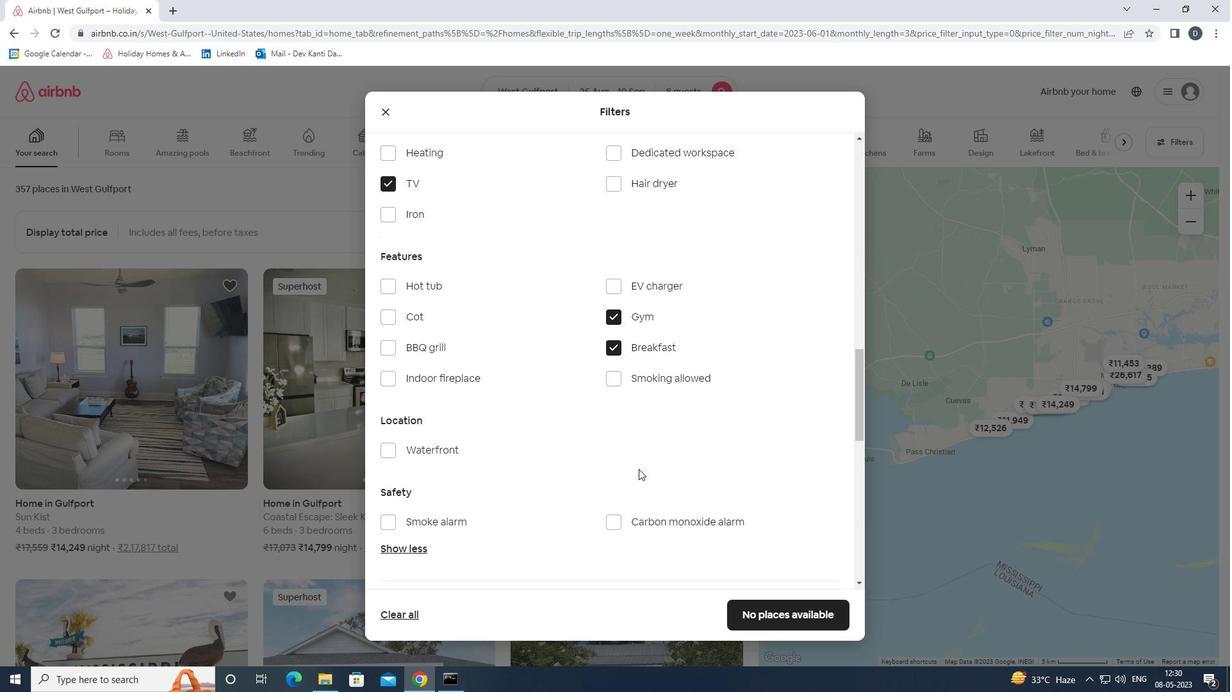 
Action: Mouse moved to (639, 467)
Screenshot: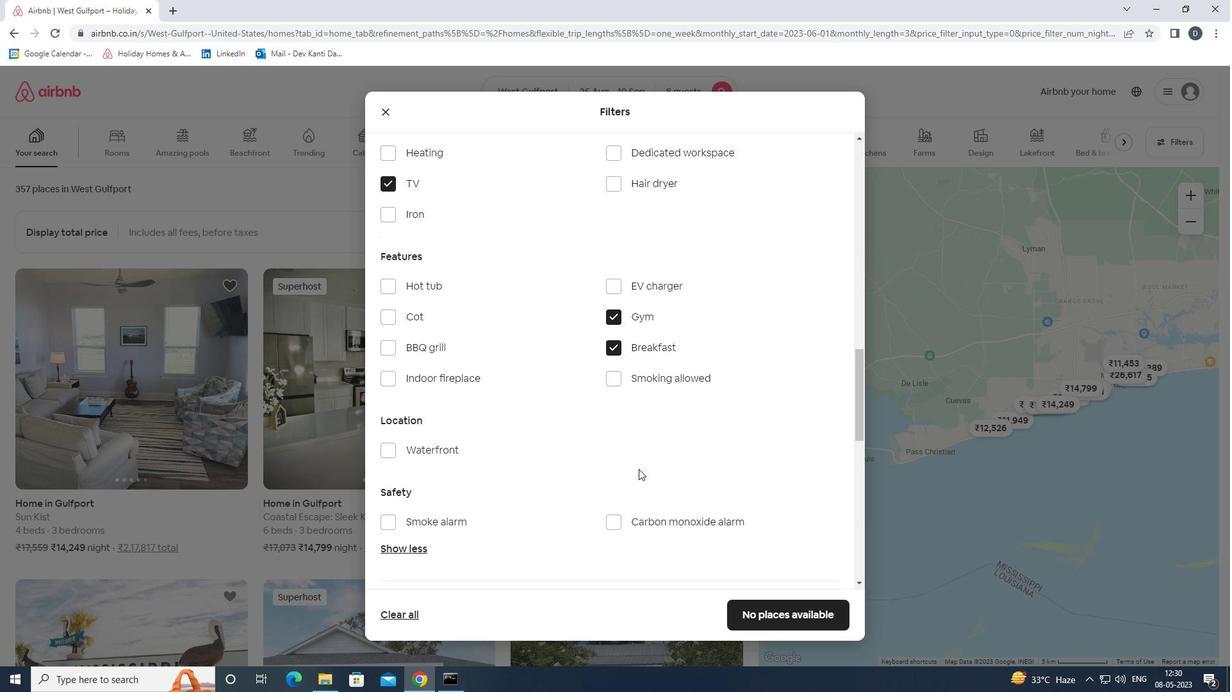 
Action: Mouse scrolled (639, 467) with delta (0, 0)
Screenshot: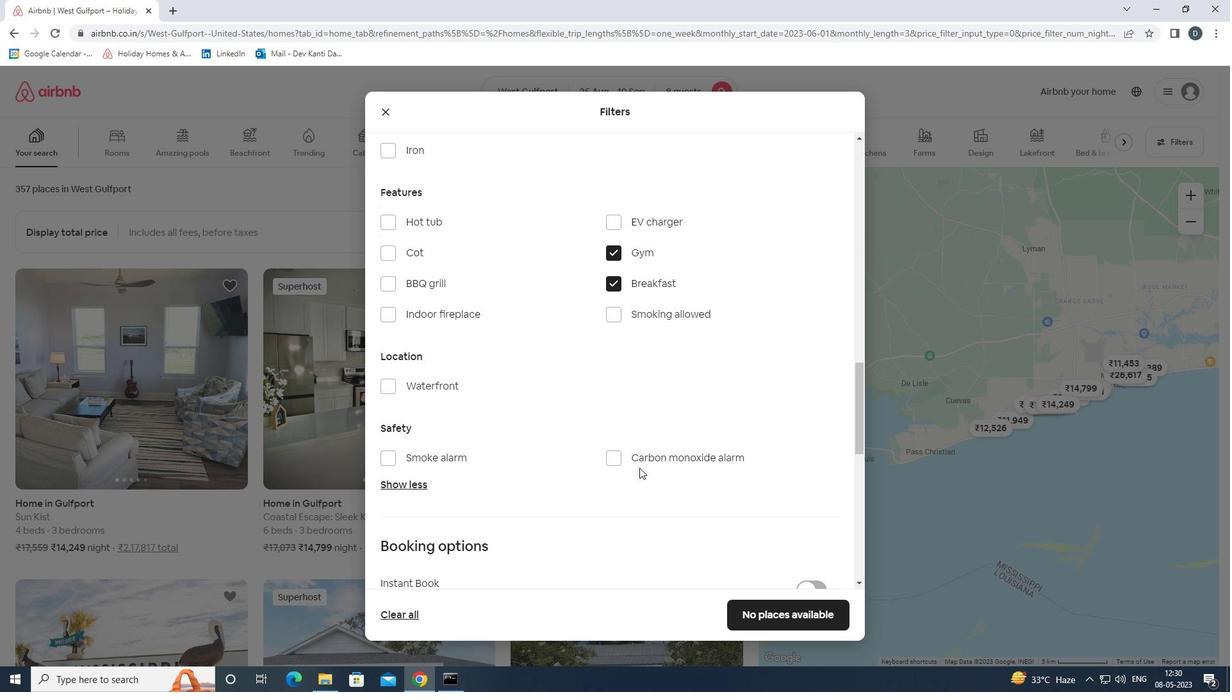 
Action: Mouse scrolled (639, 467) with delta (0, 0)
Screenshot: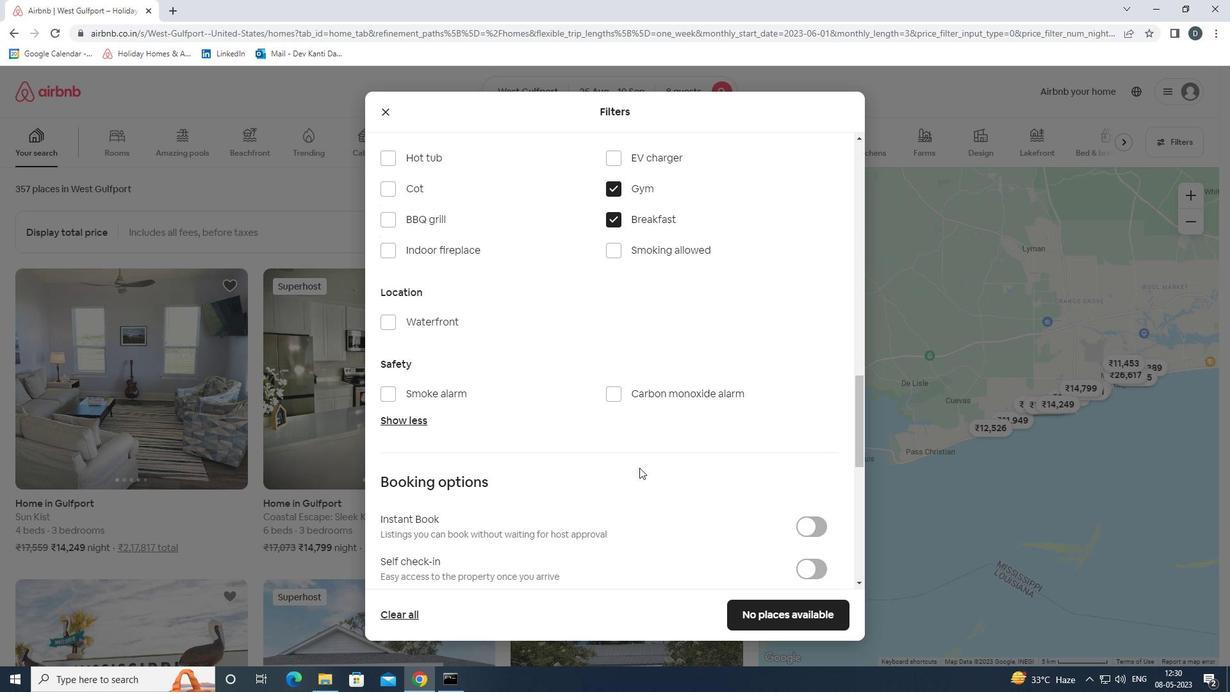 
Action: Mouse moved to (818, 506)
Screenshot: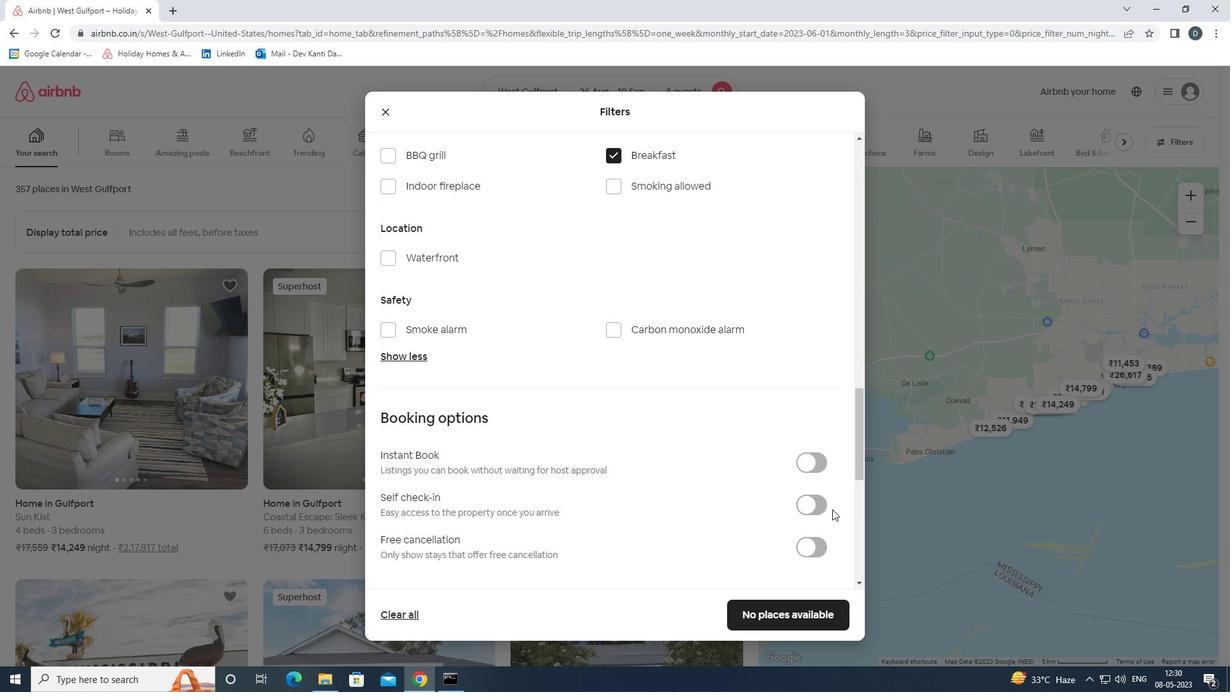 
Action: Mouse pressed left at (818, 506)
Screenshot: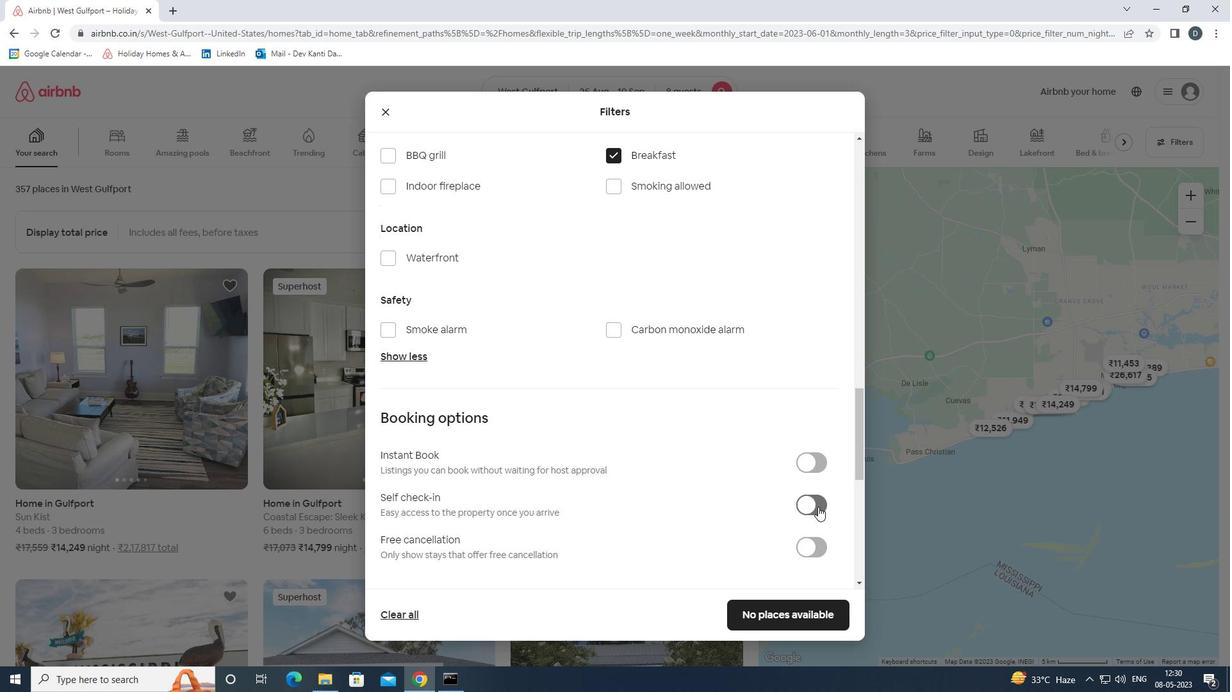 
Action: Mouse scrolled (818, 506) with delta (0, 0)
Screenshot: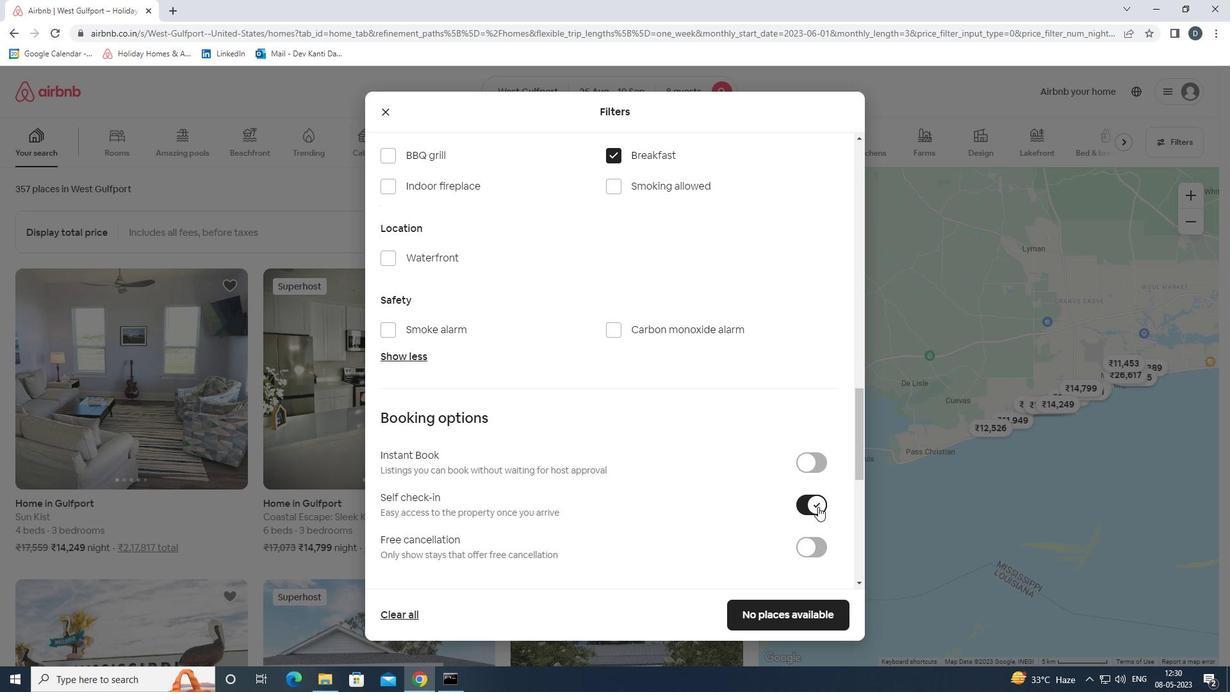 
Action: Mouse moved to (804, 491)
Screenshot: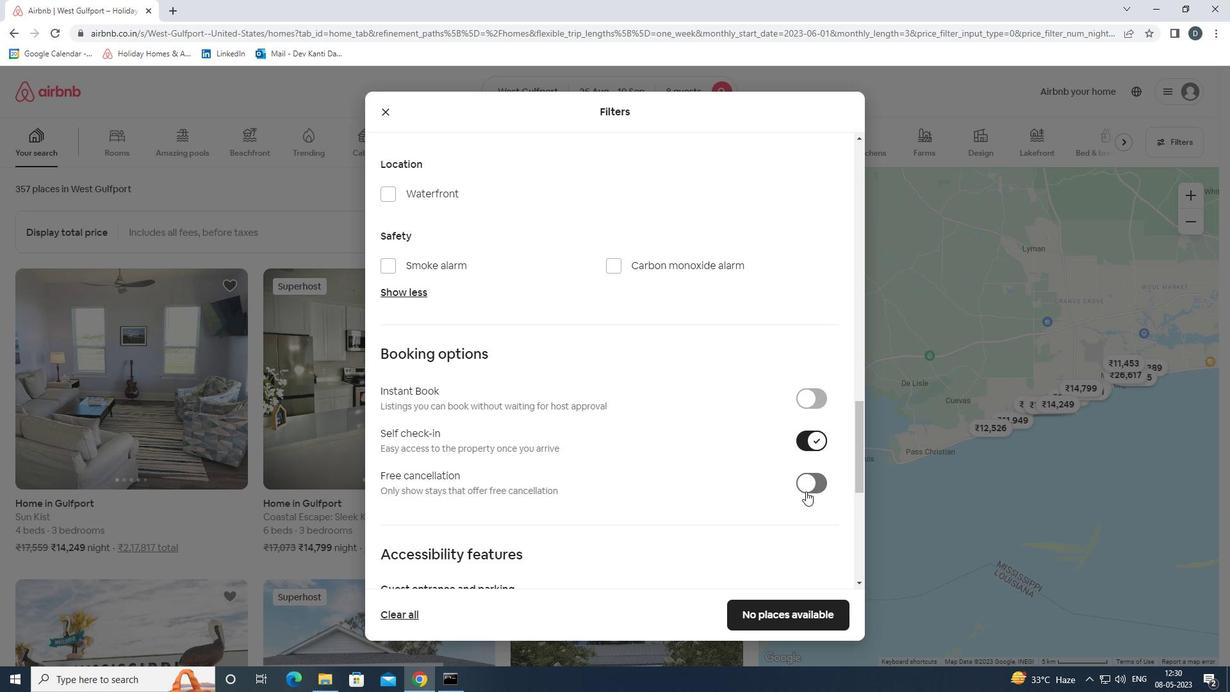 
Action: Mouse scrolled (804, 490) with delta (0, 0)
Screenshot: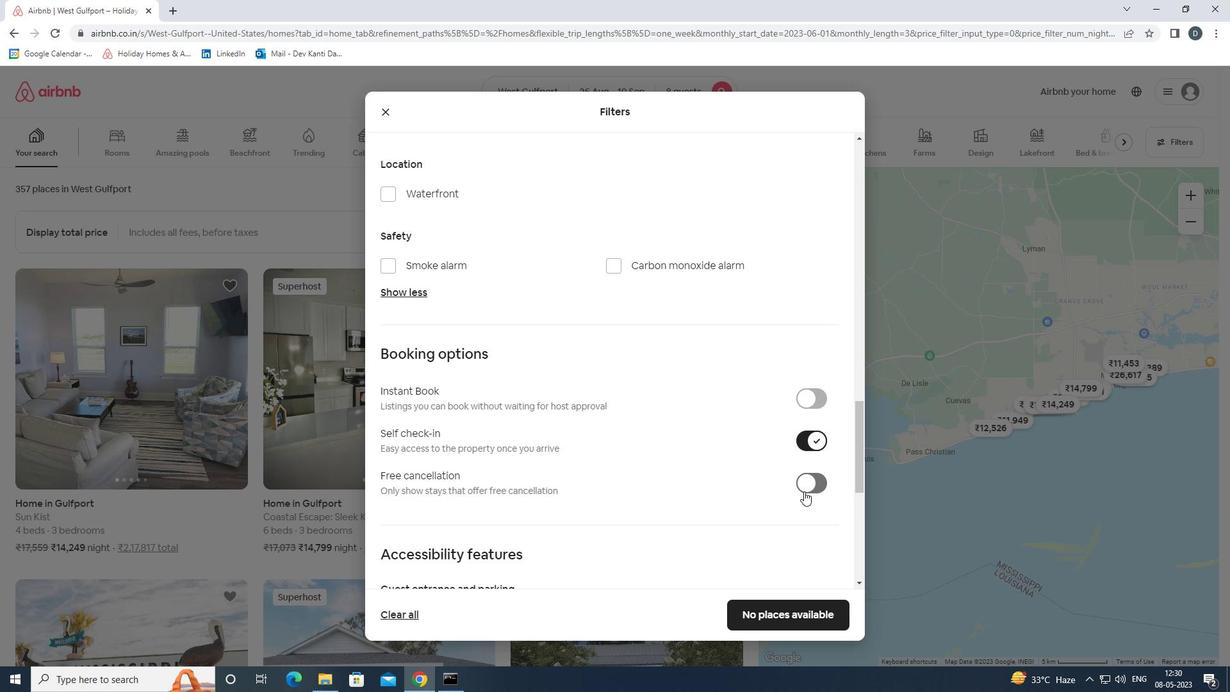 
Action: Mouse scrolled (804, 490) with delta (0, 0)
Screenshot: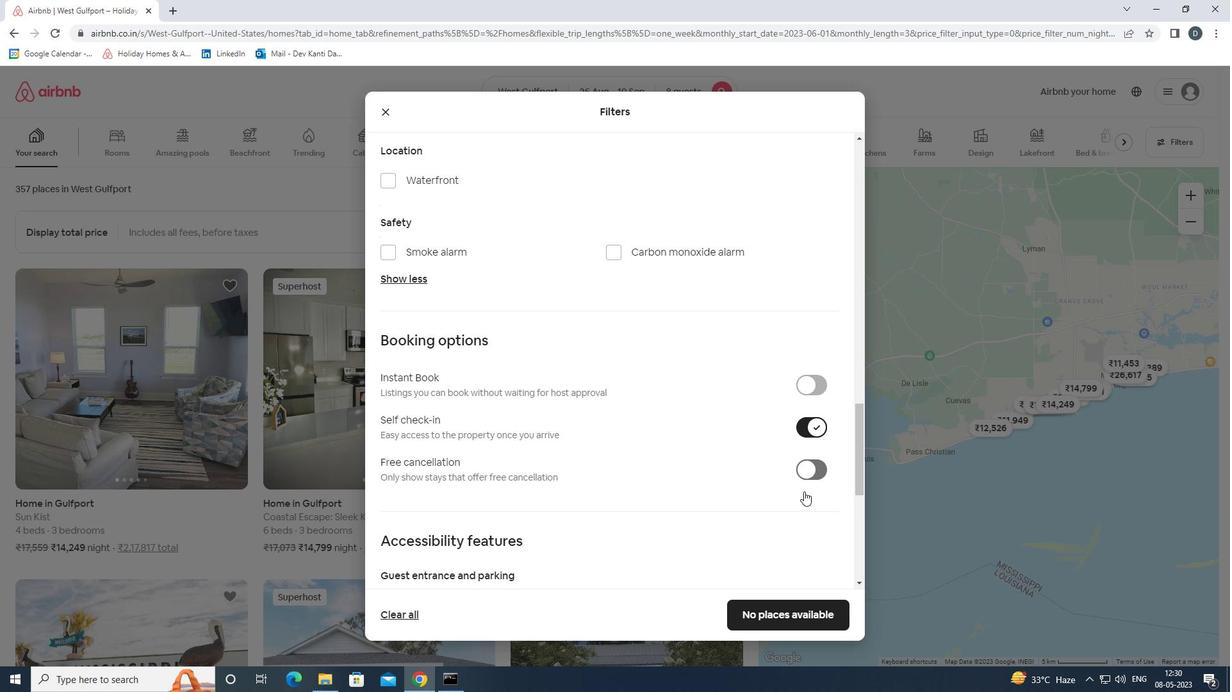 
Action: Mouse scrolled (804, 490) with delta (0, 0)
Screenshot: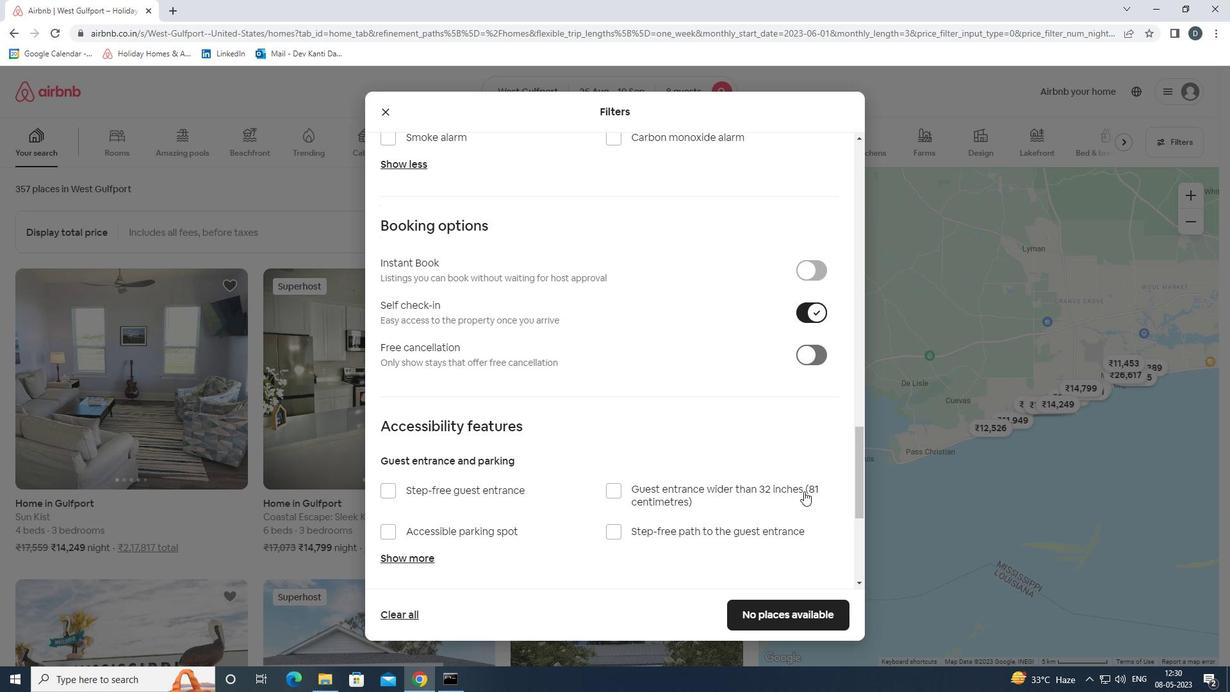 
Action: Mouse moved to (805, 491)
Screenshot: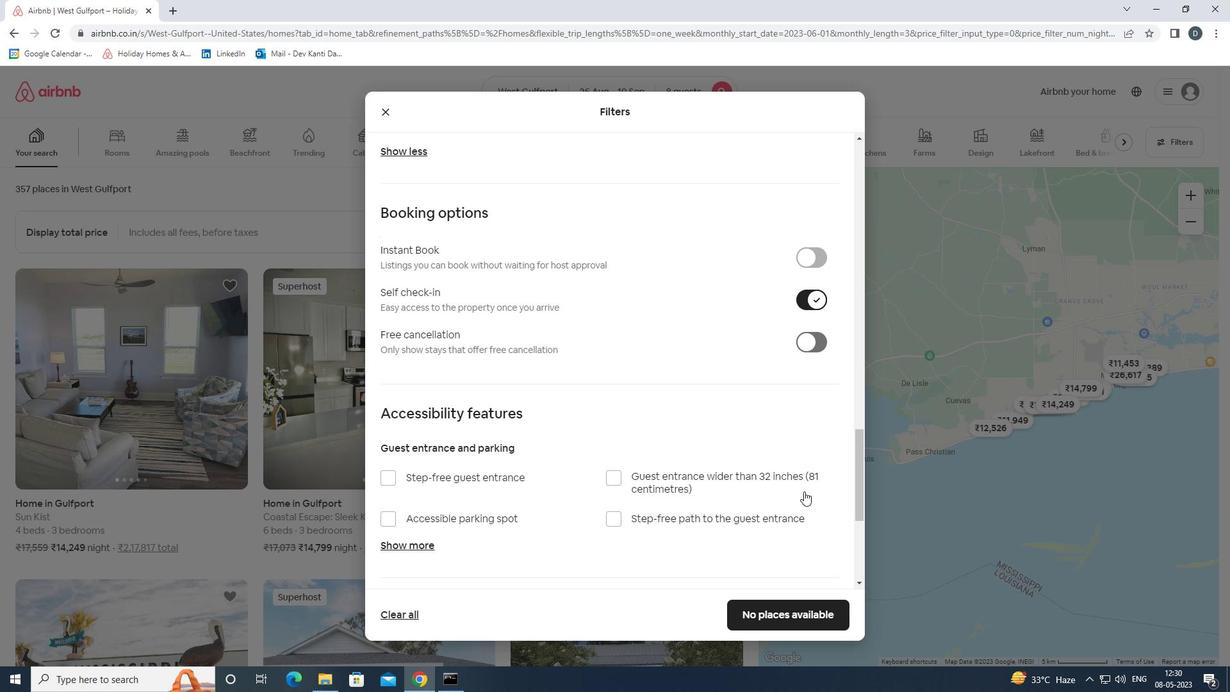 
Action: Mouse scrolled (805, 490) with delta (0, 0)
Screenshot: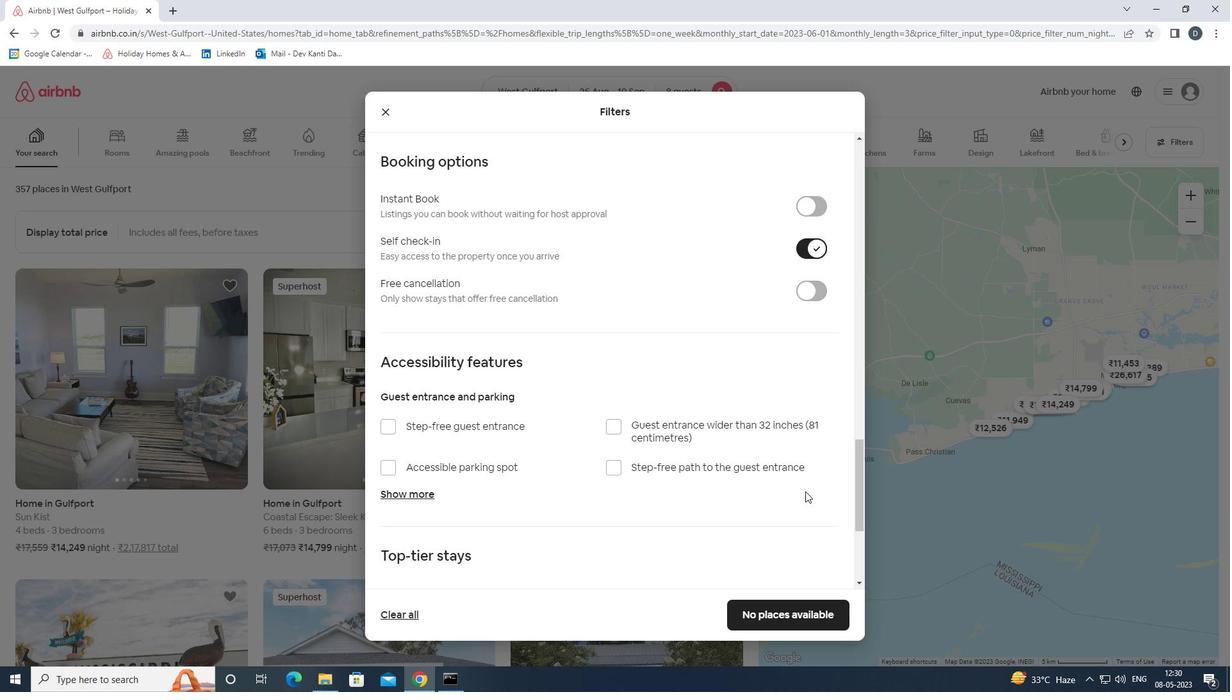 
Action: Mouse moved to (809, 487)
Screenshot: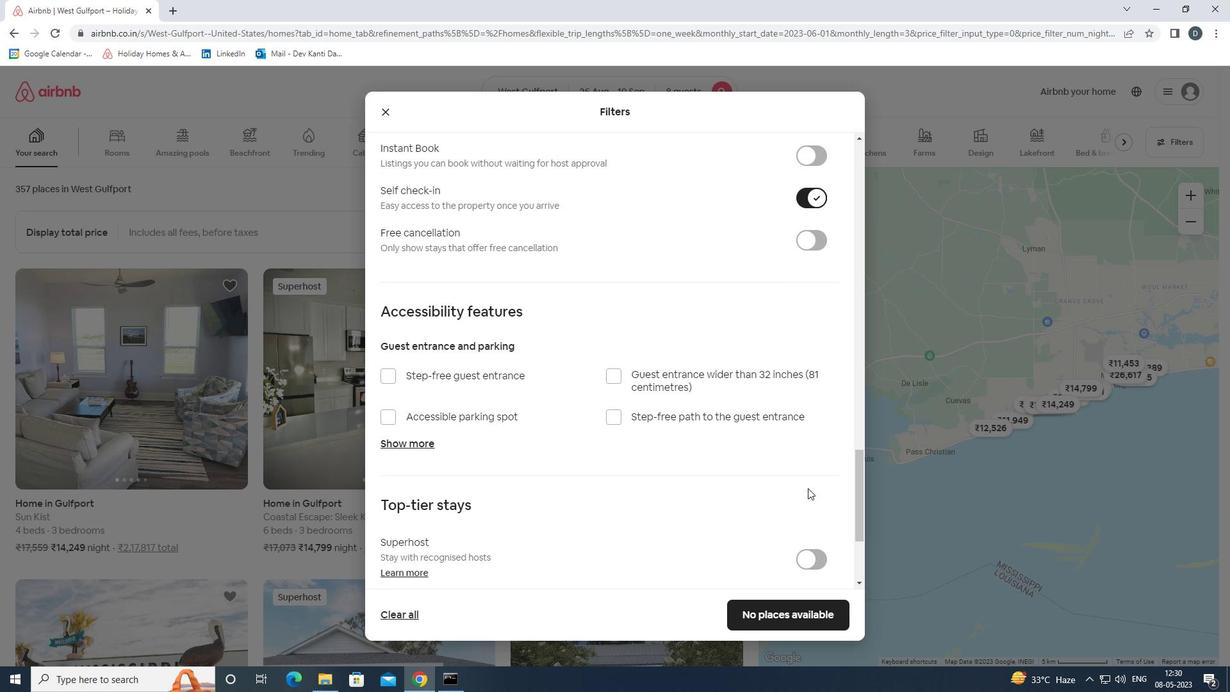 
Action: Mouse scrolled (809, 486) with delta (0, 0)
Screenshot: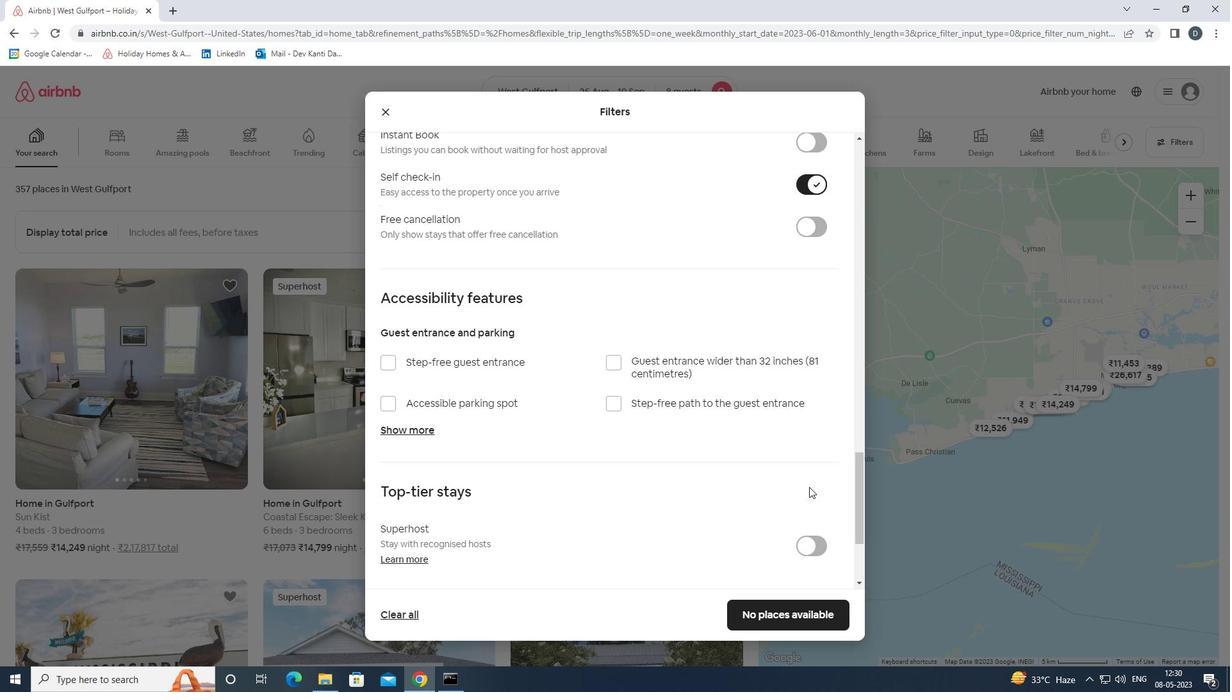 
Action: Mouse moved to (809, 485)
Screenshot: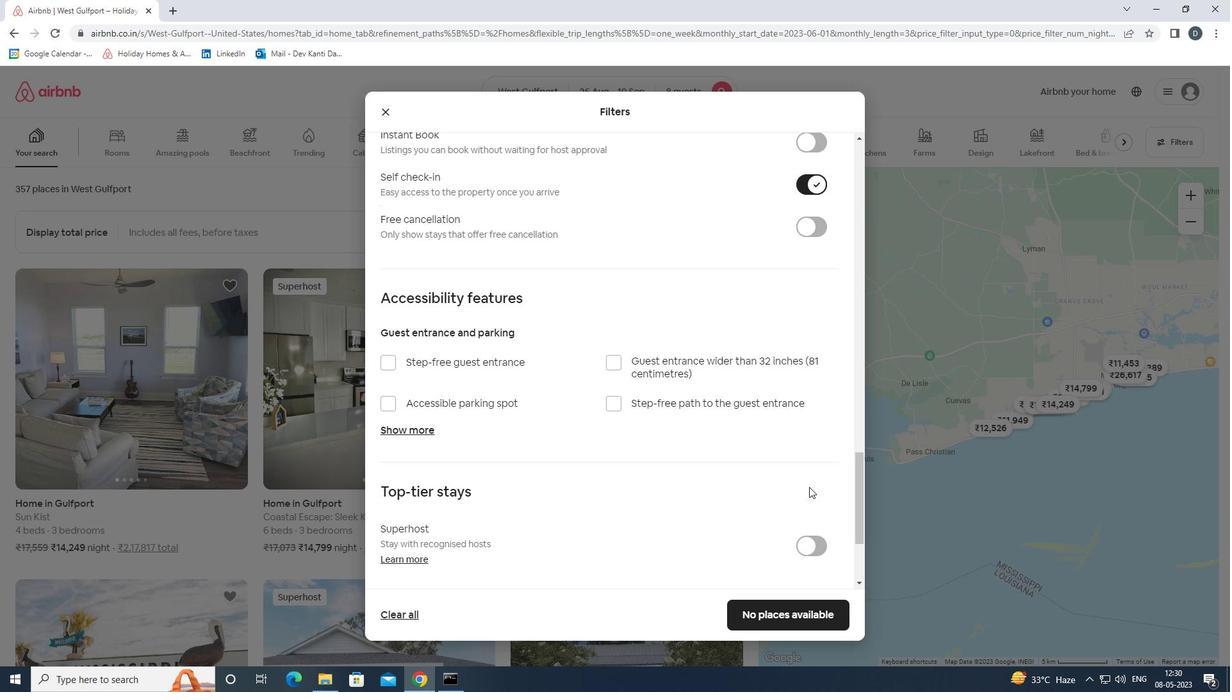 
Action: Mouse scrolled (809, 485) with delta (0, 0)
Screenshot: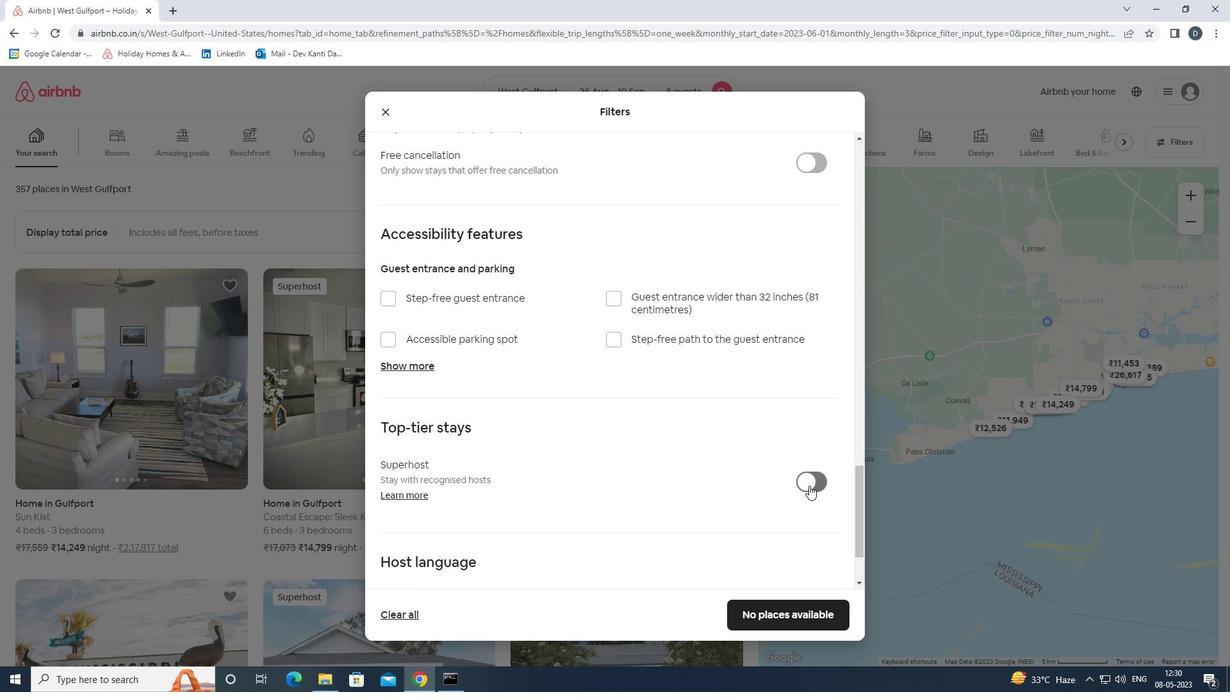 
Action: Mouse moved to (431, 533)
Screenshot: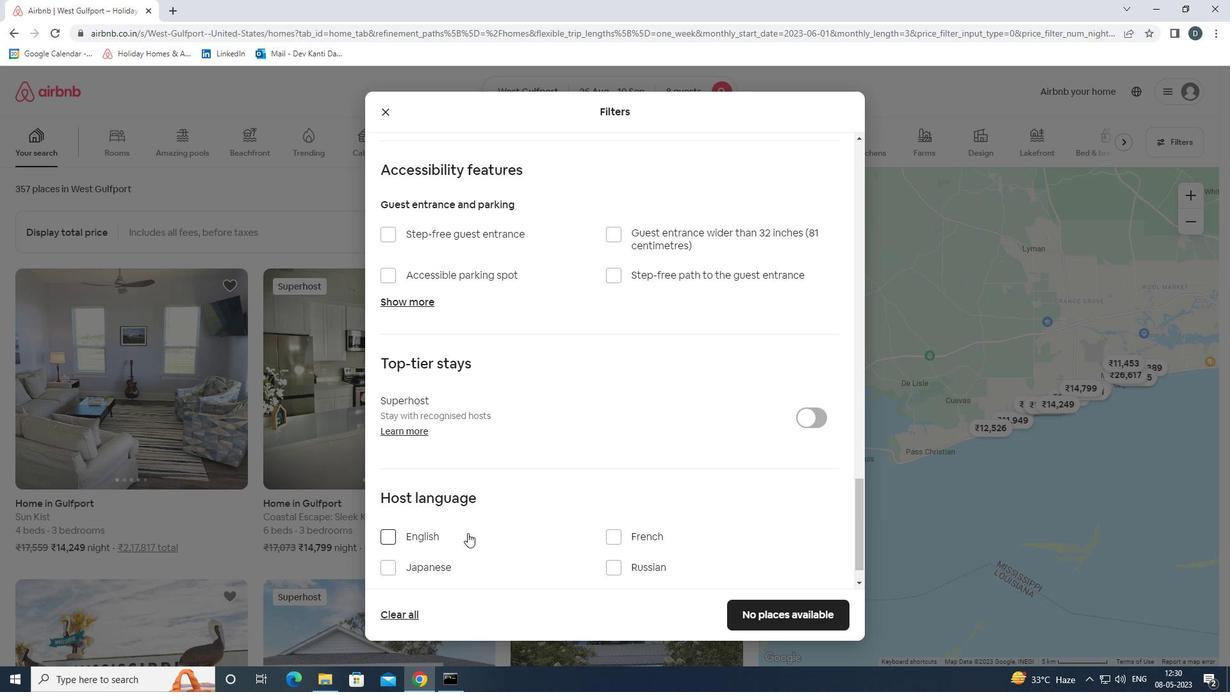 
Action: Mouse pressed left at (431, 533)
Screenshot: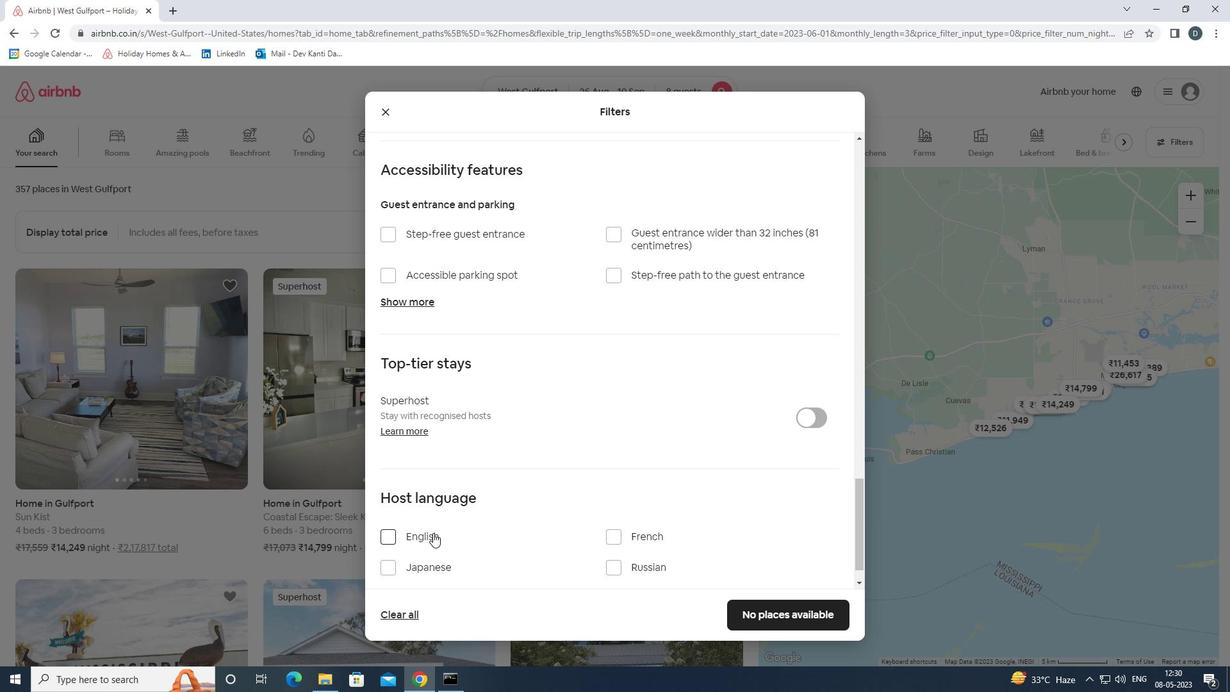 
Action: Mouse moved to (787, 606)
Screenshot: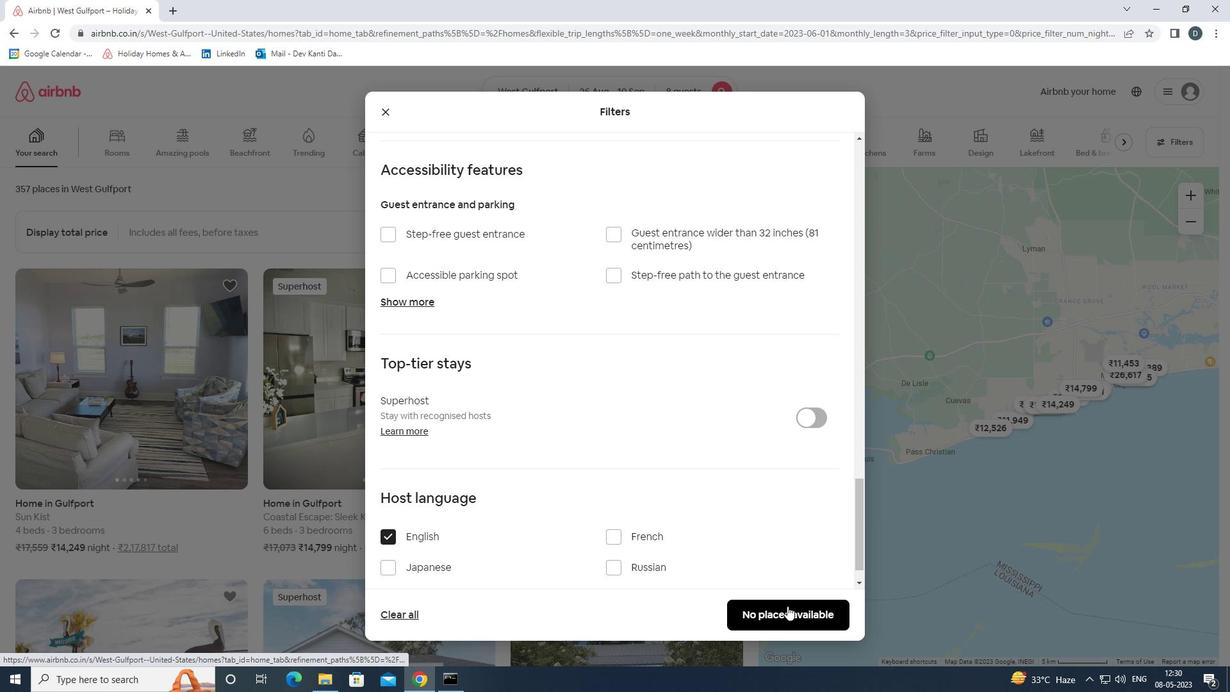 
Action: Mouse pressed left at (787, 606)
Screenshot: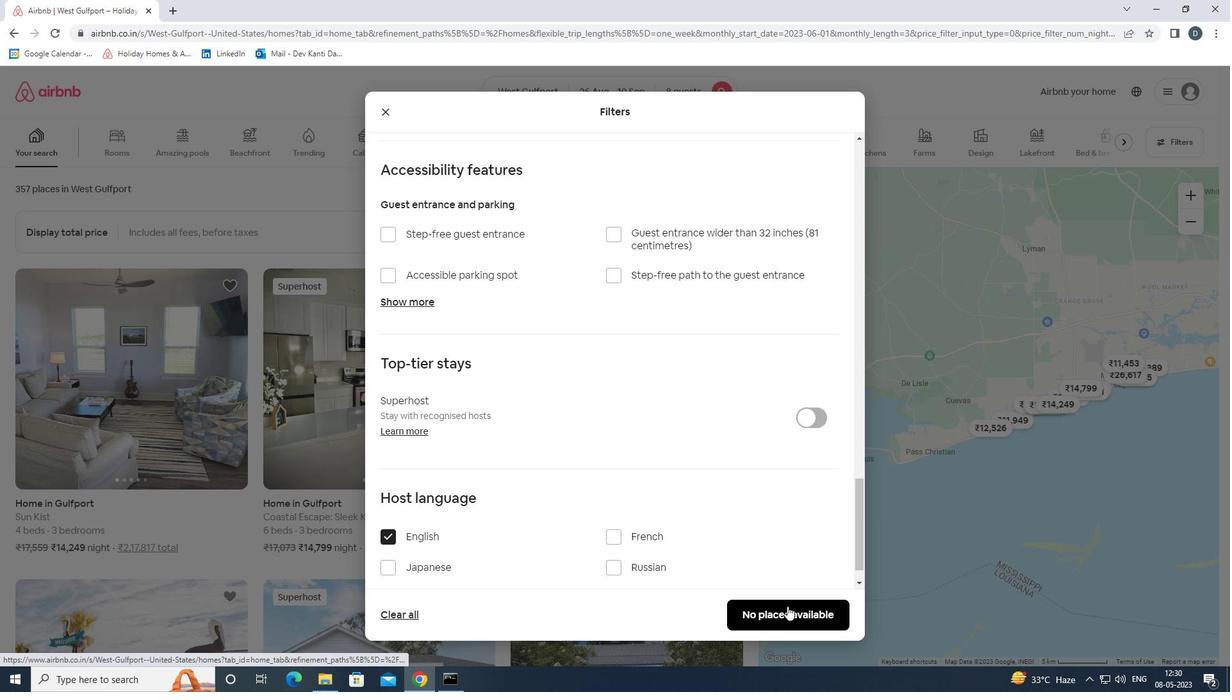
Action: Mouse moved to (753, 527)
Screenshot: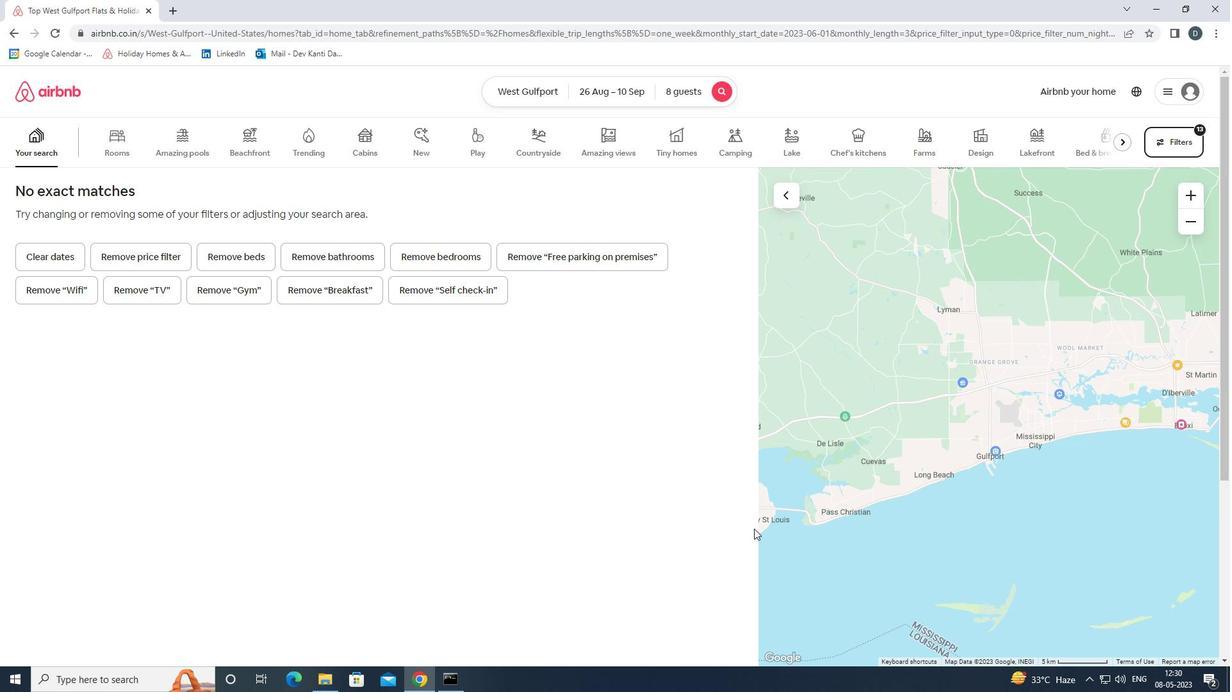 
